 Task: Look for space in Oak Harbor, United States from 10th July, 2023 to 25th July, 2023 for 3 adults, 1 child in price range Rs.15000 to Rs.25000. Place can be shared room with 2 bedrooms having 3 beds and 2 bathrooms. Property type can be house, flat, guest house. Amenities needed are: wifi, TV, free parkinig on premises, gym, breakfast. Booking option can be shelf check-in. Required host language is English.
Action: Mouse moved to (504, 126)
Screenshot: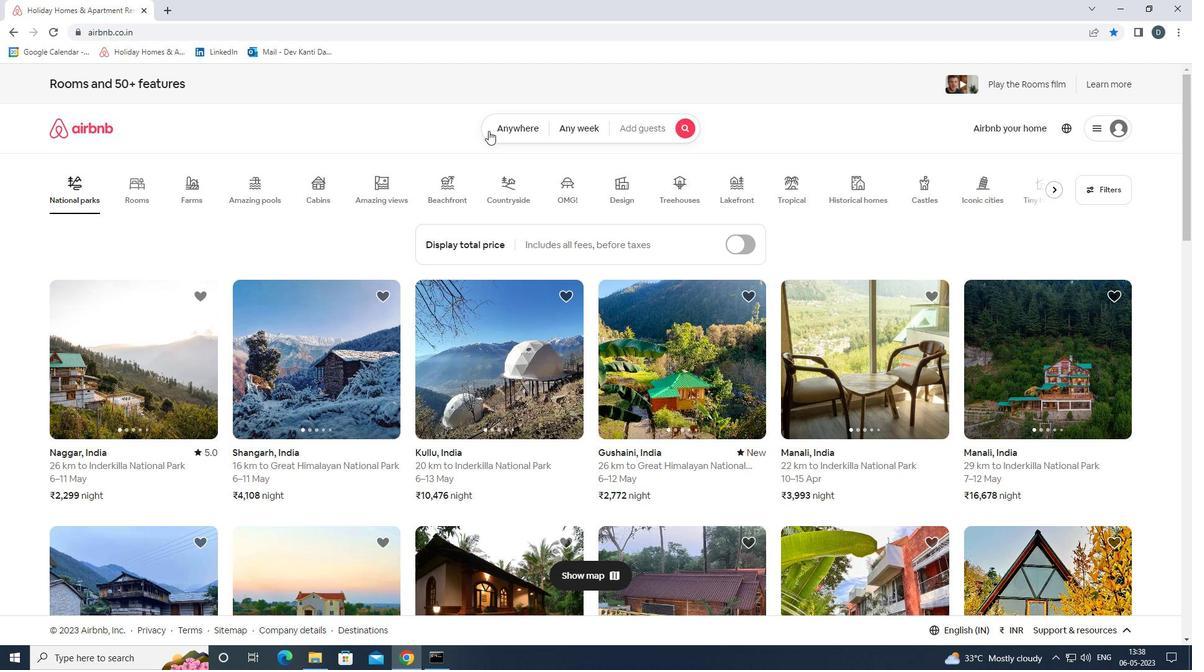
Action: Mouse pressed left at (504, 126)
Screenshot: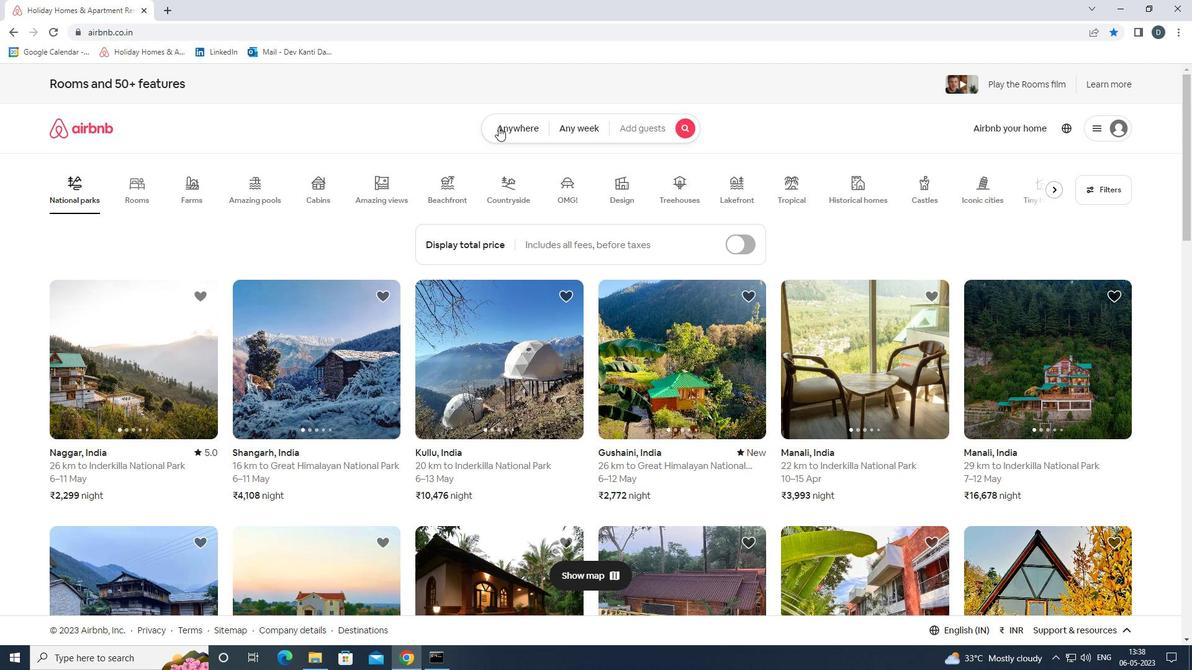 
Action: Mouse moved to (407, 183)
Screenshot: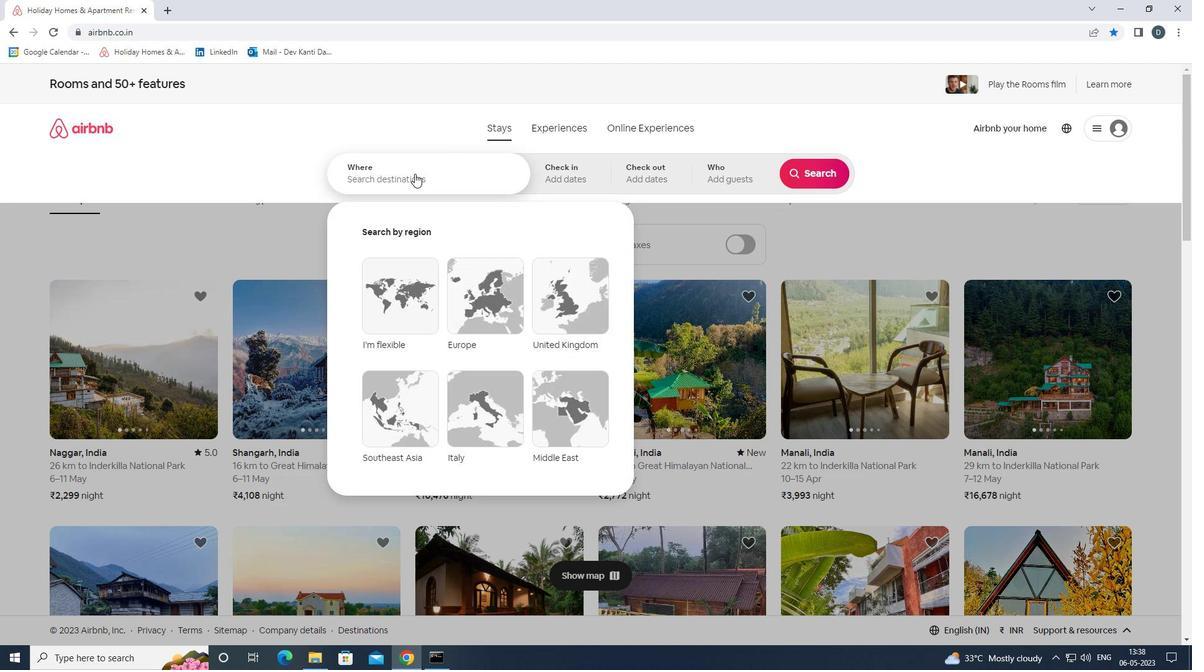 
Action: Mouse pressed left at (407, 183)
Screenshot: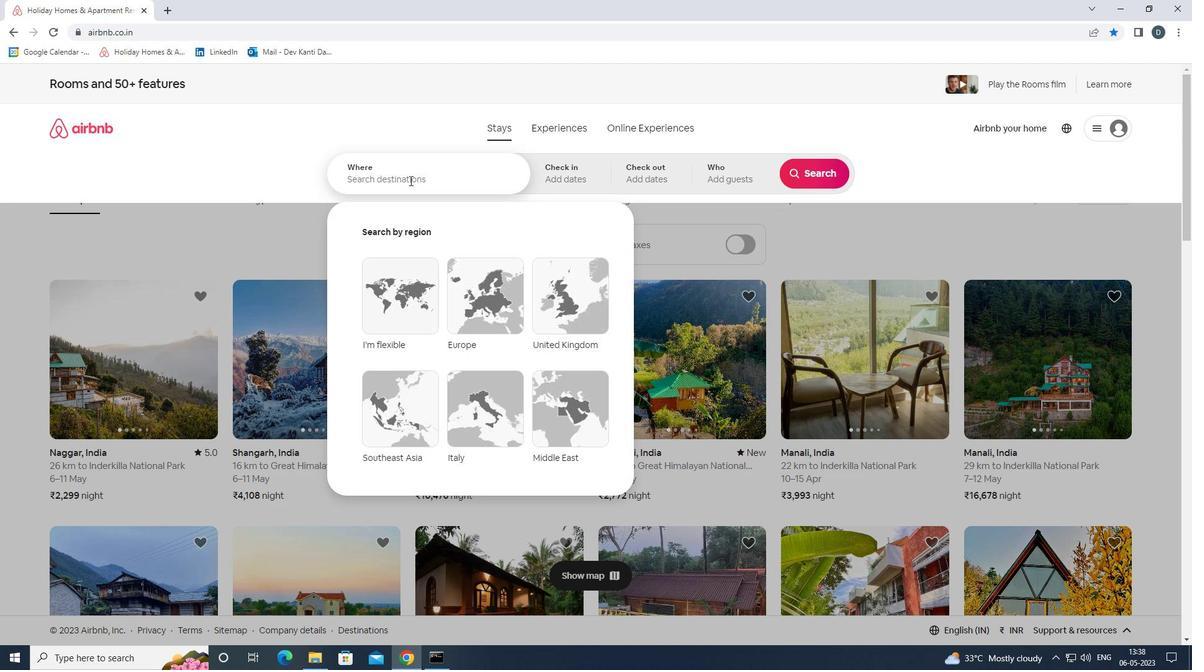 
Action: Mouse moved to (406, 184)
Screenshot: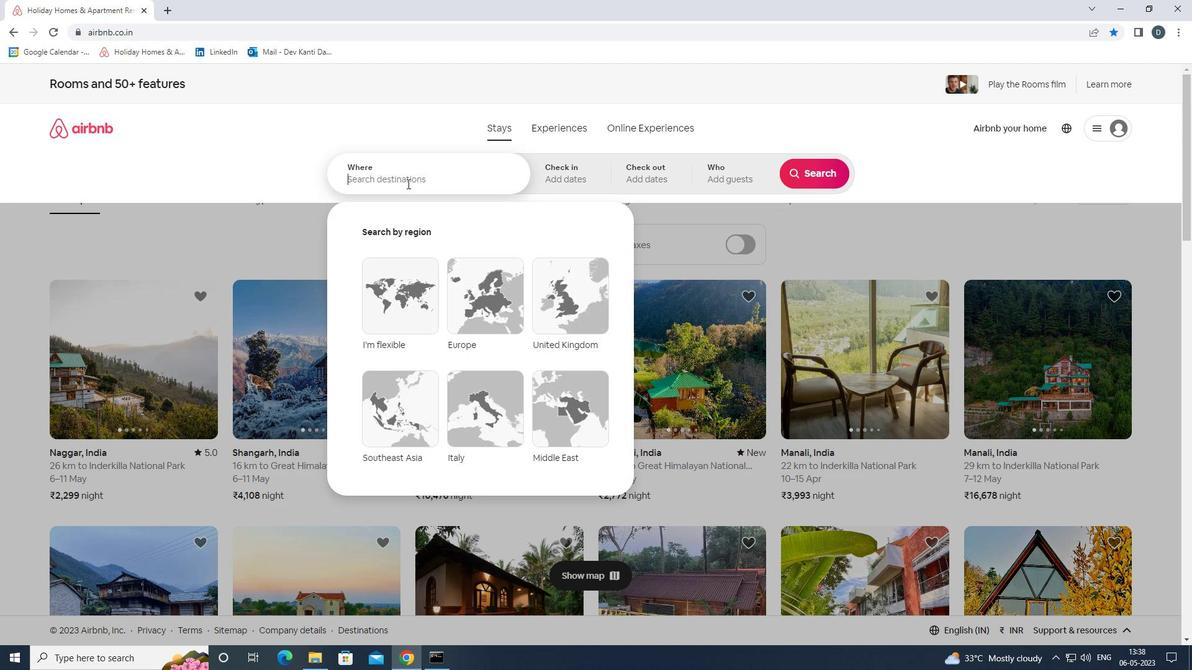 
Action: Key pressed <Key.shift>OAK<Key.space><Key.shift>HARBOR,<Key.shift>UNITED<Key.space><Key.shift>STATES<Key.enter>
Screenshot: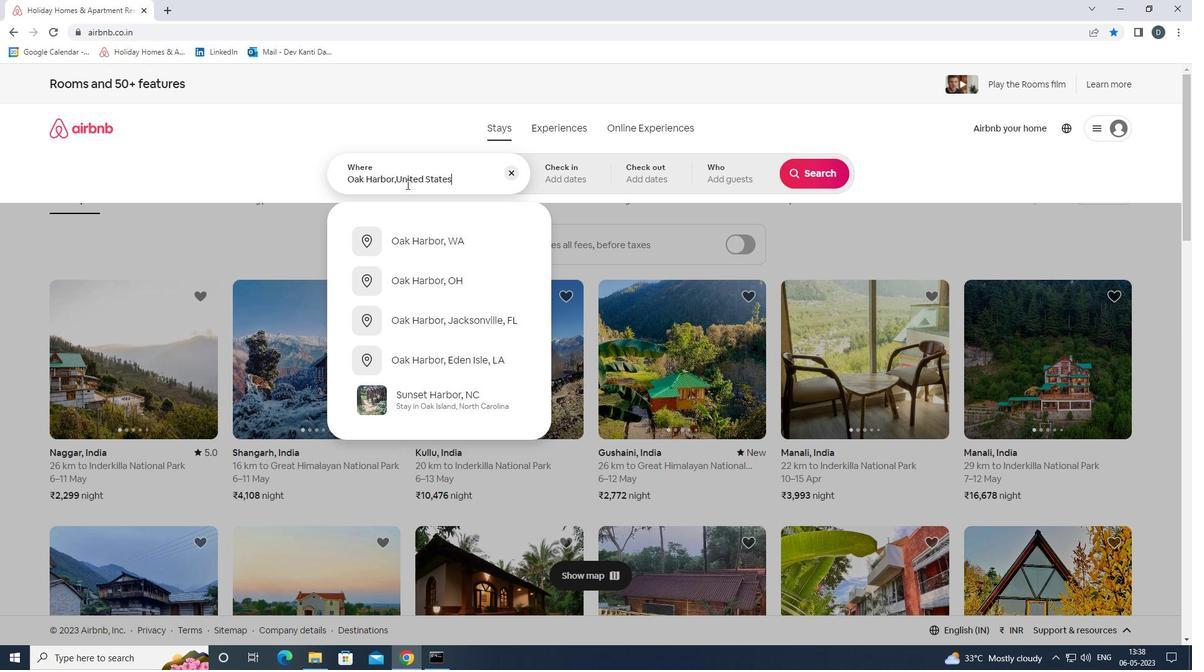 
Action: Mouse moved to (806, 275)
Screenshot: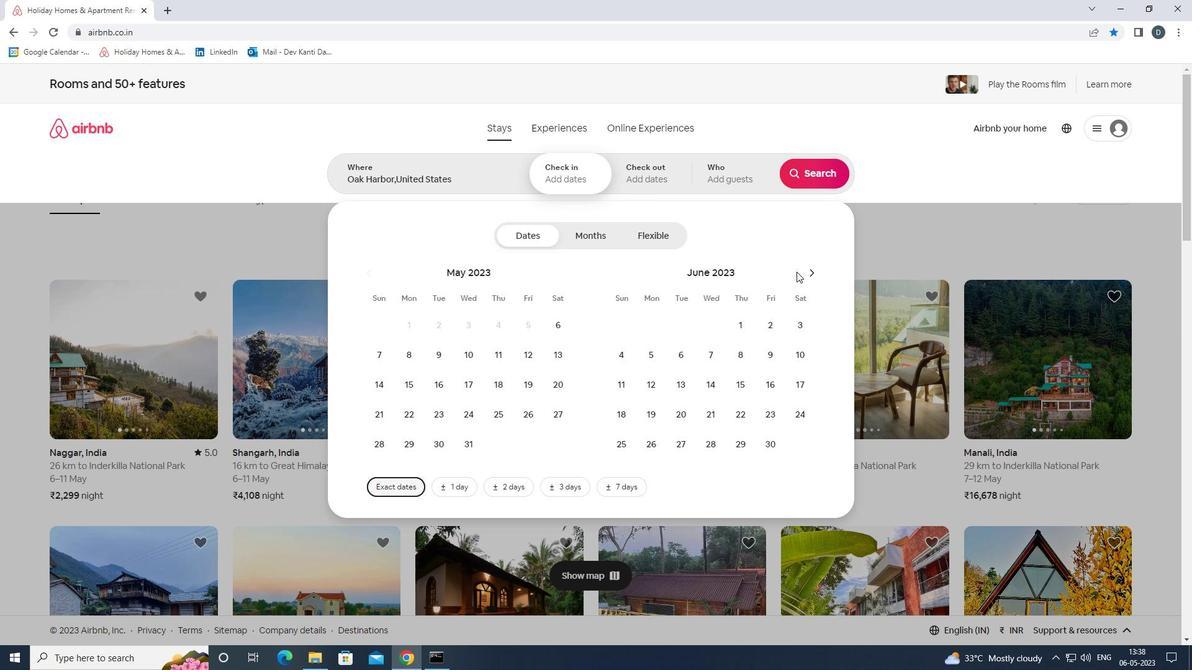 
Action: Mouse pressed left at (806, 275)
Screenshot: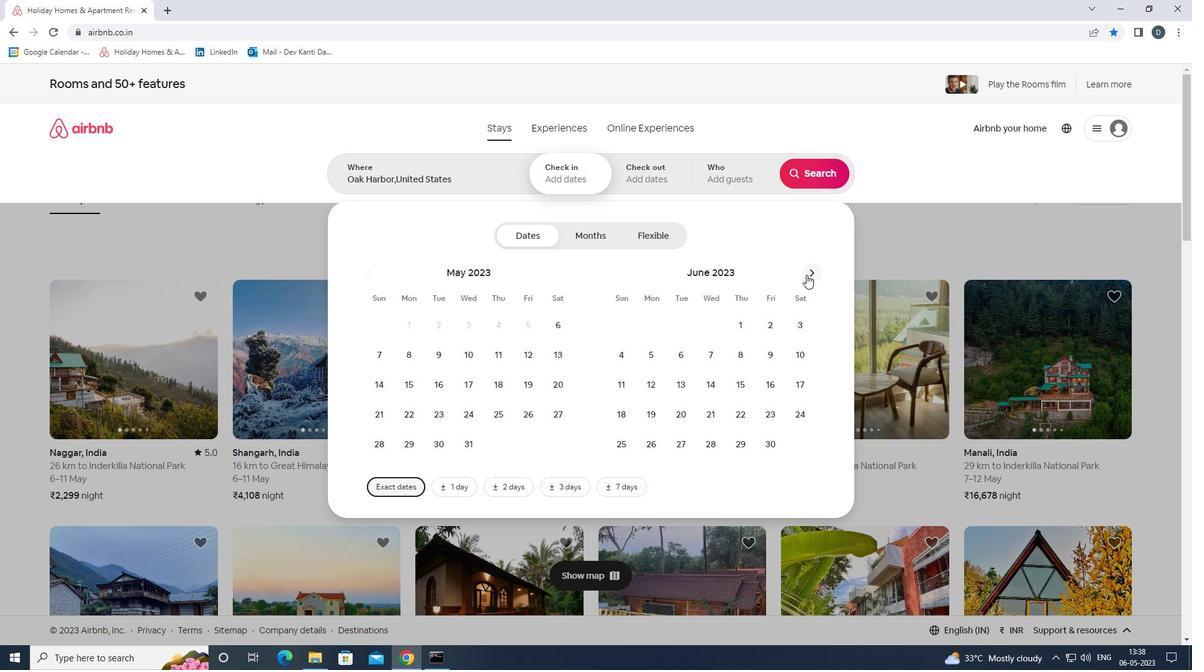 
Action: Mouse moved to (654, 388)
Screenshot: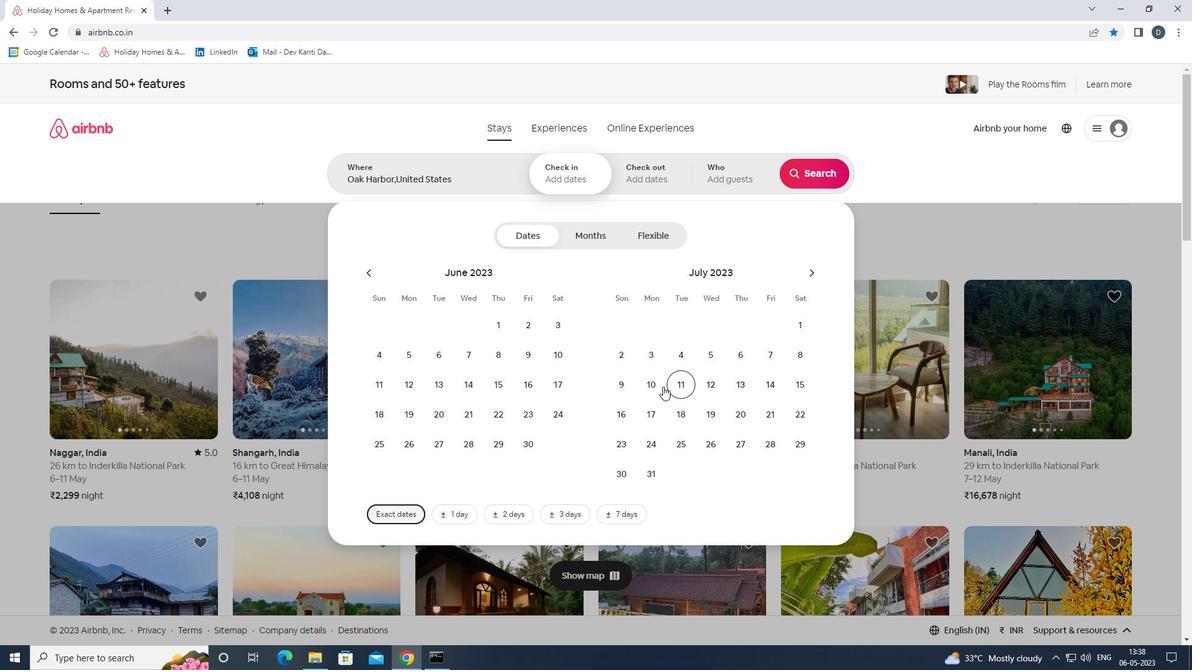 
Action: Mouse pressed left at (654, 388)
Screenshot: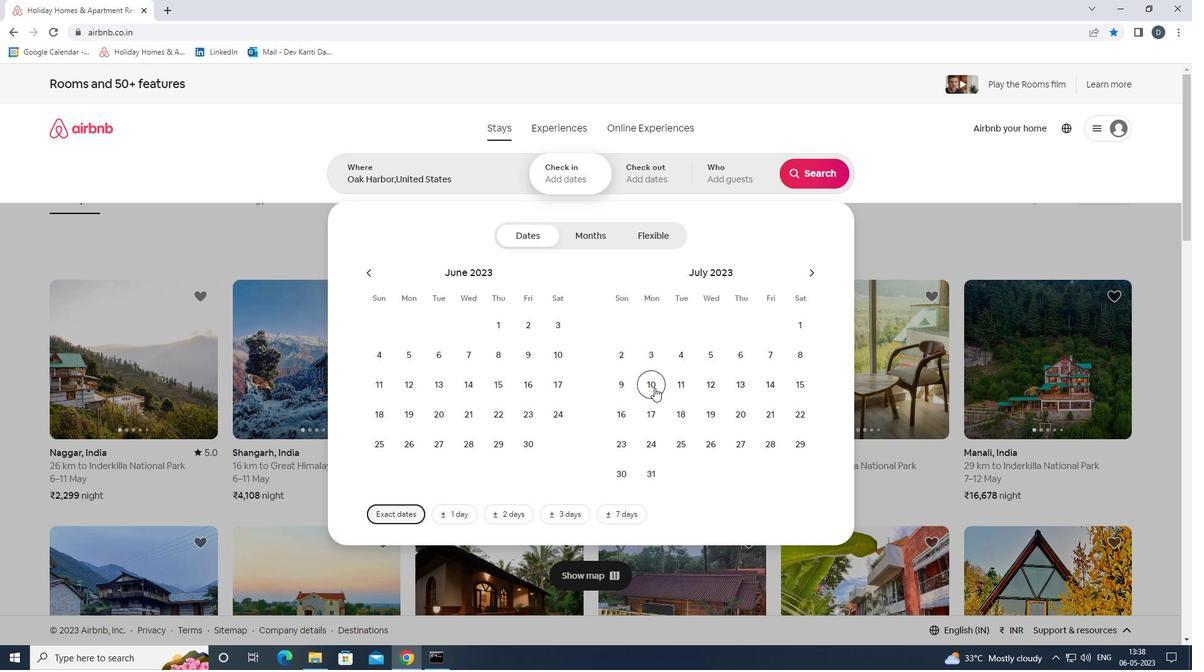 
Action: Mouse moved to (691, 439)
Screenshot: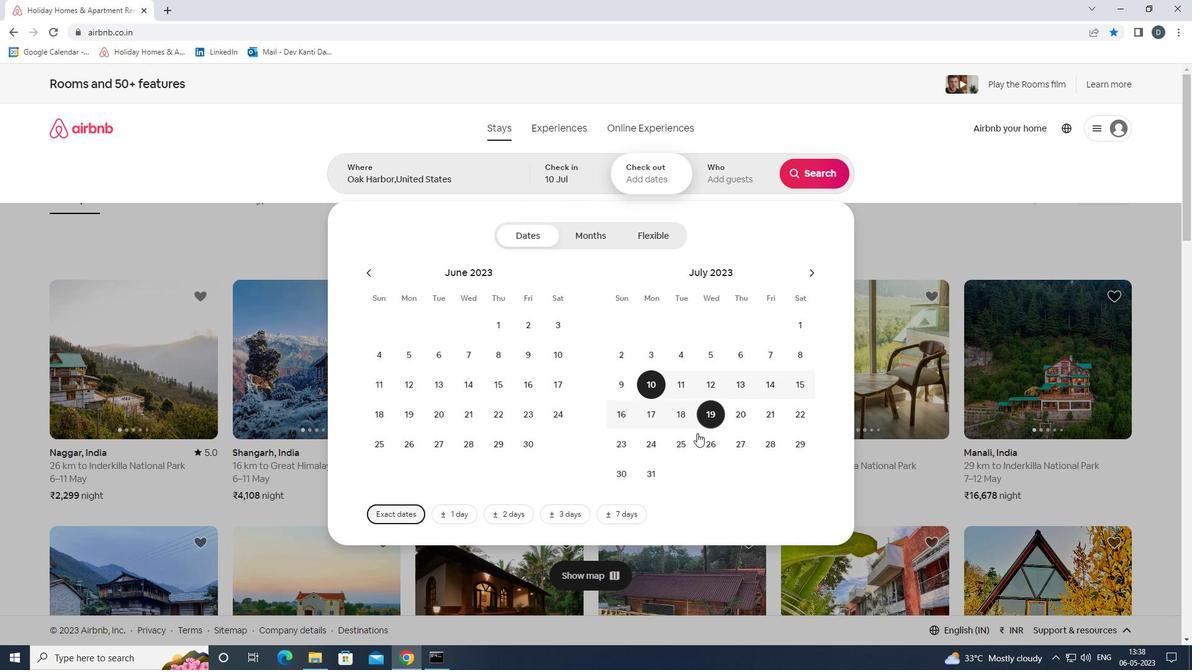 
Action: Mouse pressed left at (691, 439)
Screenshot: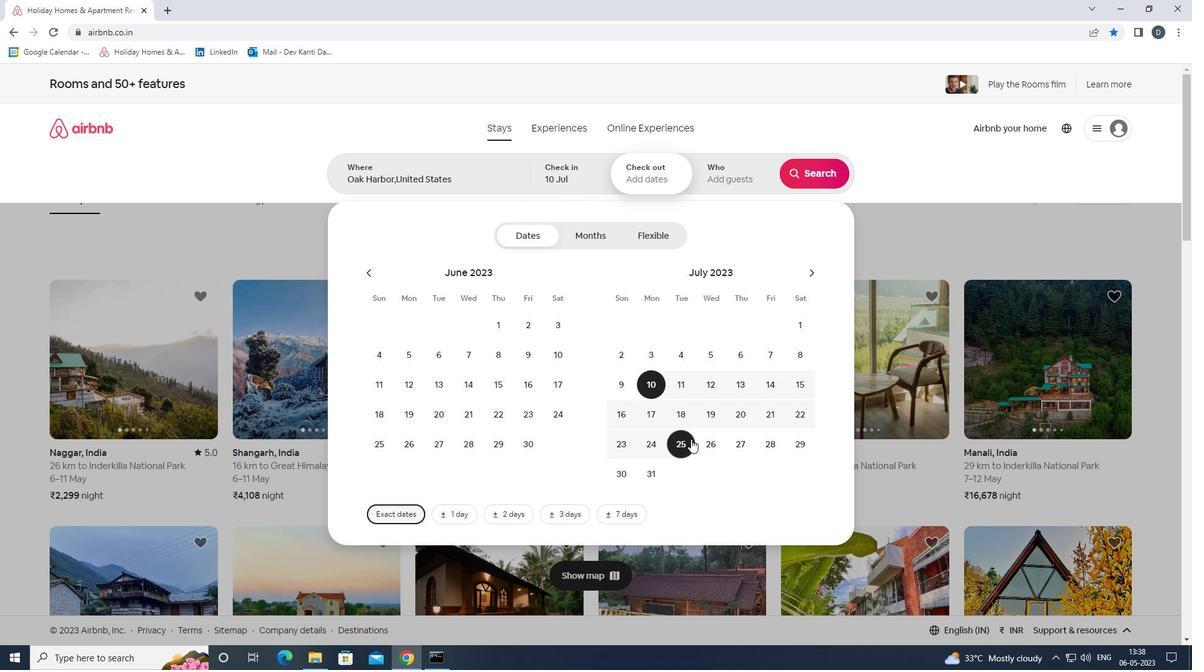 
Action: Mouse moved to (731, 182)
Screenshot: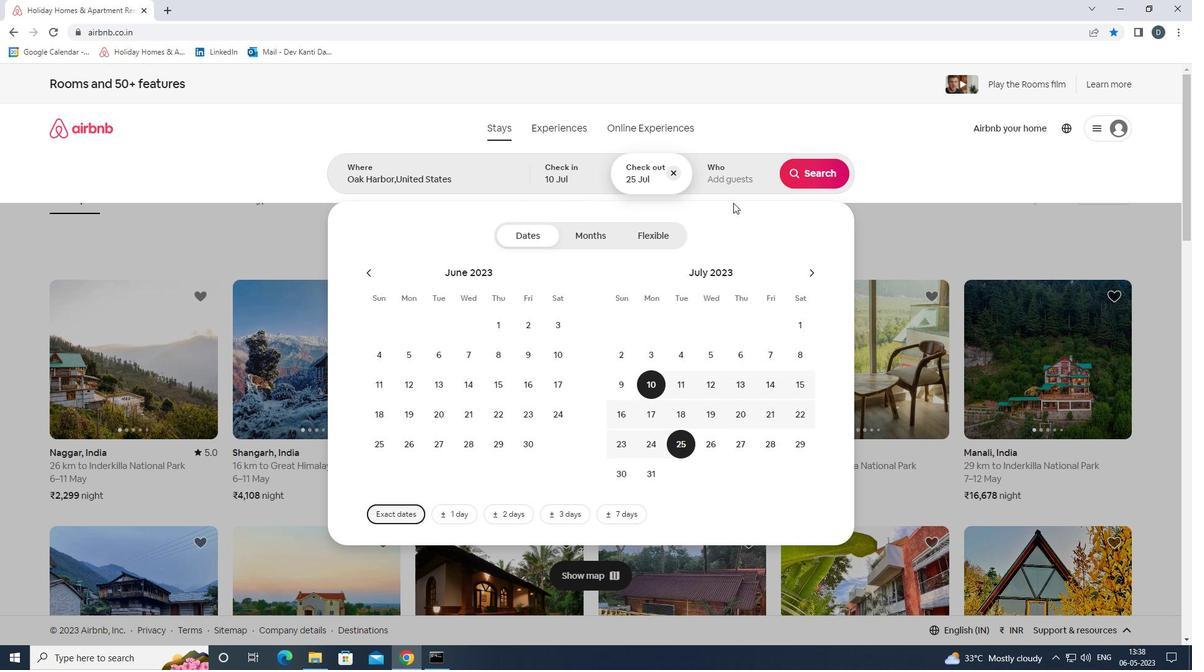 
Action: Mouse pressed left at (731, 182)
Screenshot: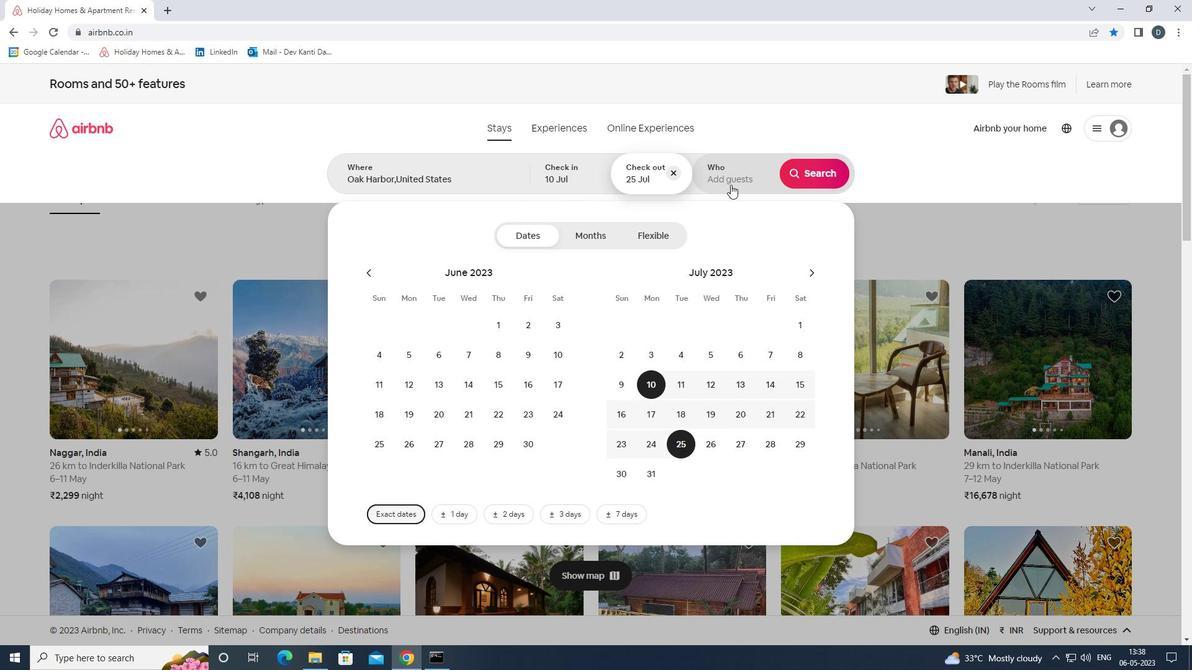 
Action: Mouse moved to (815, 235)
Screenshot: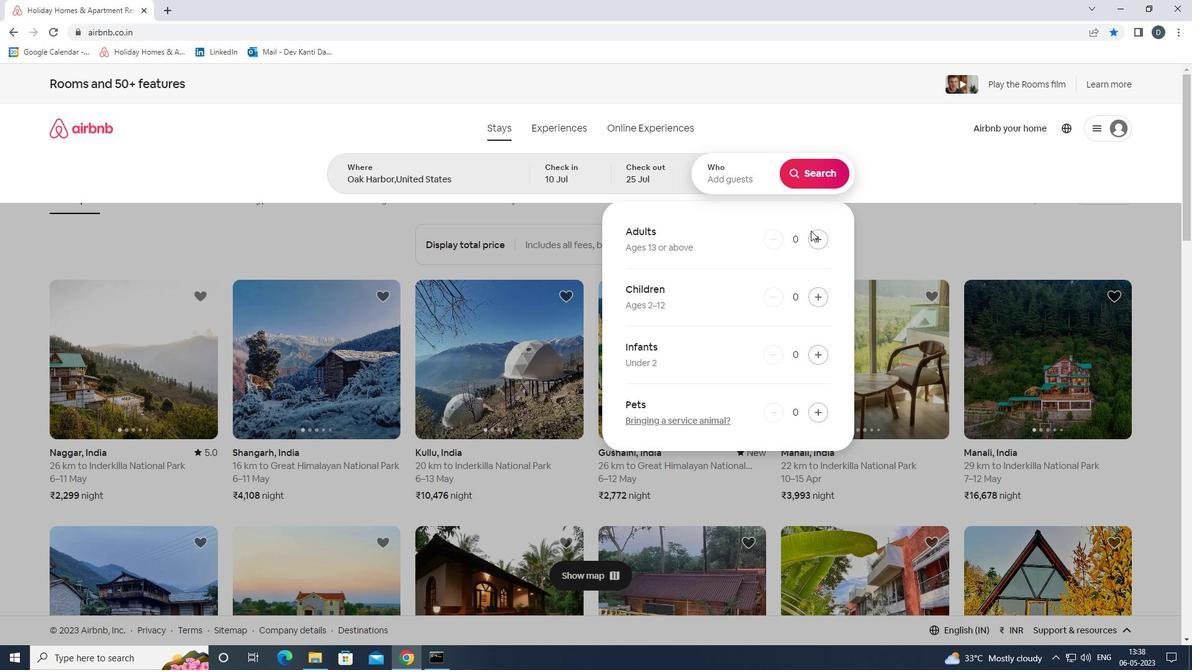 
Action: Mouse pressed left at (815, 235)
Screenshot: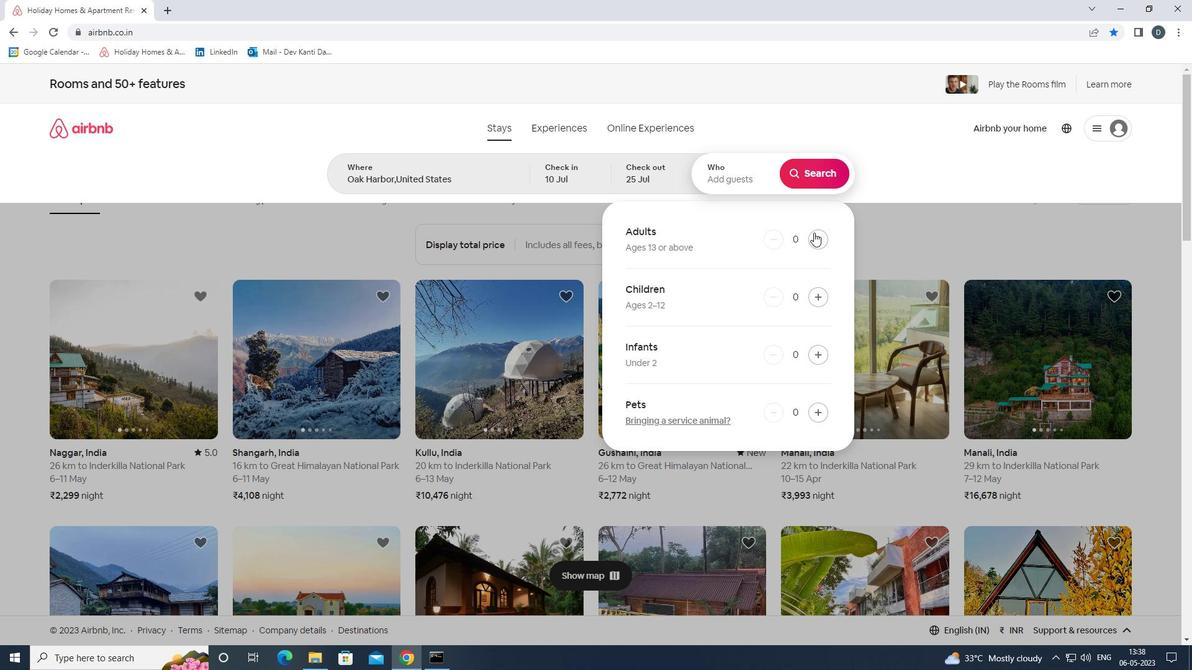 
Action: Mouse pressed left at (815, 235)
Screenshot: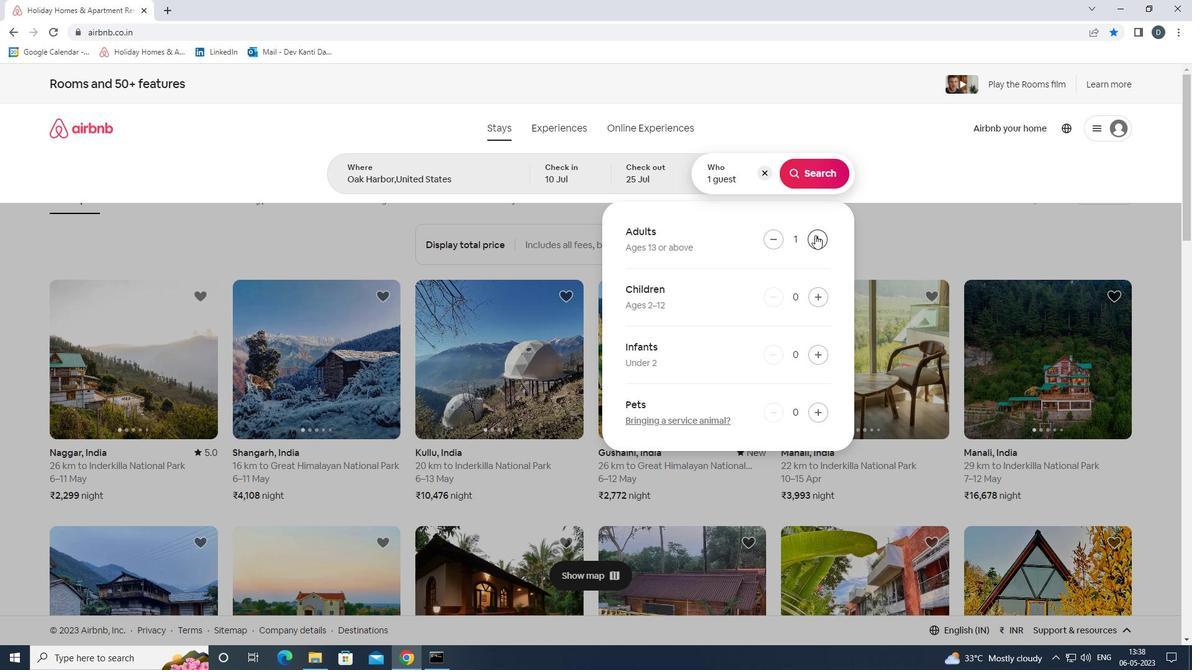 
Action: Mouse pressed left at (815, 235)
Screenshot: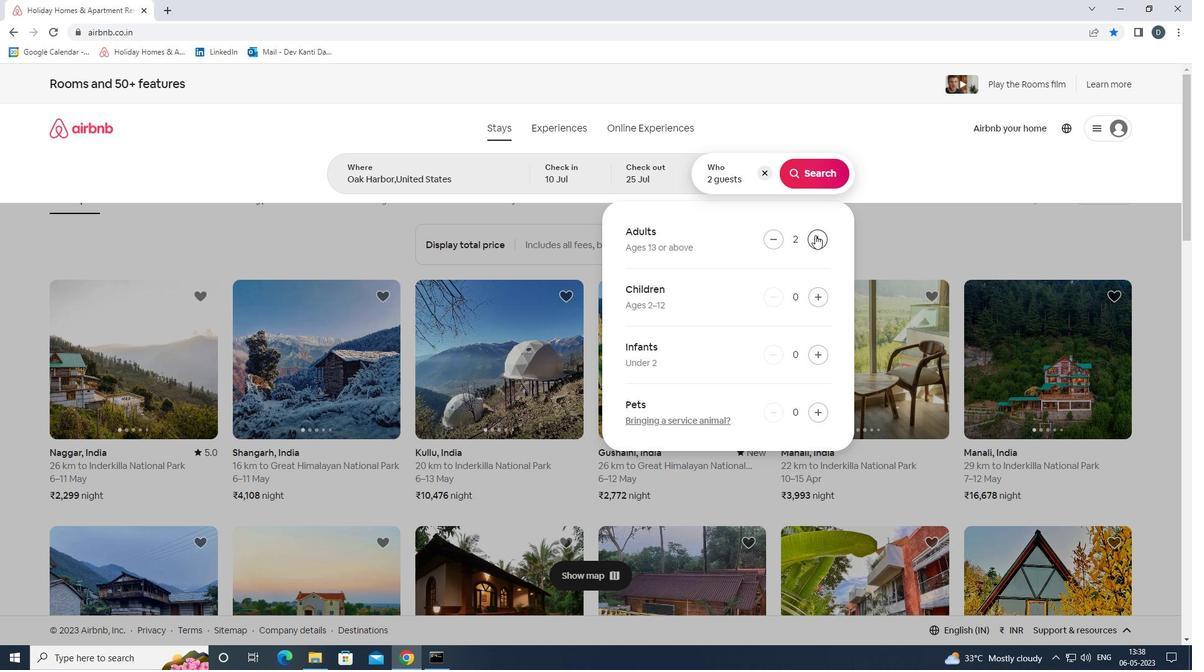 
Action: Mouse moved to (815, 295)
Screenshot: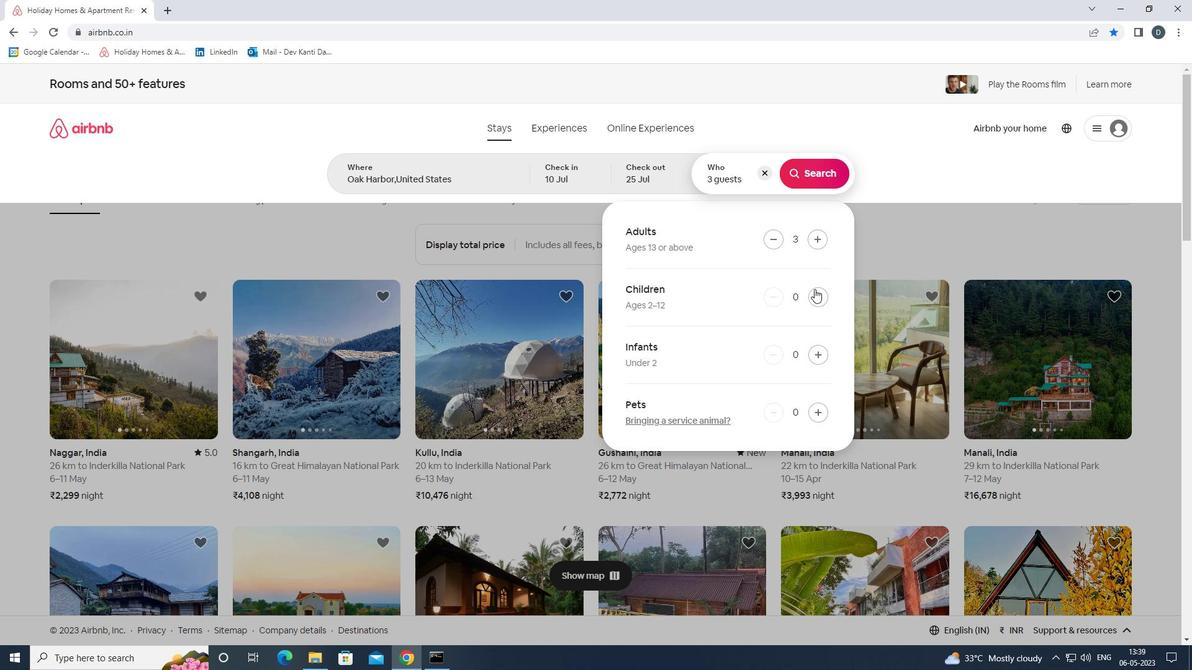 
Action: Mouse pressed left at (815, 295)
Screenshot: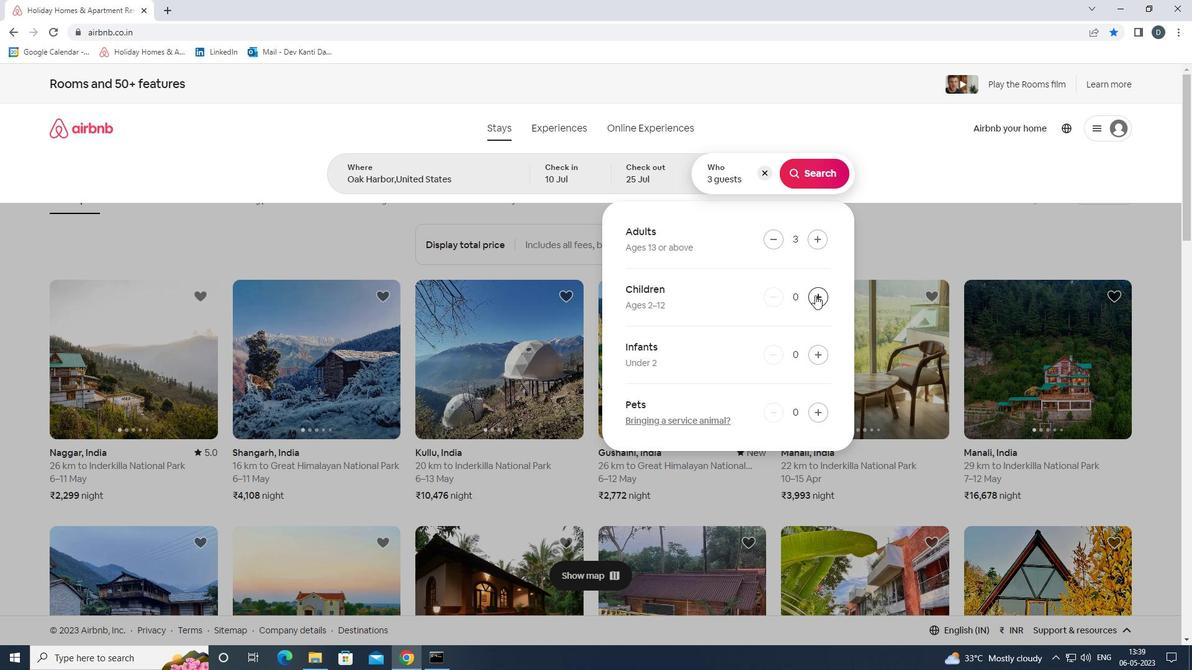 
Action: Mouse moved to (800, 180)
Screenshot: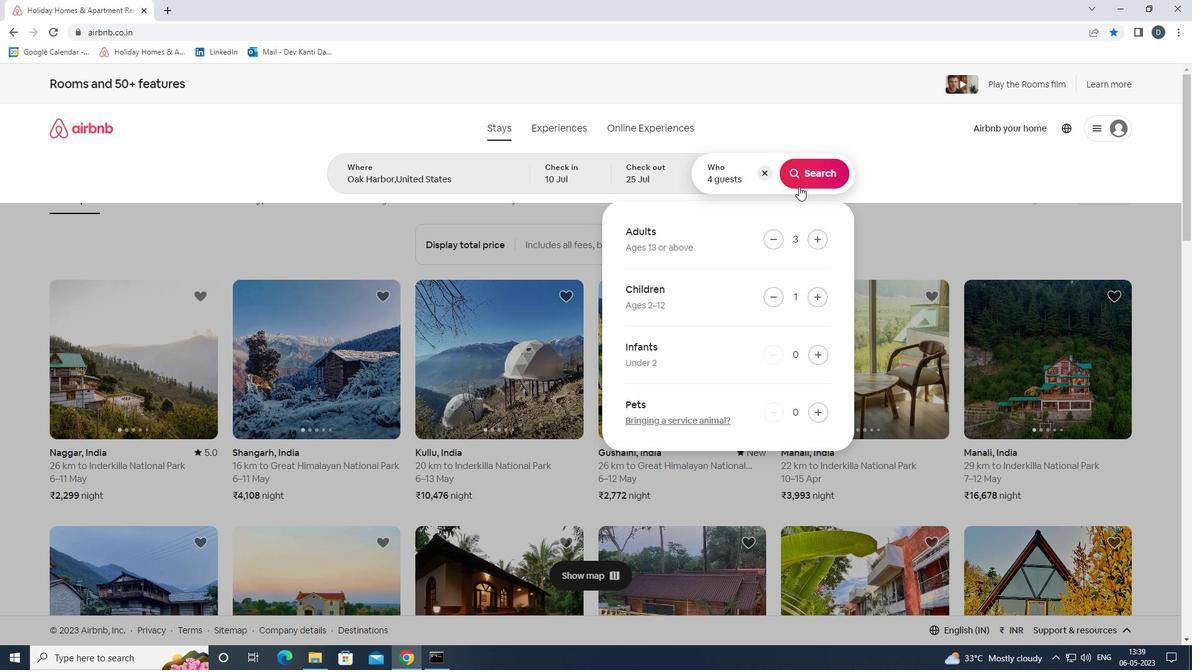 
Action: Mouse pressed left at (800, 180)
Screenshot: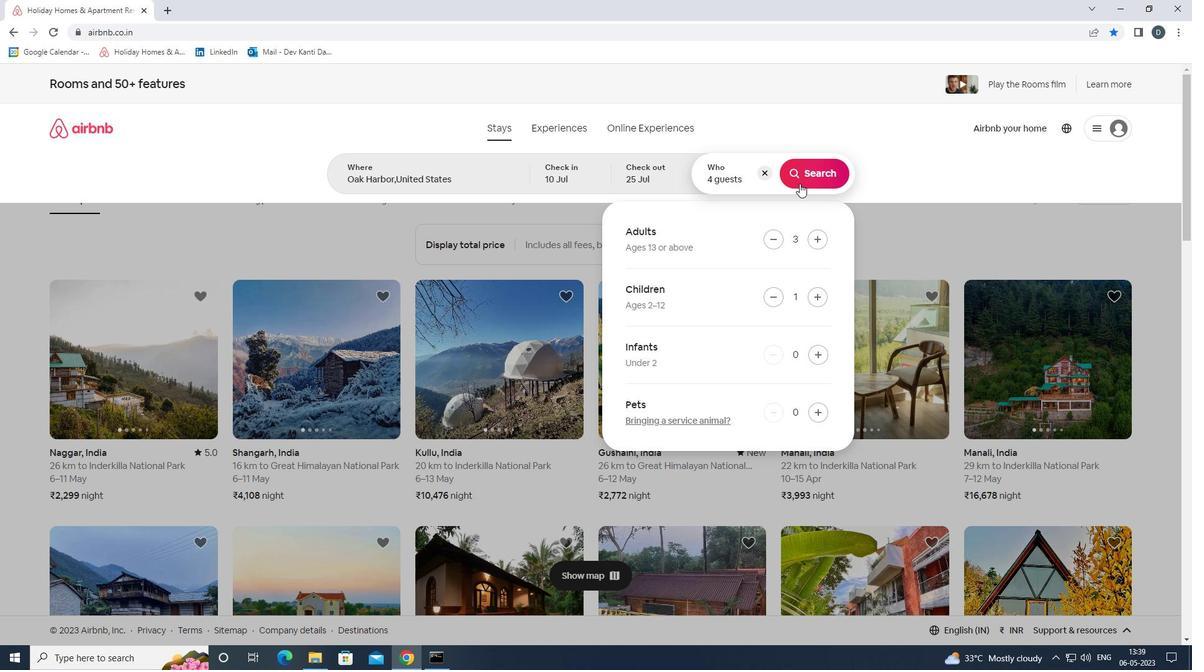 
Action: Mouse moved to (1157, 135)
Screenshot: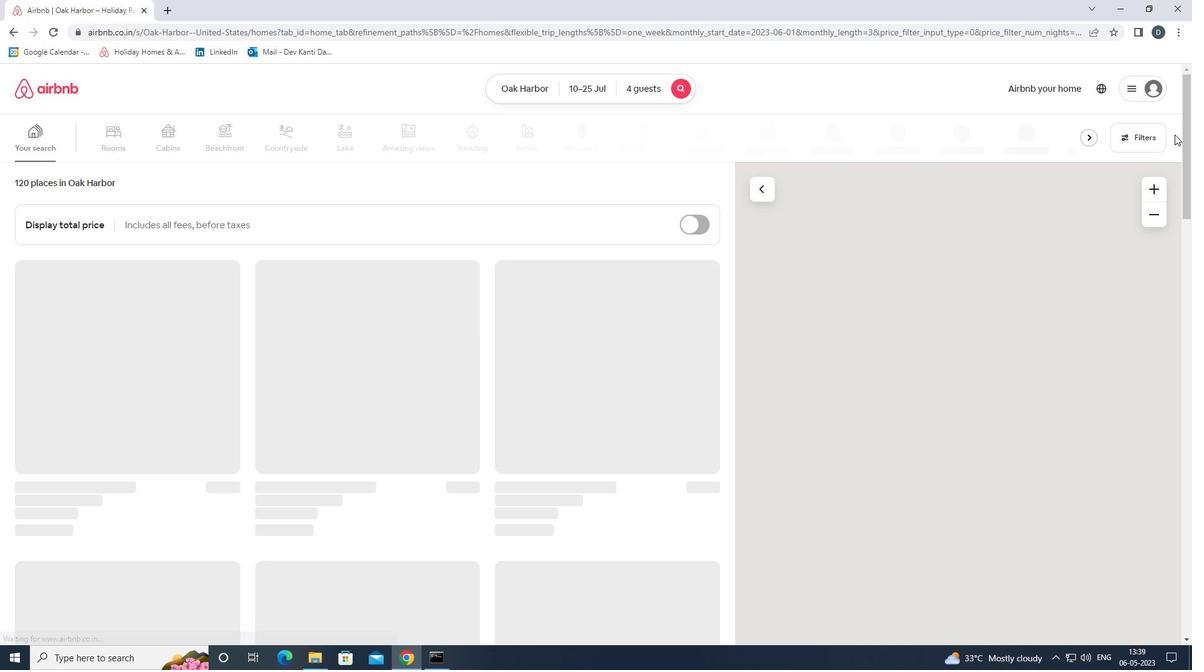 
Action: Mouse pressed left at (1157, 135)
Screenshot: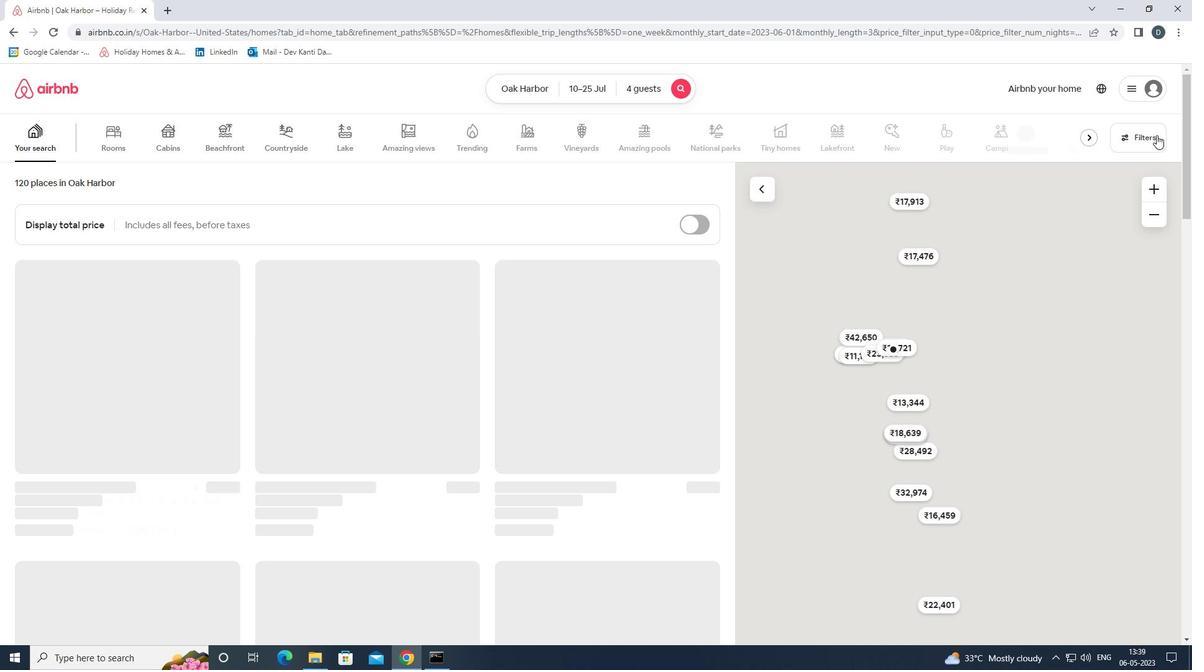 
Action: Mouse moved to (507, 446)
Screenshot: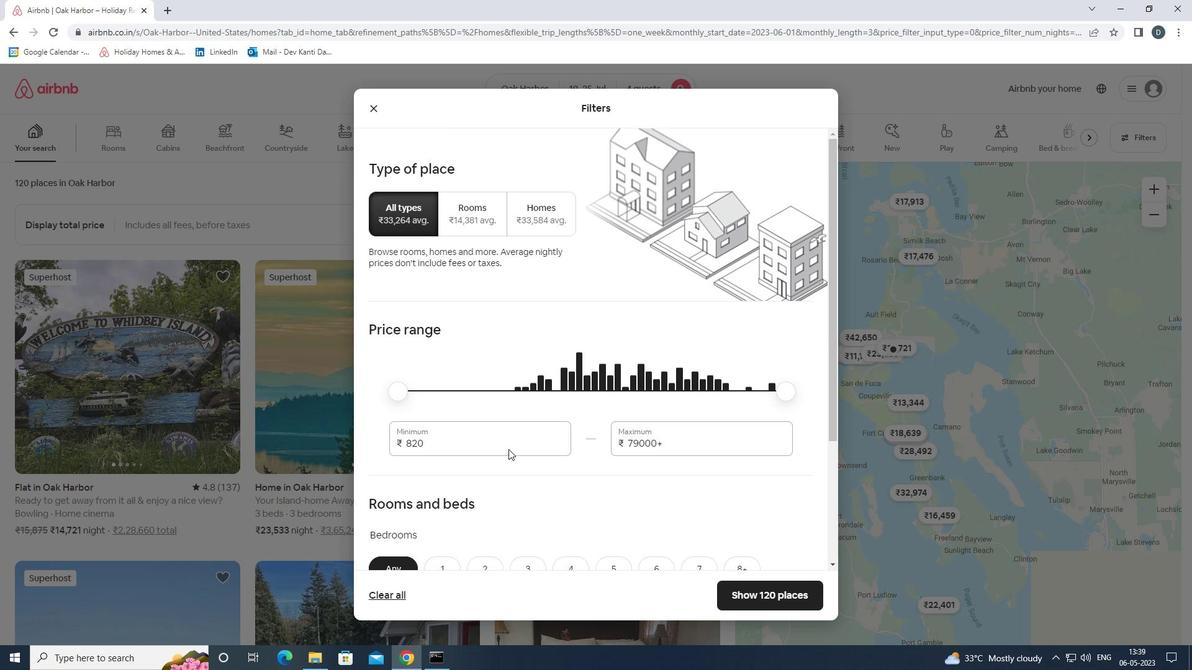 
Action: Mouse pressed left at (507, 446)
Screenshot: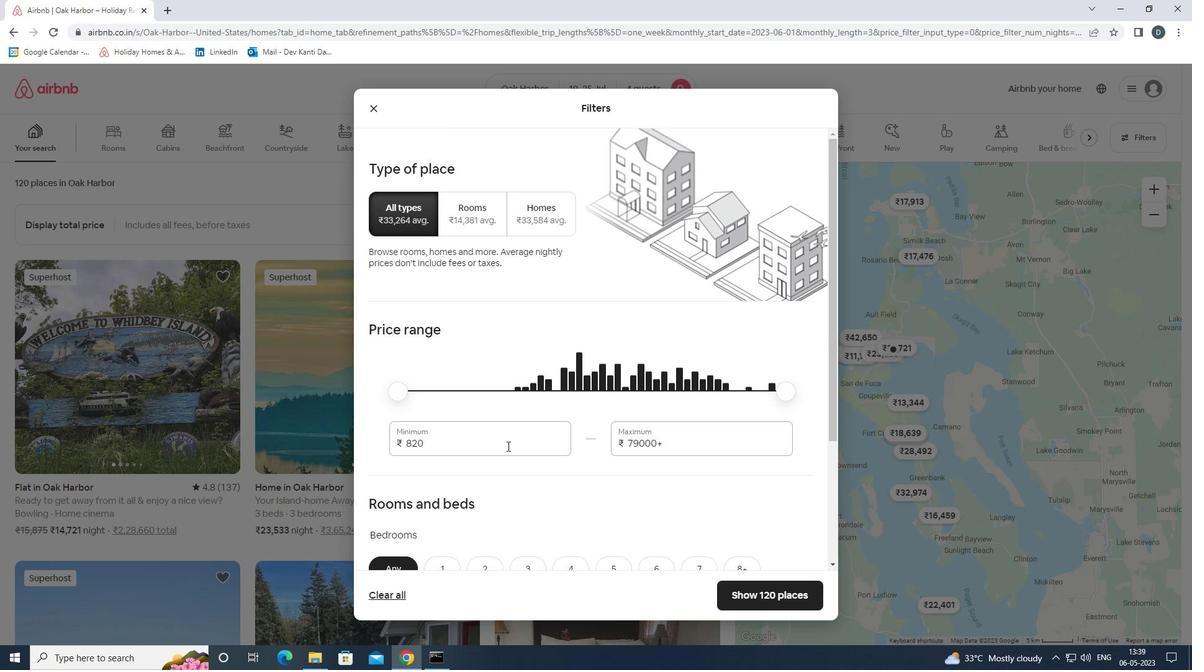 
Action: Mouse pressed left at (507, 446)
Screenshot: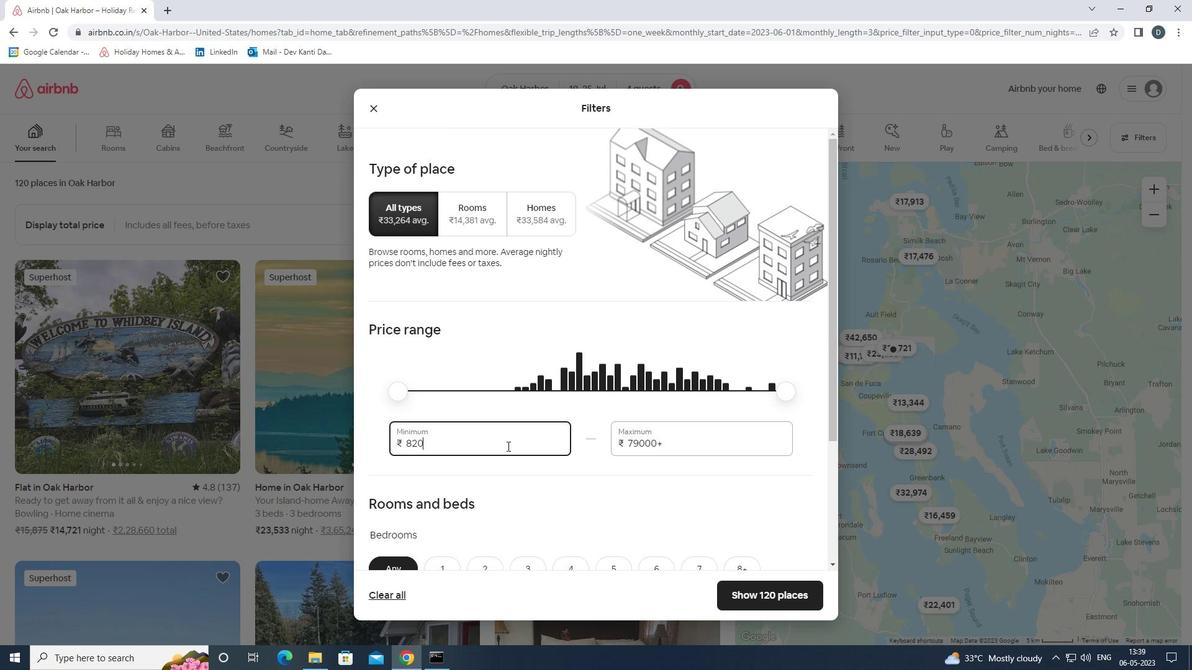 
Action: Key pressed 15000<Key.tab>25000
Screenshot: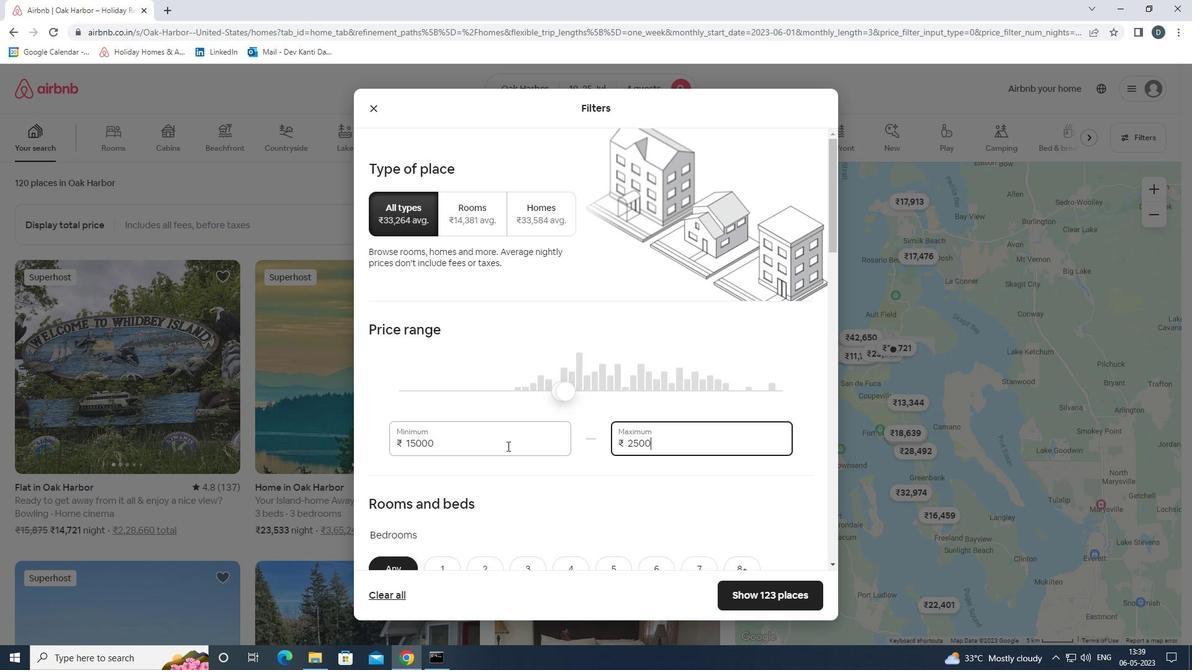 
Action: Mouse moved to (508, 446)
Screenshot: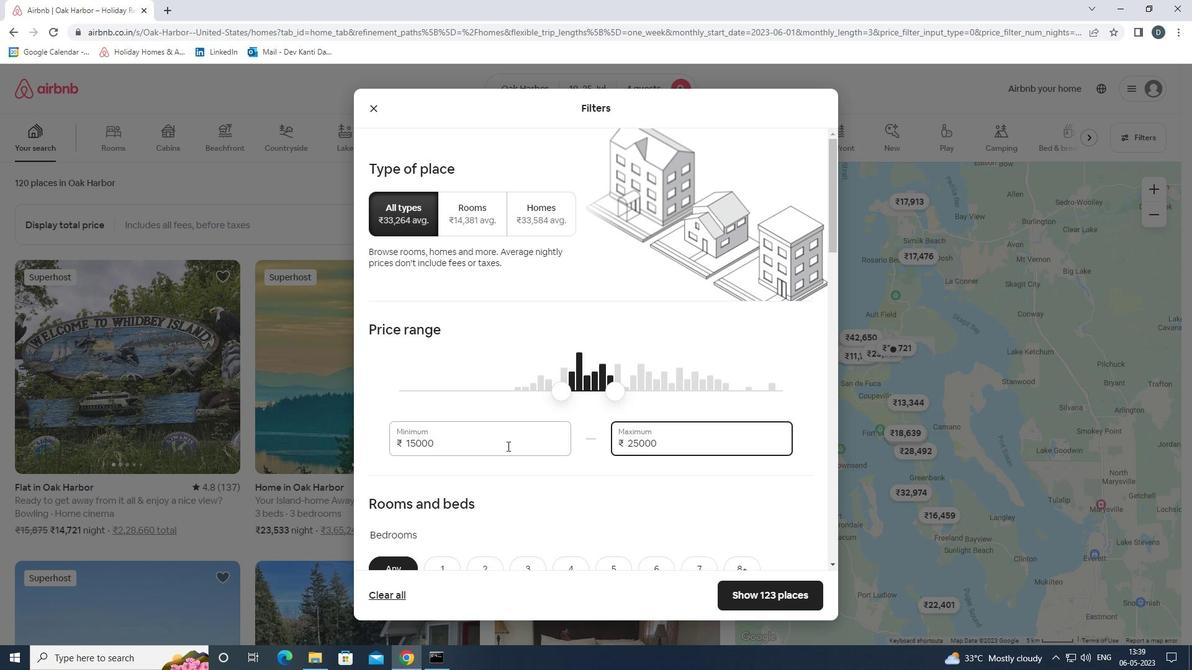 
Action: Mouse scrolled (508, 446) with delta (0, 0)
Screenshot: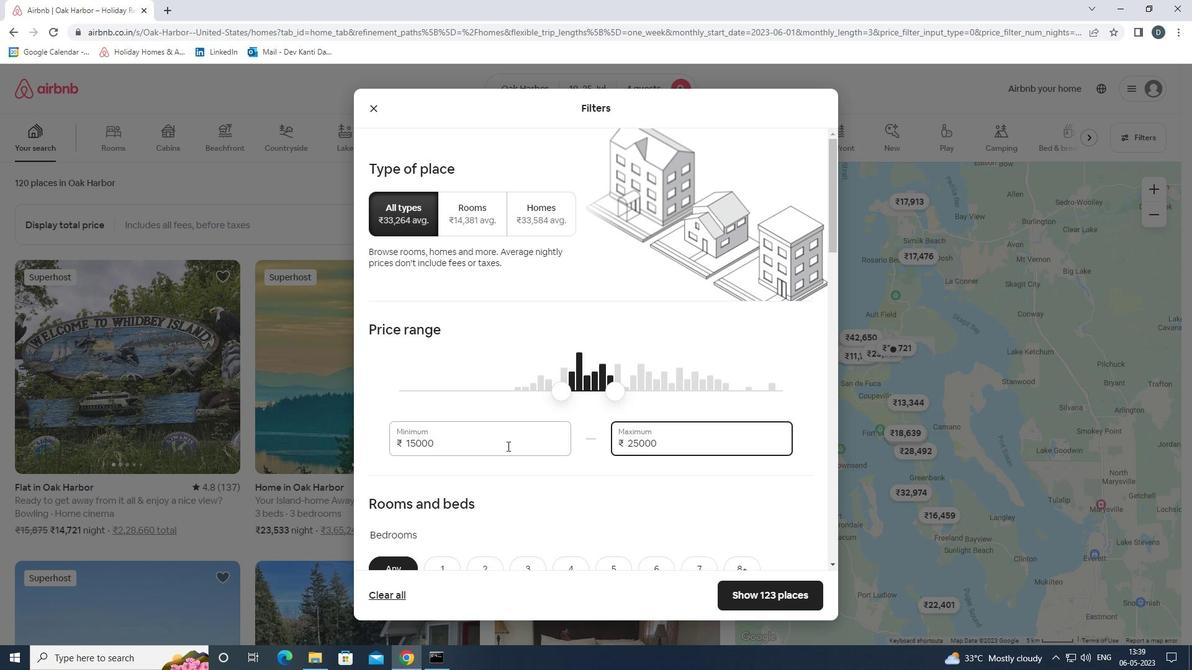 
Action: Mouse moved to (510, 446)
Screenshot: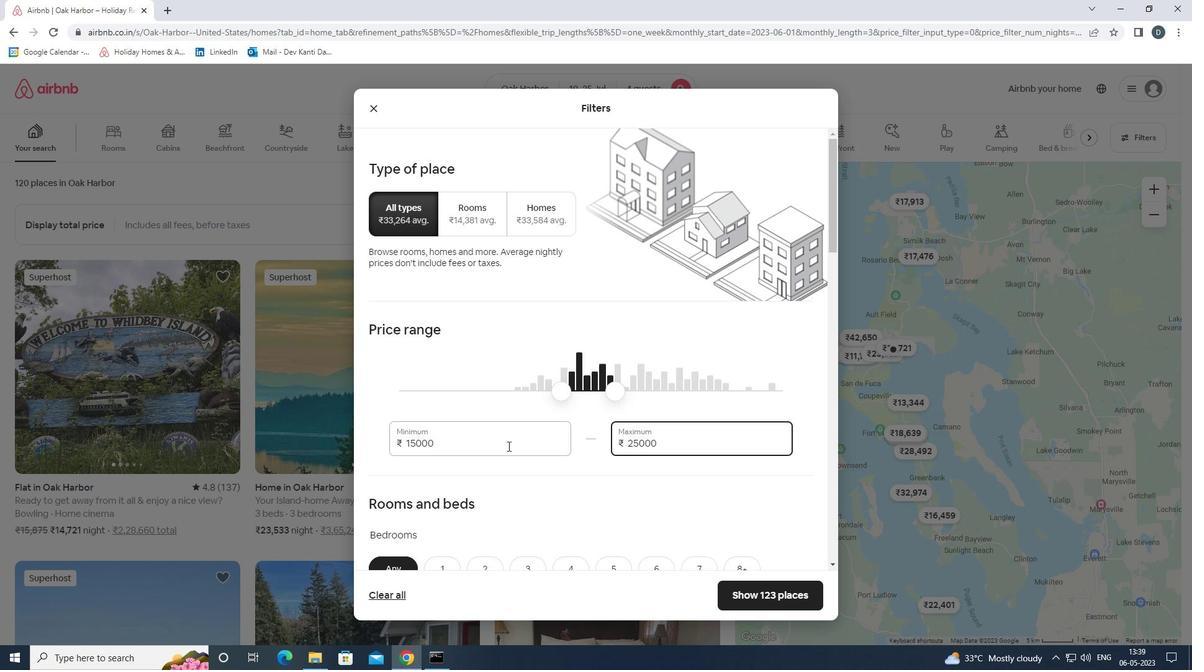 
Action: Mouse scrolled (510, 446) with delta (0, 0)
Screenshot: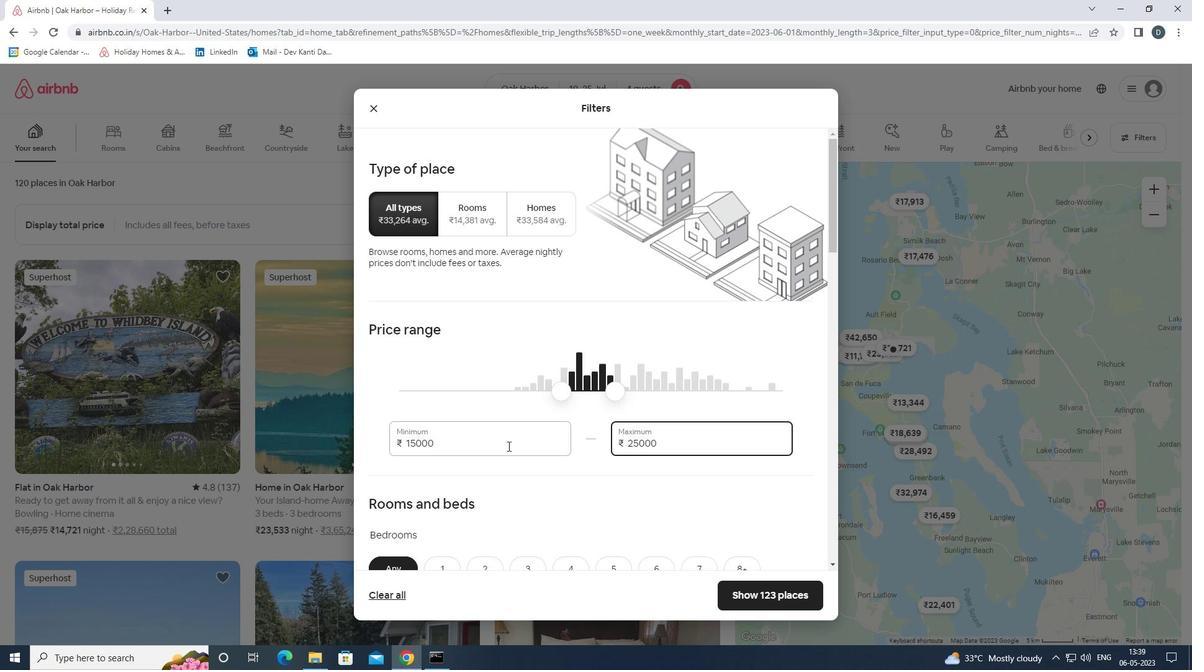 
Action: Mouse moved to (484, 331)
Screenshot: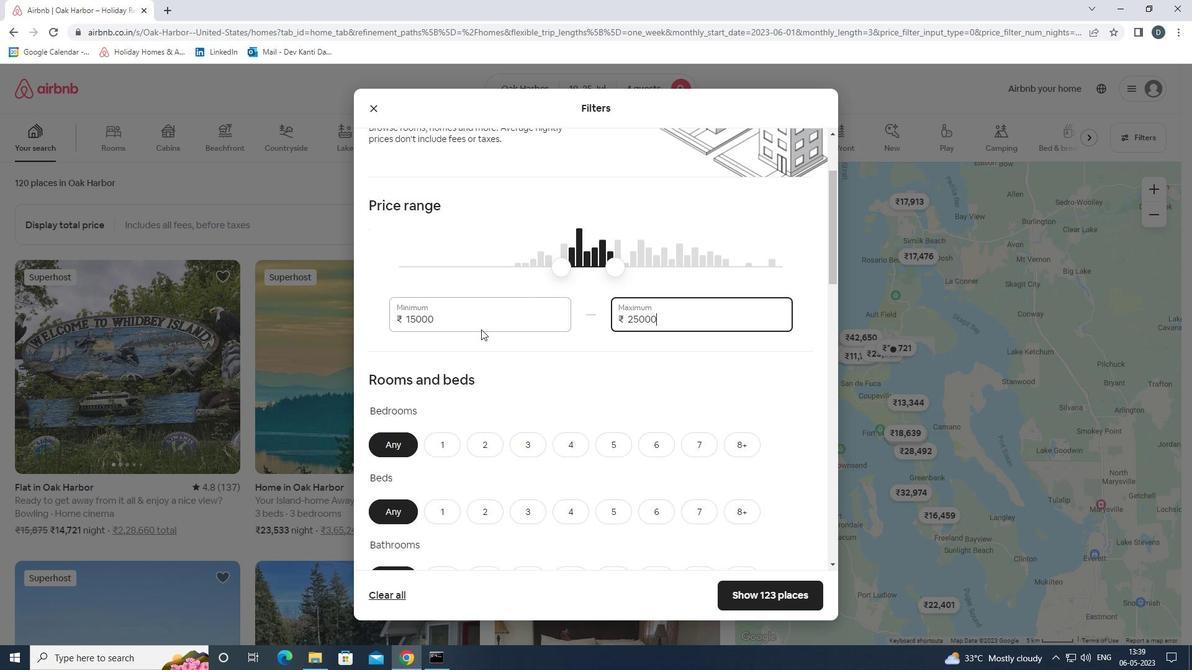 
Action: Mouse scrolled (484, 330) with delta (0, 0)
Screenshot: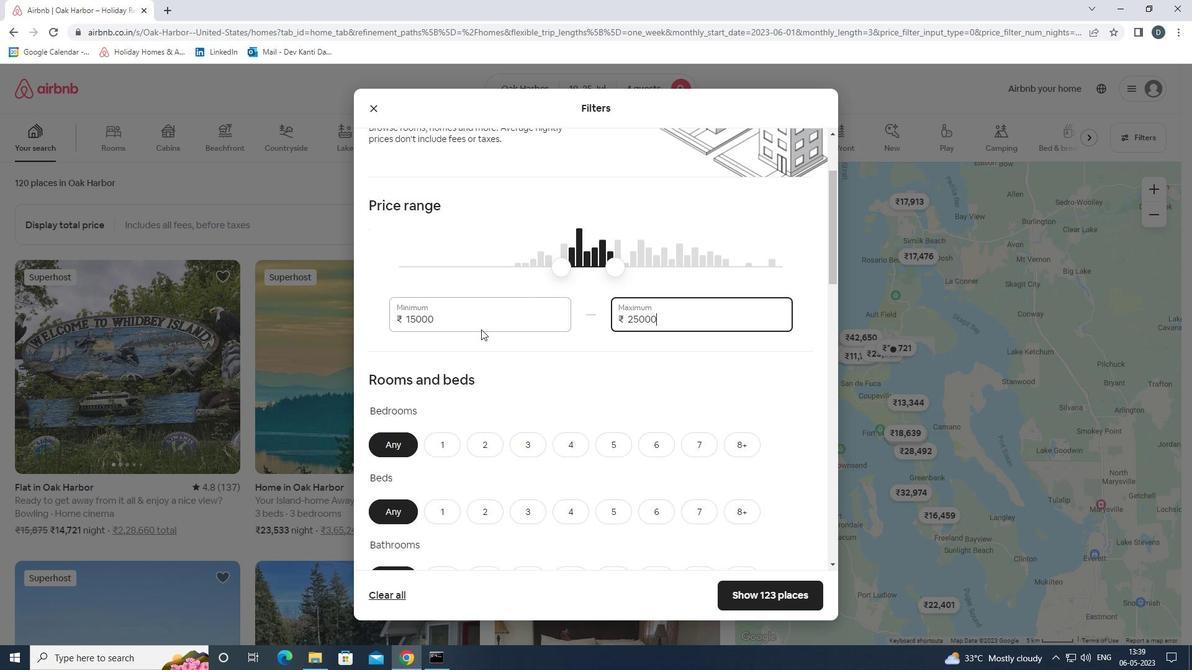 
Action: Mouse moved to (480, 375)
Screenshot: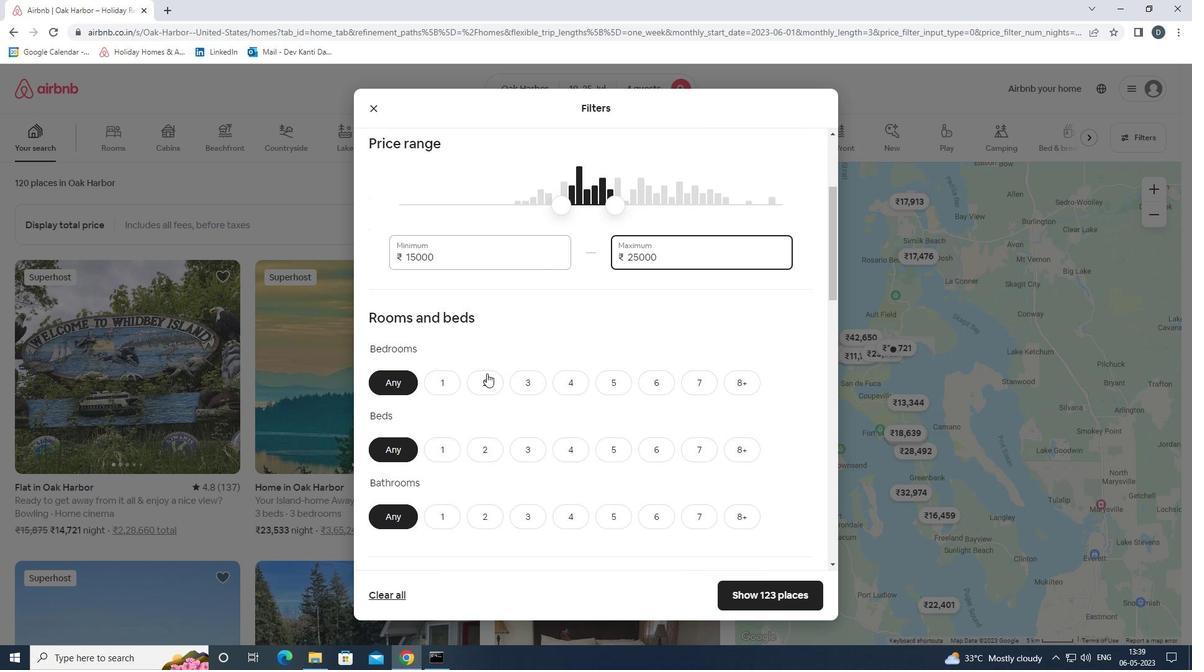 
Action: Mouse pressed left at (480, 375)
Screenshot: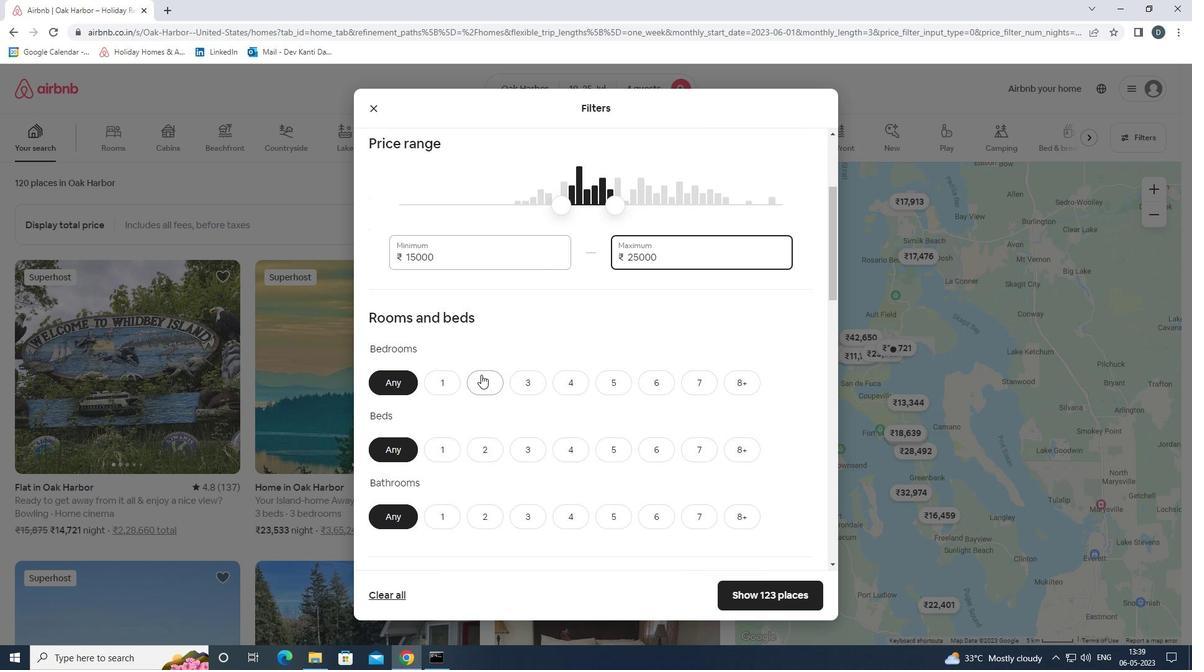 
Action: Mouse moved to (524, 447)
Screenshot: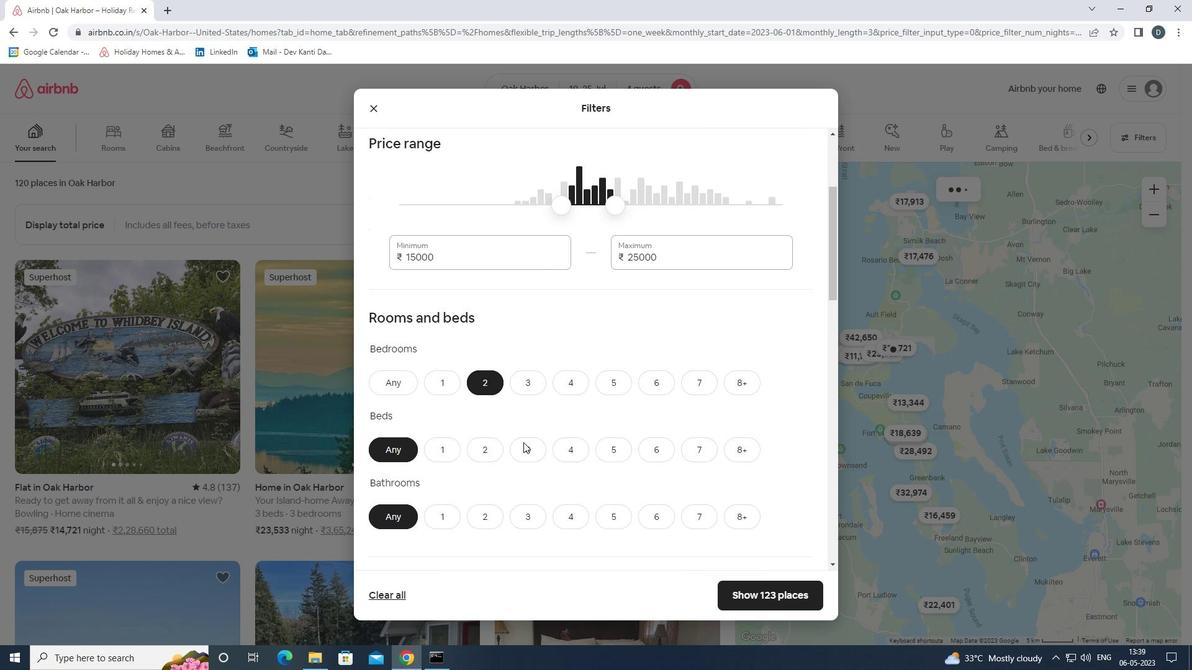 
Action: Mouse pressed left at (524, 447)
Screenshot: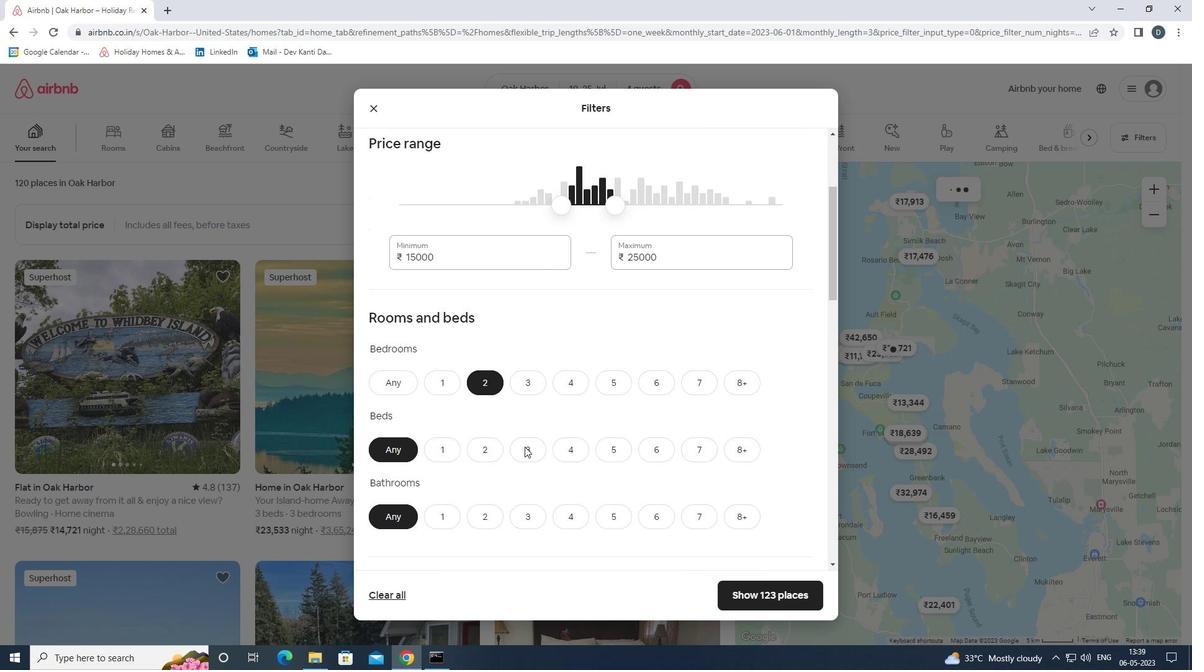 
Action: Mouse moved to (491, 519)
Screenshot: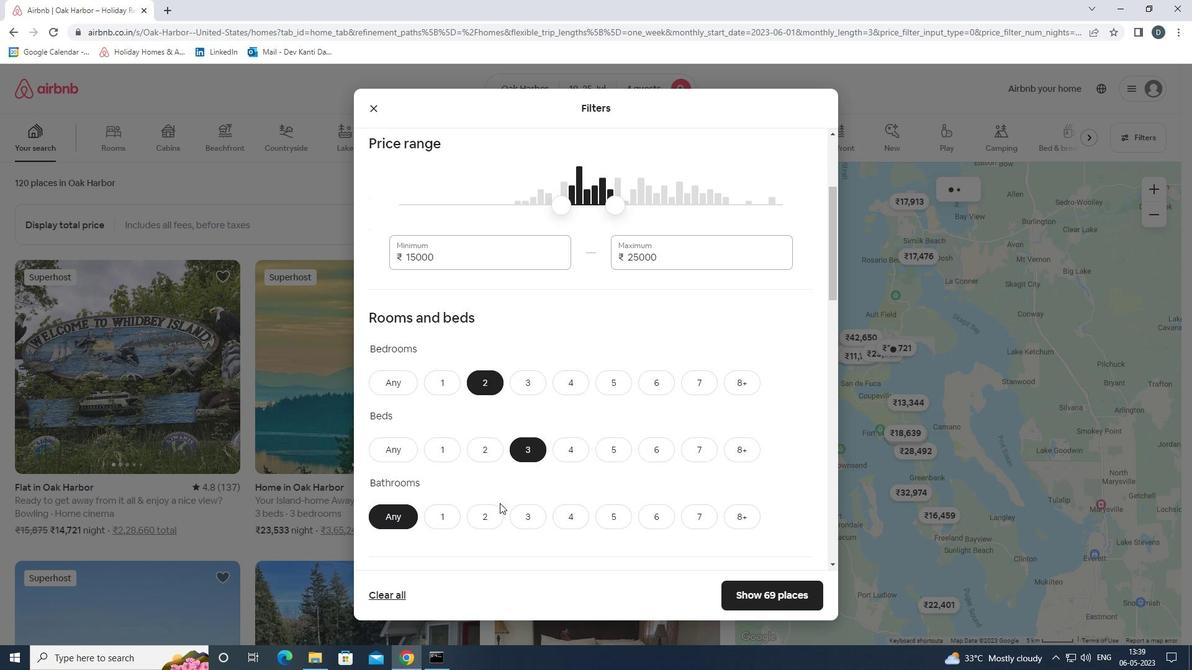 
Action: Mouse pressed left at (491, 519)
Screenshot: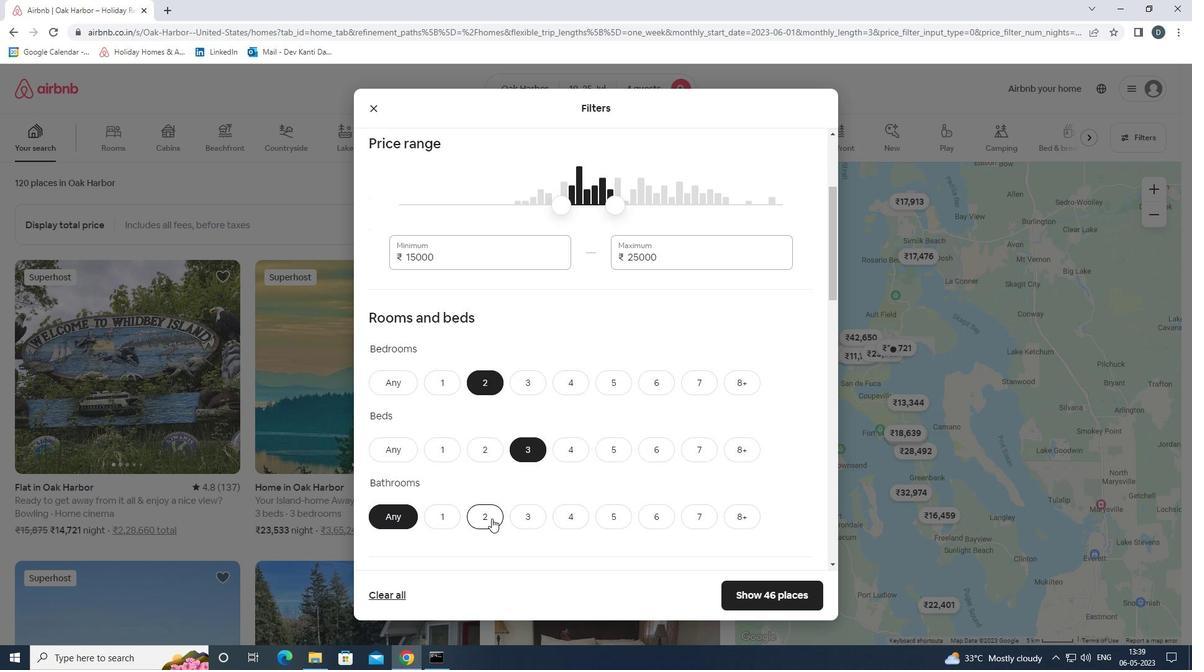 
Action: Mouse moved to (532, 482)
Screenshot: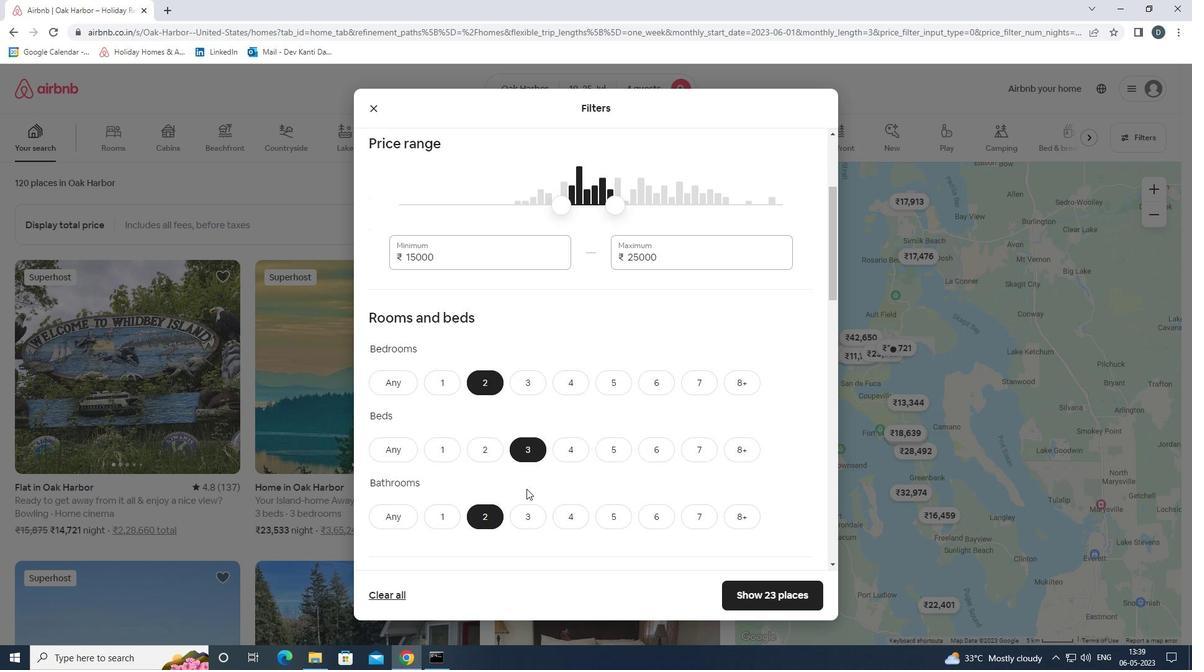
Action: Mouse scrolled (532, 482) with delta (0, 0)
Screenshot: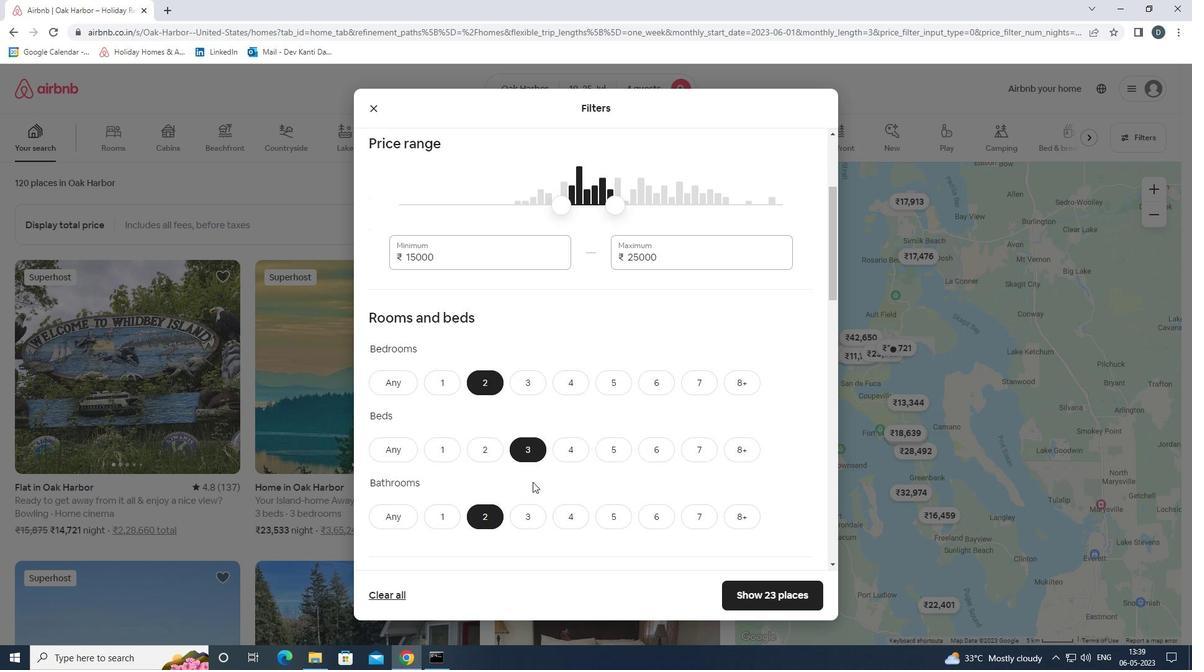 
Action: Mouse scrolled (532, 482) with delta (0, 0)
Screenshot: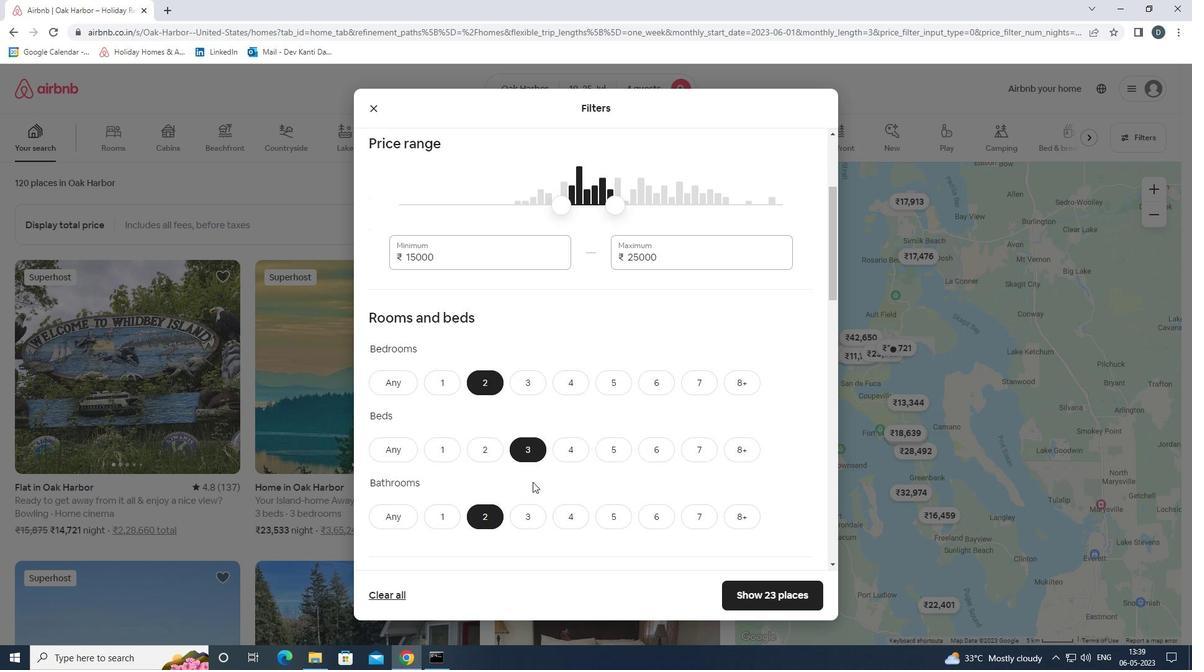 
Action: Mouse scrolled (532, 482) with delta (0, 0)
Screenshot: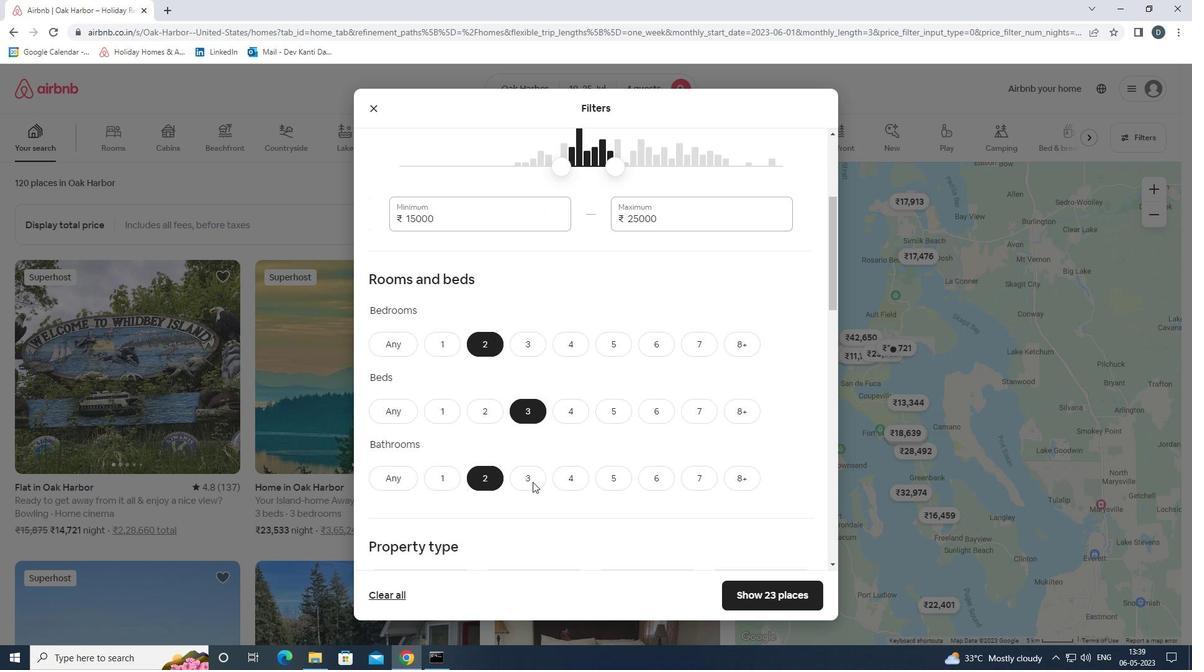 
Action: Mouse scrolled (532, 482) with delta (0, 0)
Screenshot: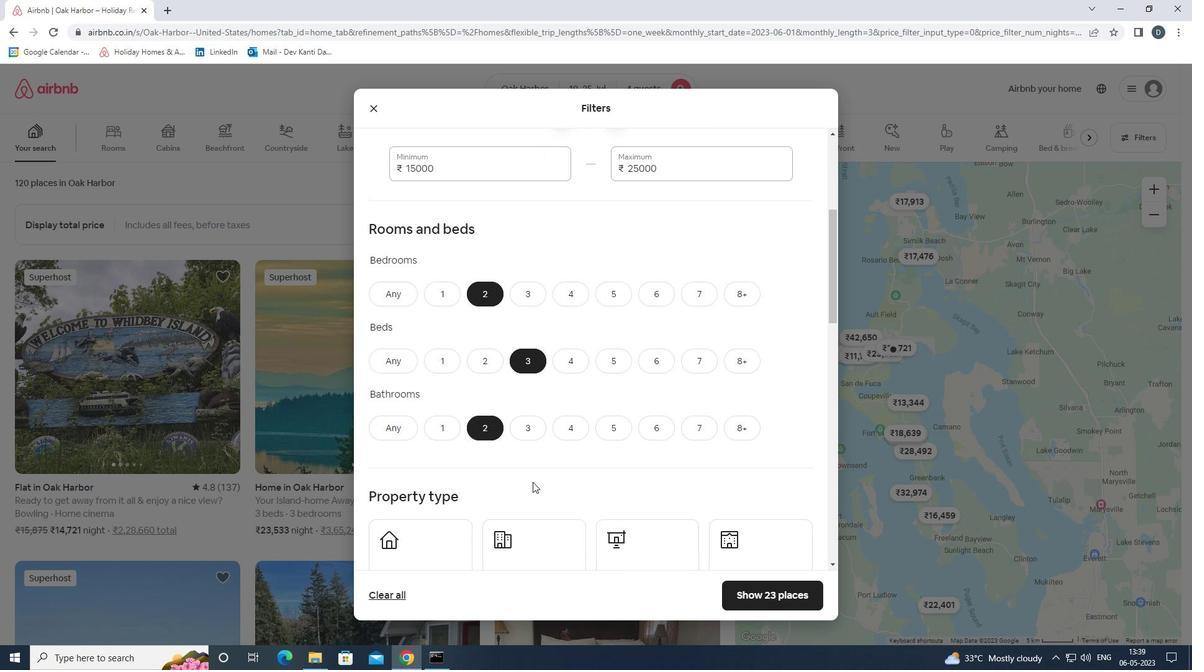 
Action: Mouse moved to (444, 421)
Screenshot: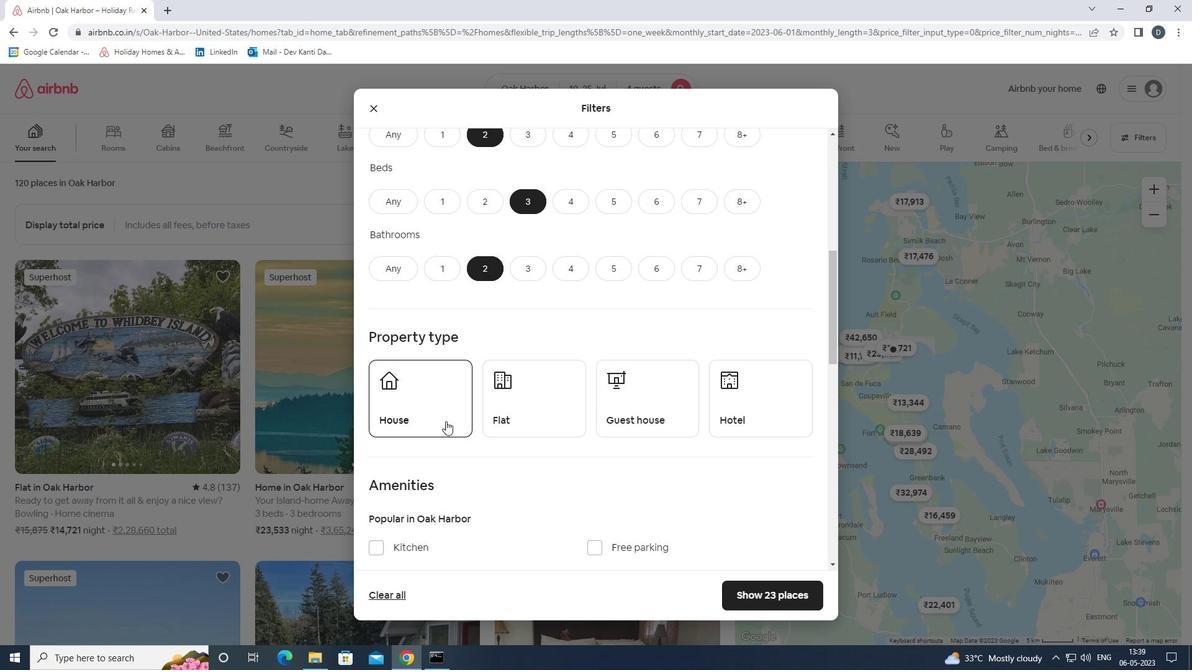 
Action: Mouse pressed left at (444, 421)
Screenshot: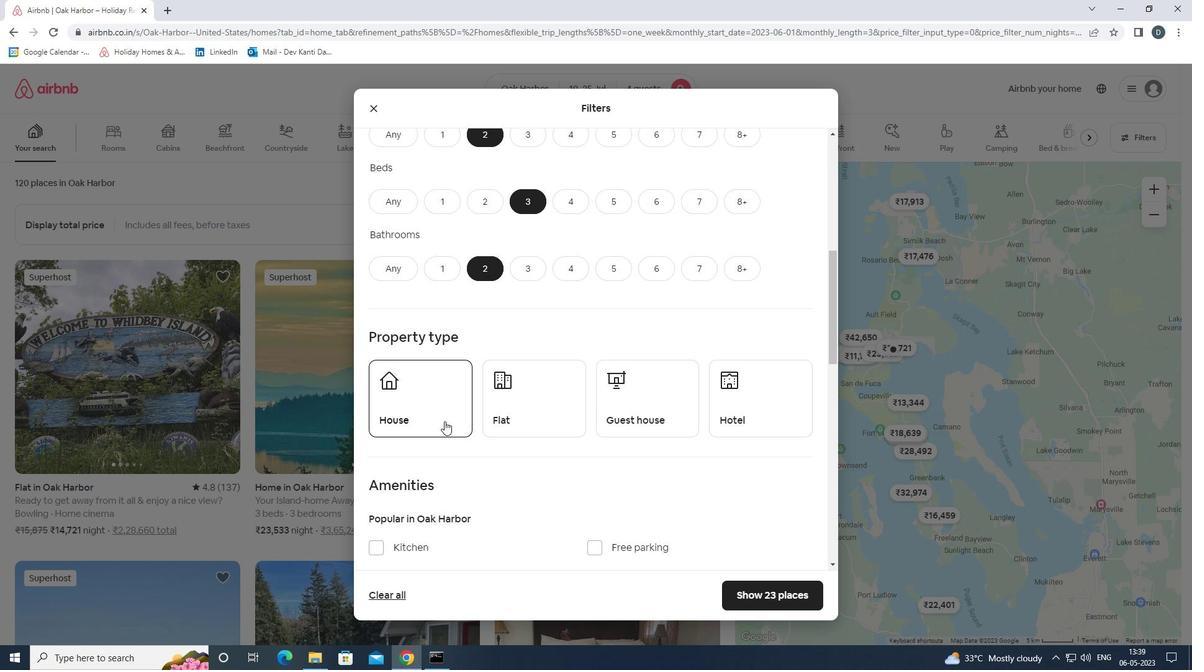 
Action: Mouse moved to (535, 407)
Screenshot: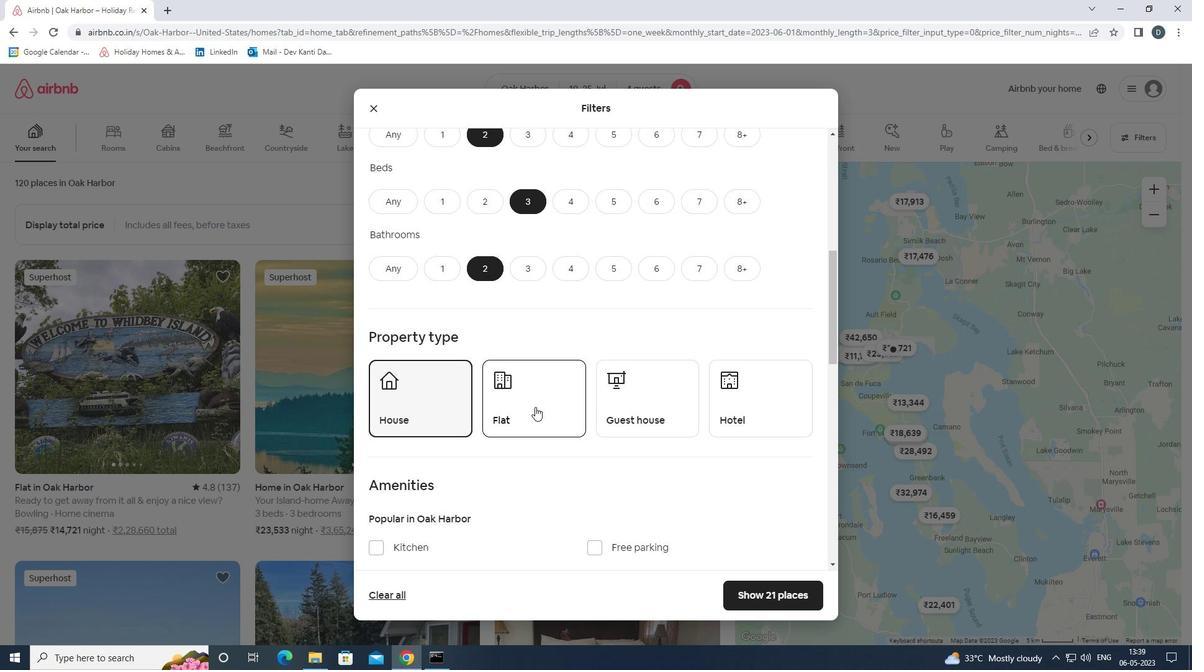 
Action: Mouse pressed left at (535, 407)
Screenshot: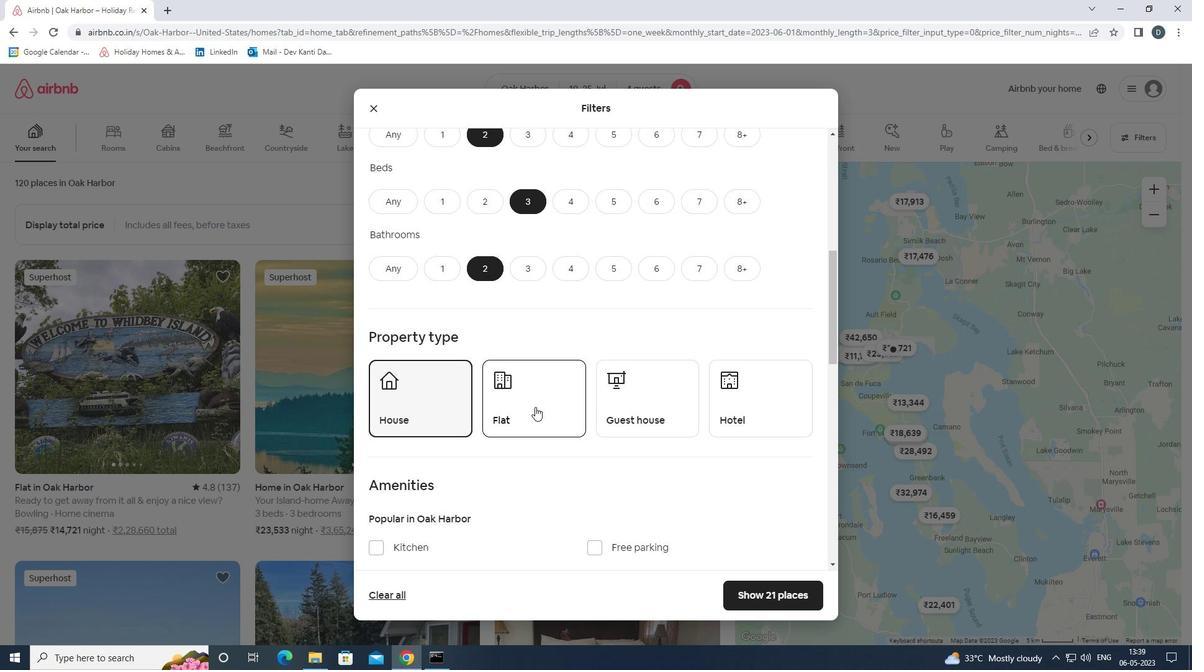 
Action: Mouse moved to (630, 418)
Screenshot: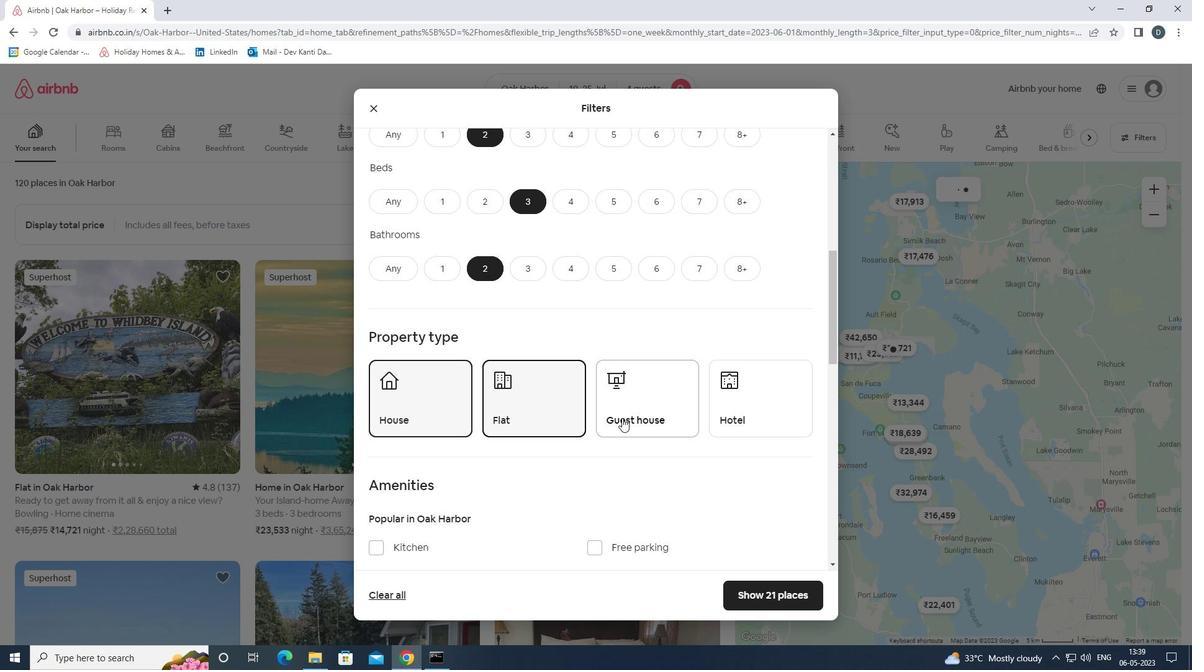 
Action: Mouse pressed left at (630, 418)
Screenshot: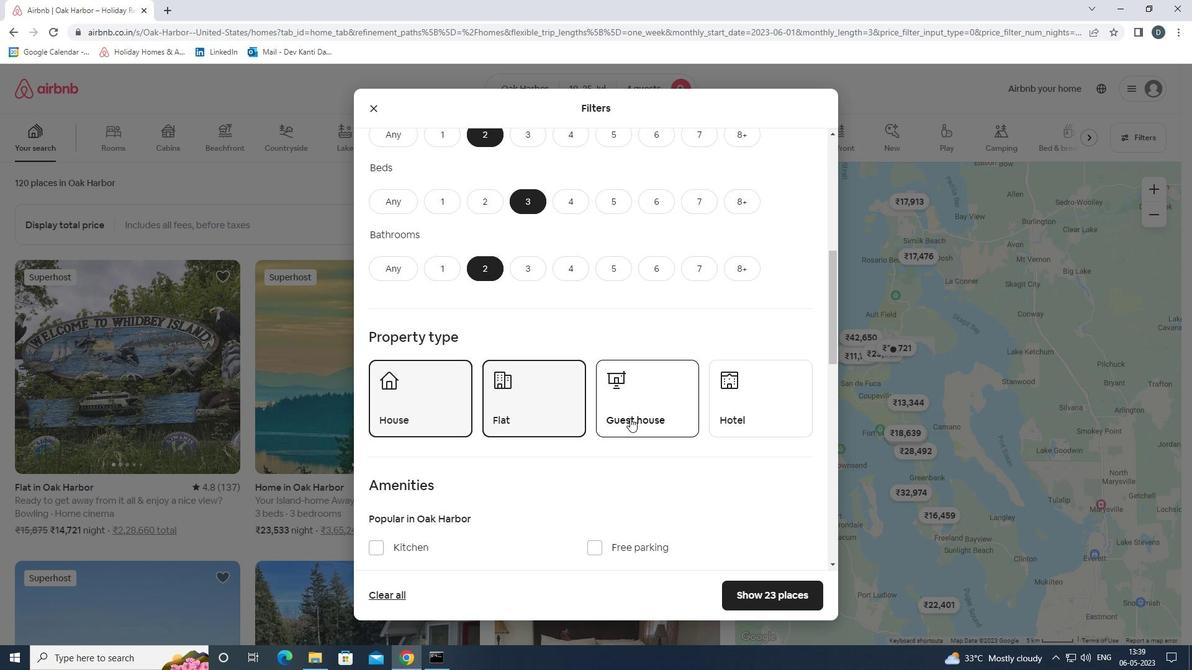 
Action: Mouse moved to (631, 416)
Screenshot: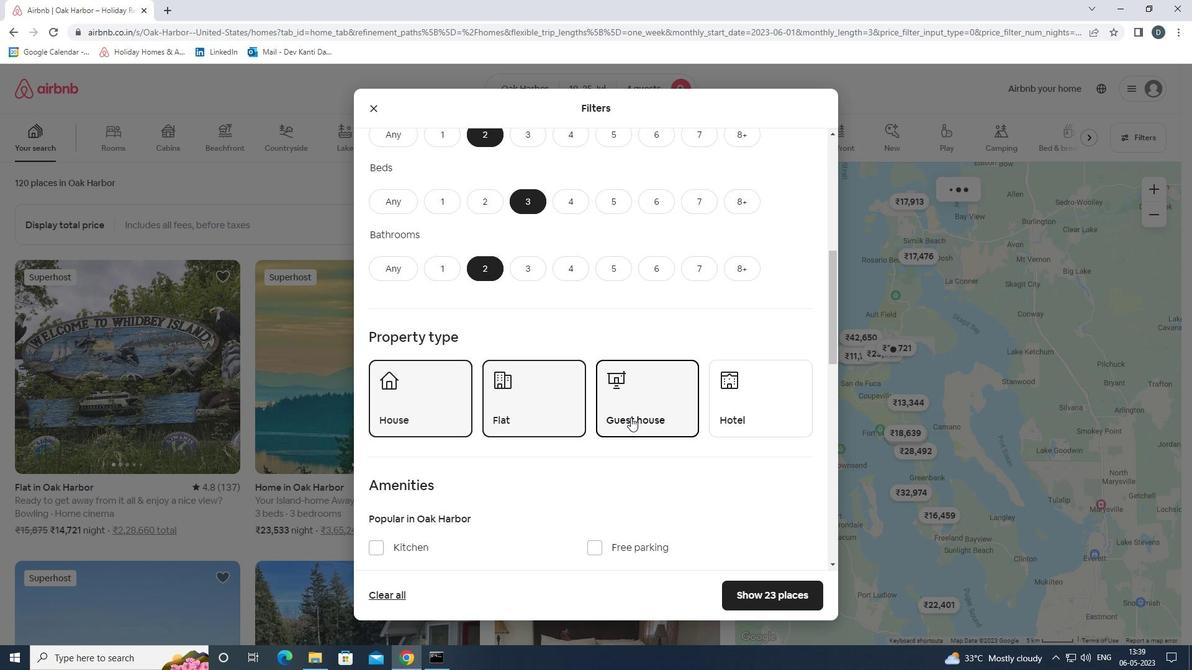 
Action: Mouse scrolled (631, 415) with delta (0, 0)
Screenshot: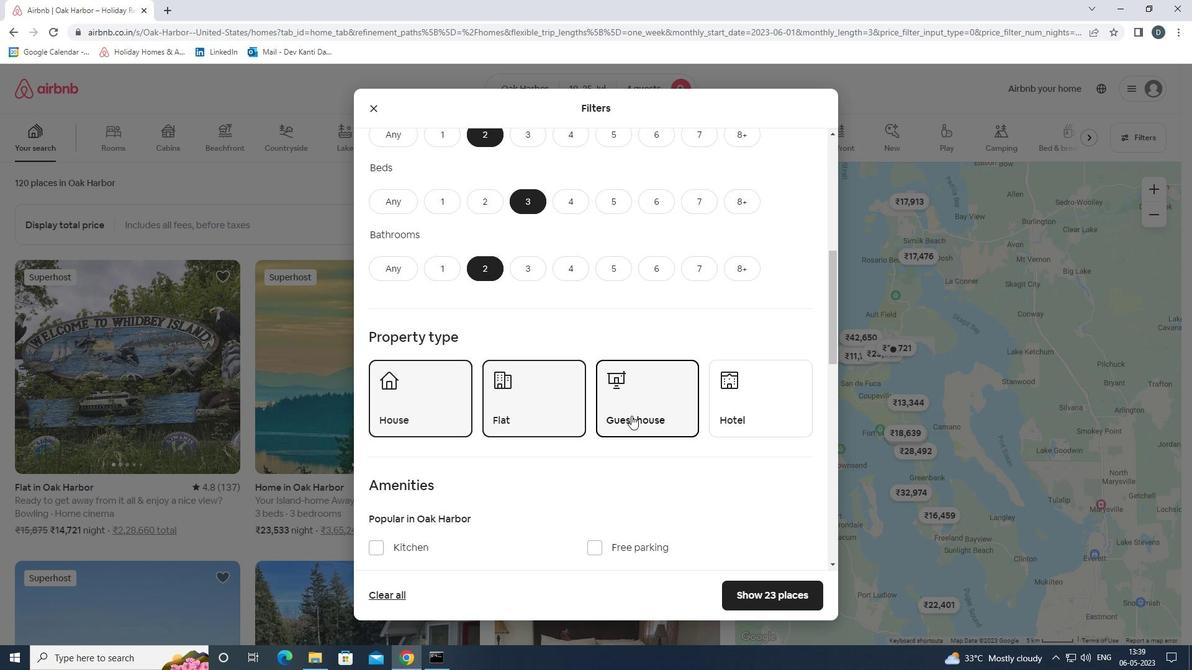 
Action: Mouse scrolled (631, 415) with delta (0, 0)
Screenshot: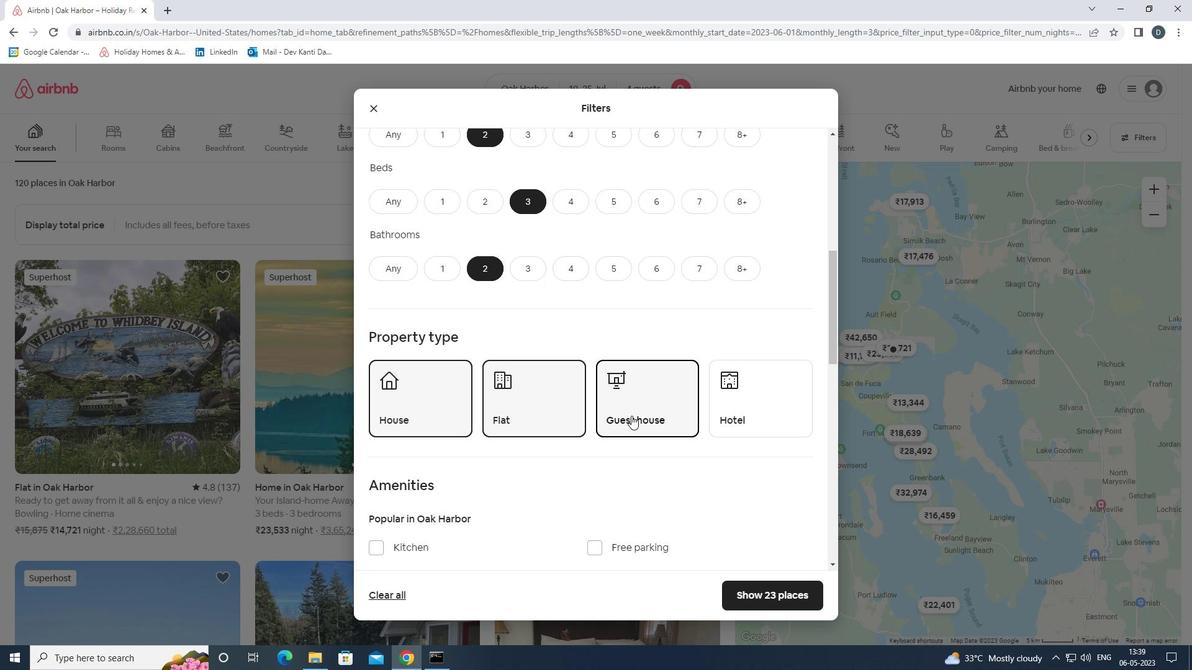 
Action: Mouse moved to (406, 454)
Screenshot: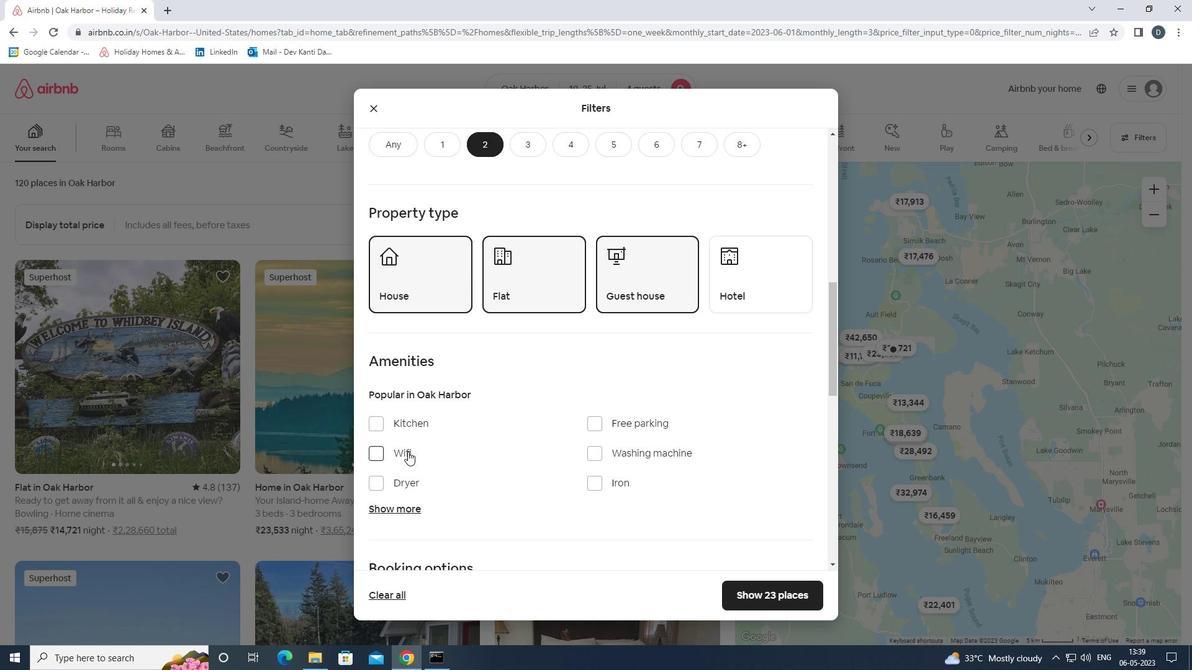 
Action: Mouse pressed left at (406, 454)
Screenshot: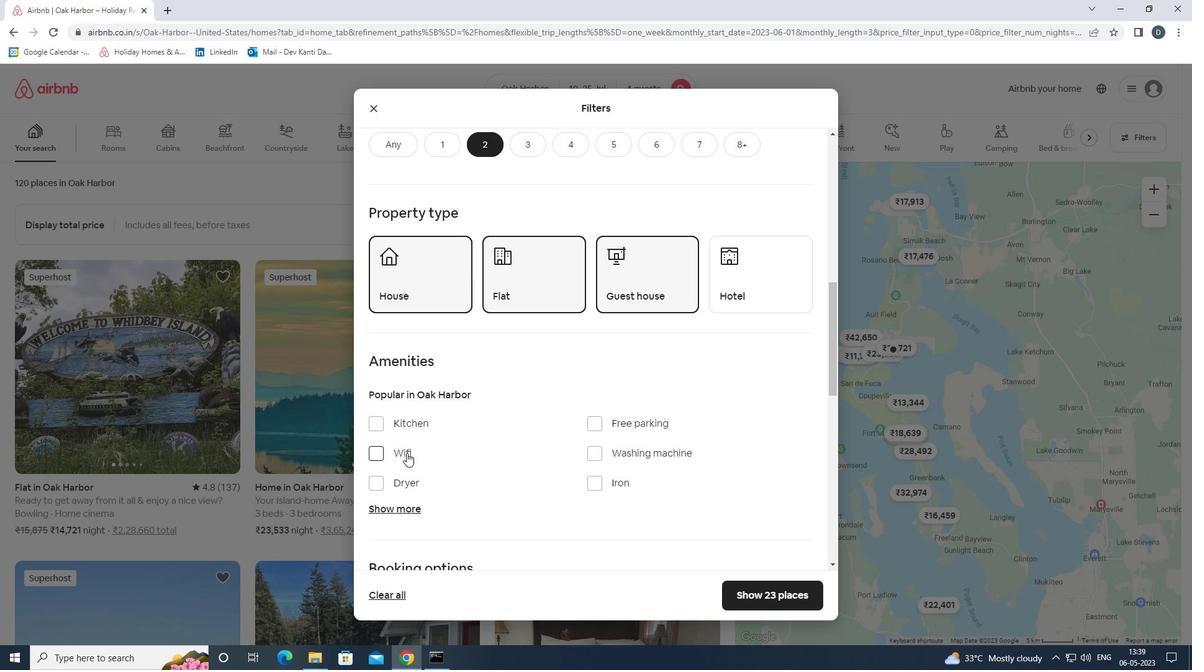 
Action: Mouse moved to (401, 508)
Screenshot: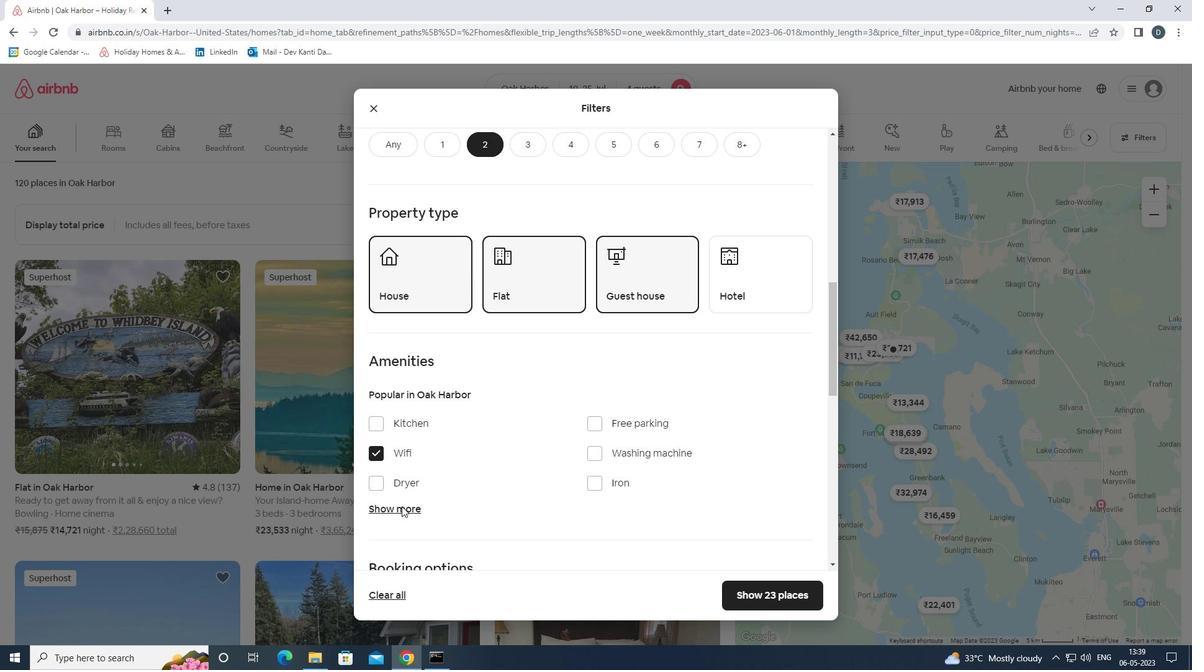 
Action: Mouse pressed left at (401, 508)
Screenshot: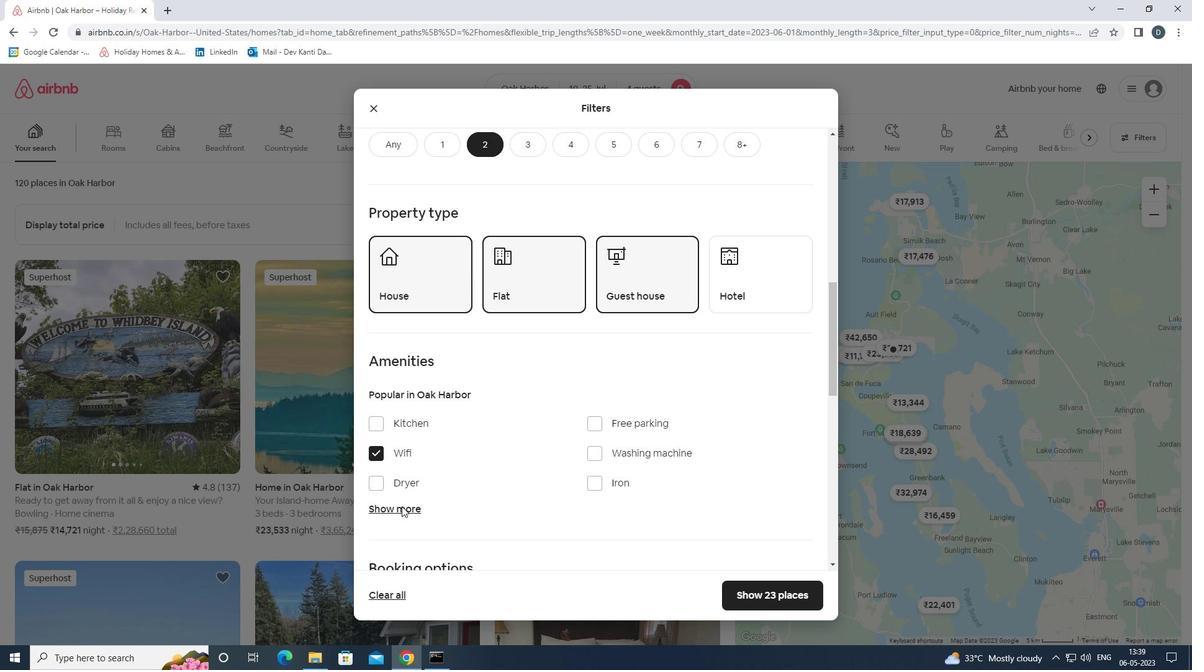 
Action: Mouse moved to (605, 426)
Screenshot: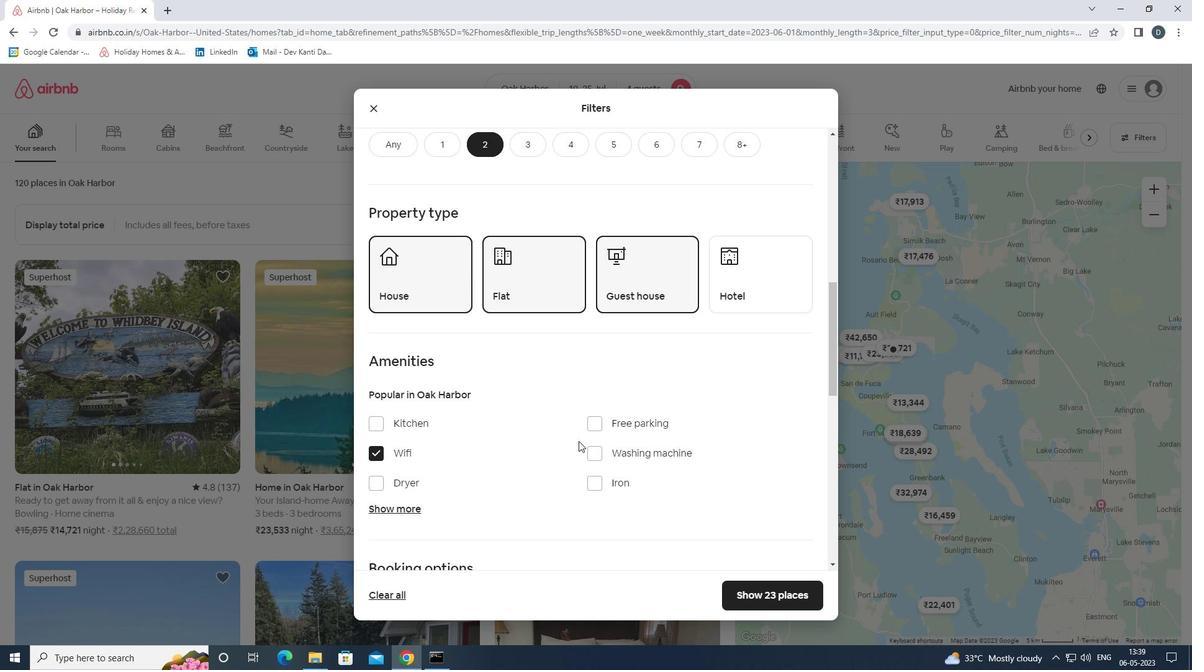 
Action: Mouse pressed left at (605, 426)
Screenshot: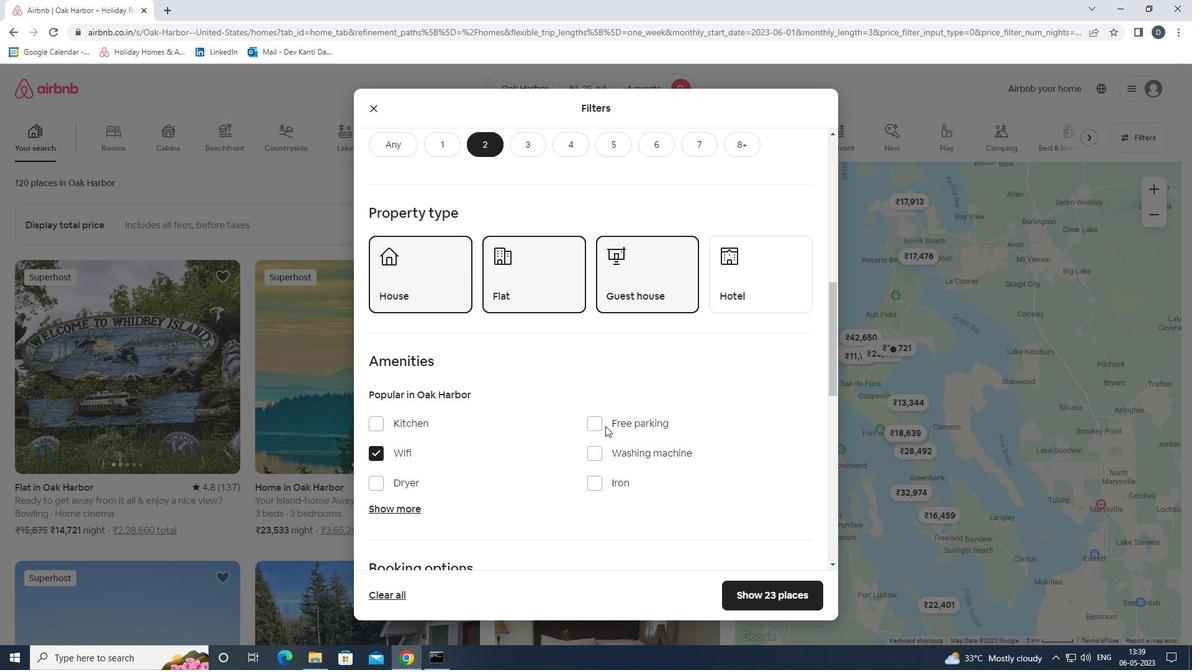 
Action: Mouse moved to (604, 426)
Screenshot: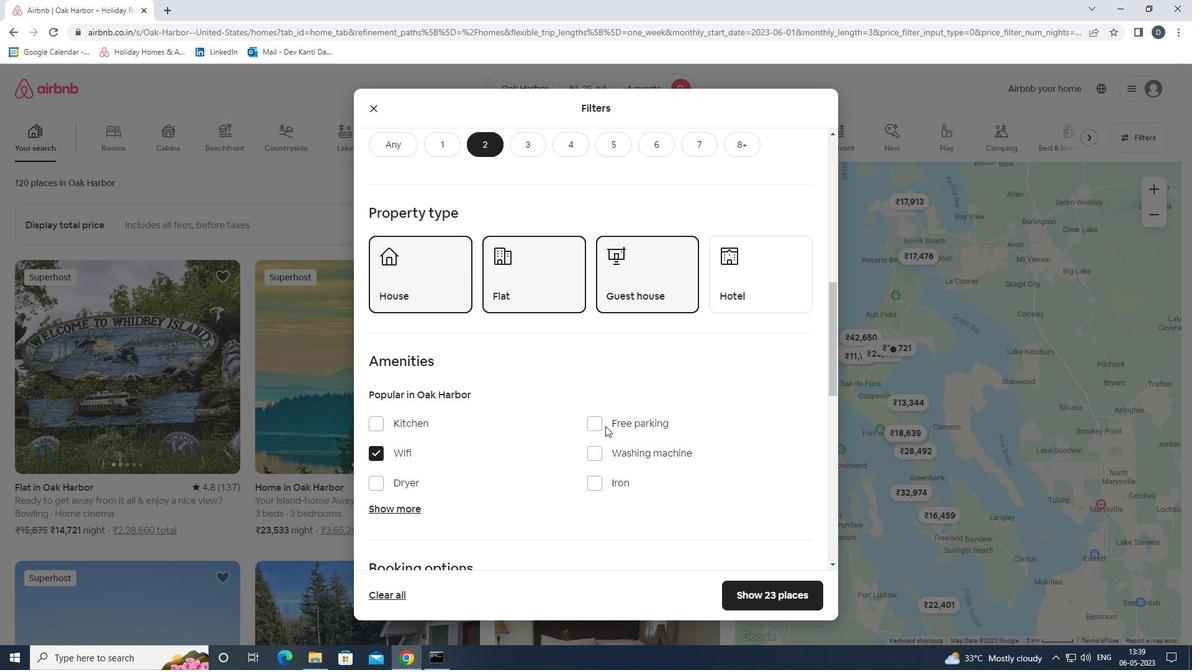 
Action: Mouse scrolled (604, 425) with delta (0, 0)
Screenshot: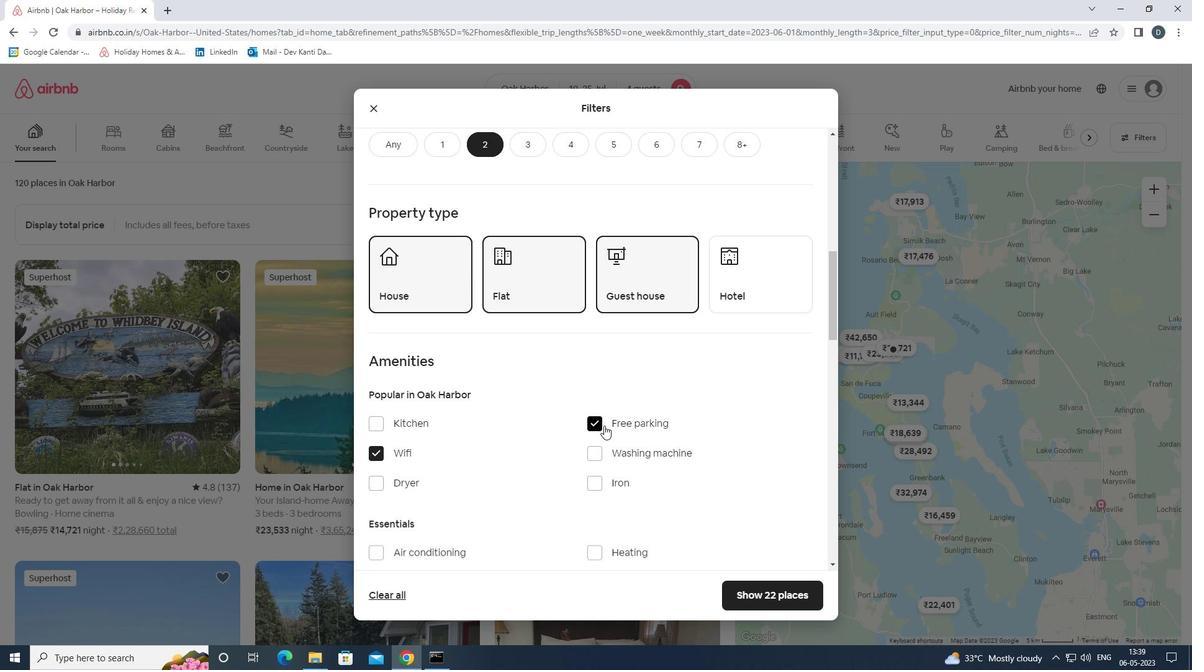 
Action: Mouse scrolled (604, 425) with delta (0, 0)
Screenshot: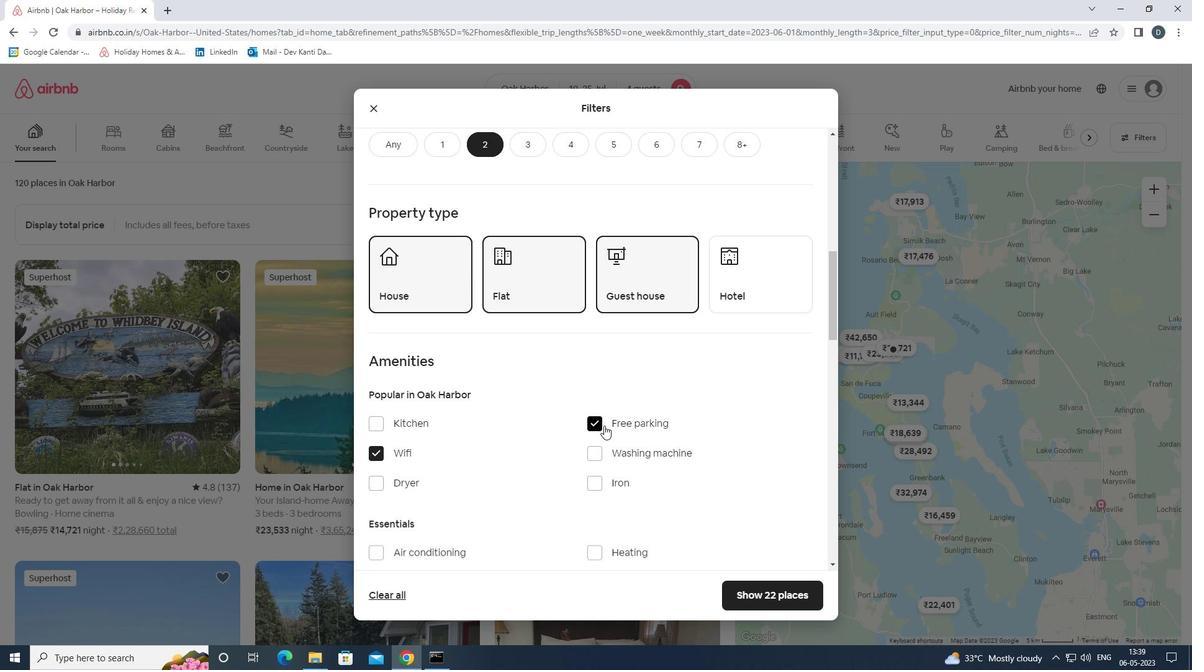 
Action: Mouse scrolled (604, 425) with delta (0, 0)
Screenshot: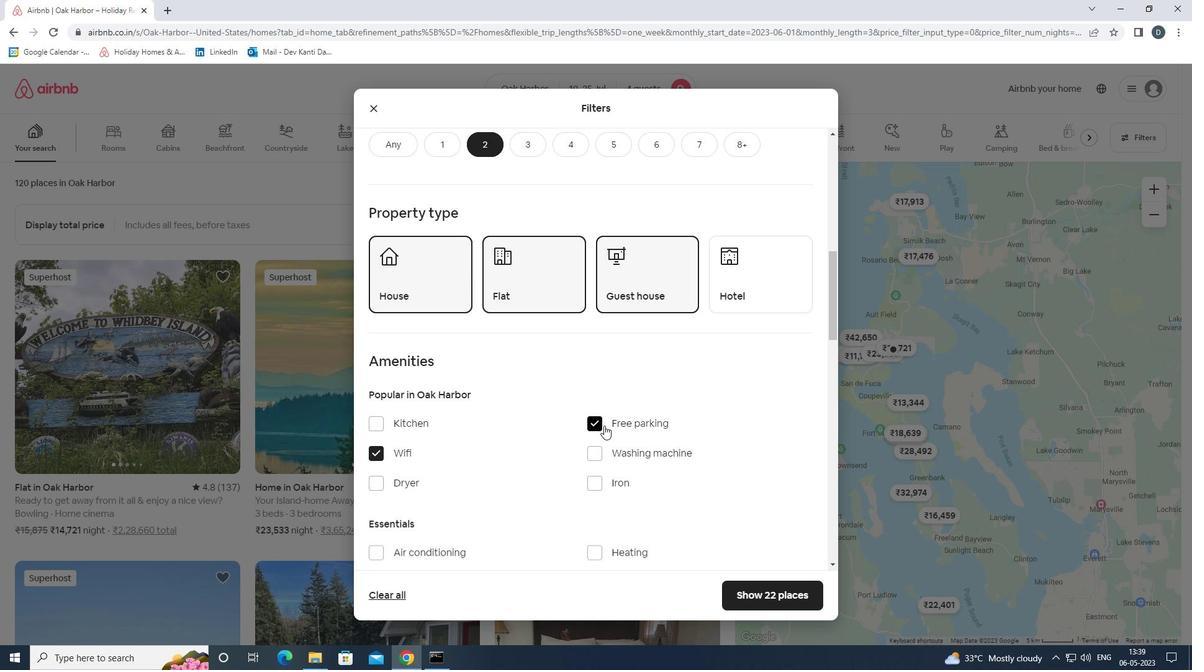 
Action: Mouse moved to (585, 395)
Screenshot: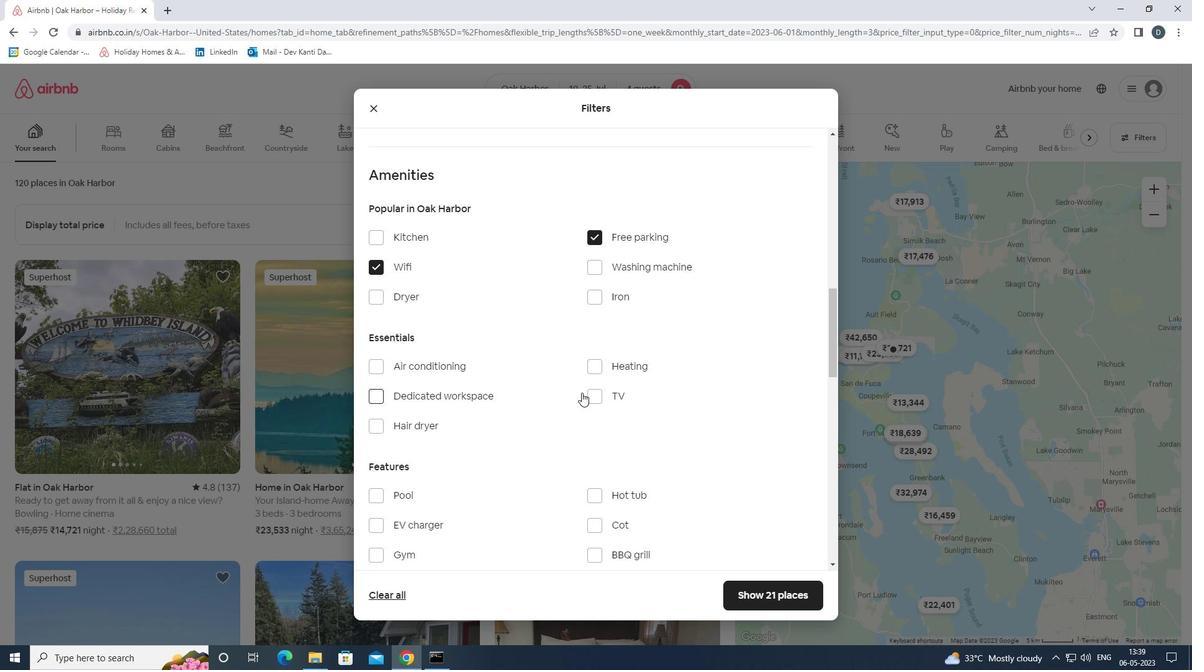 
Action: Mouse pressed left at (585, 395)
Screenshot: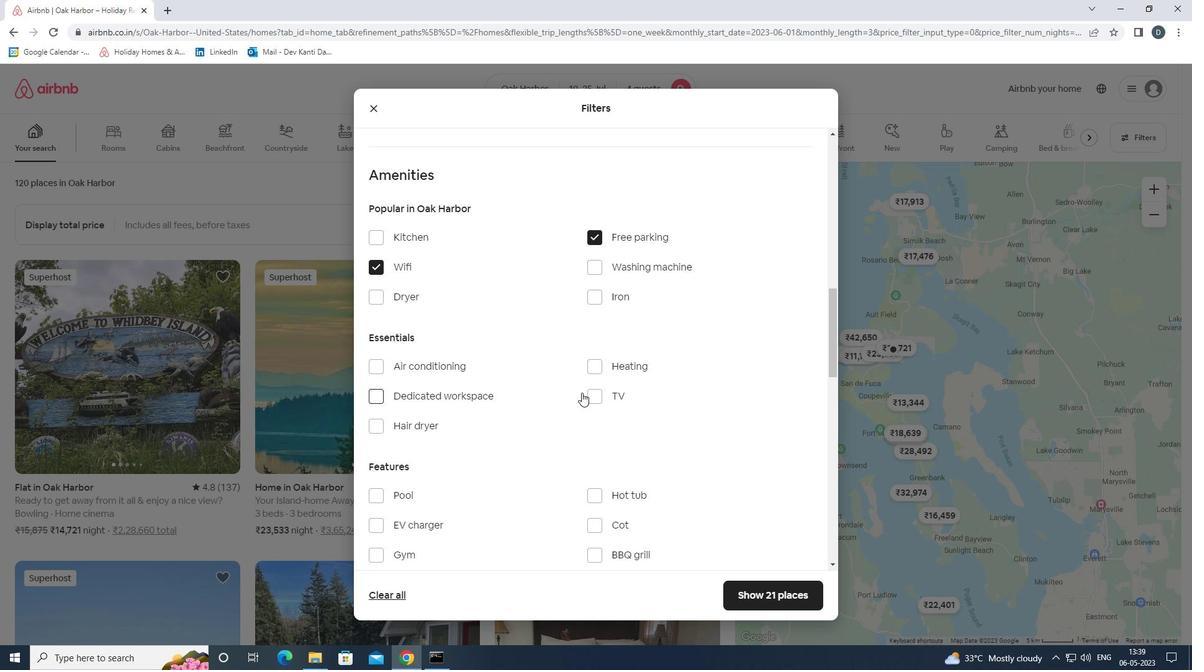 
Action: Mouse moved to (503, 391)
Screenshot: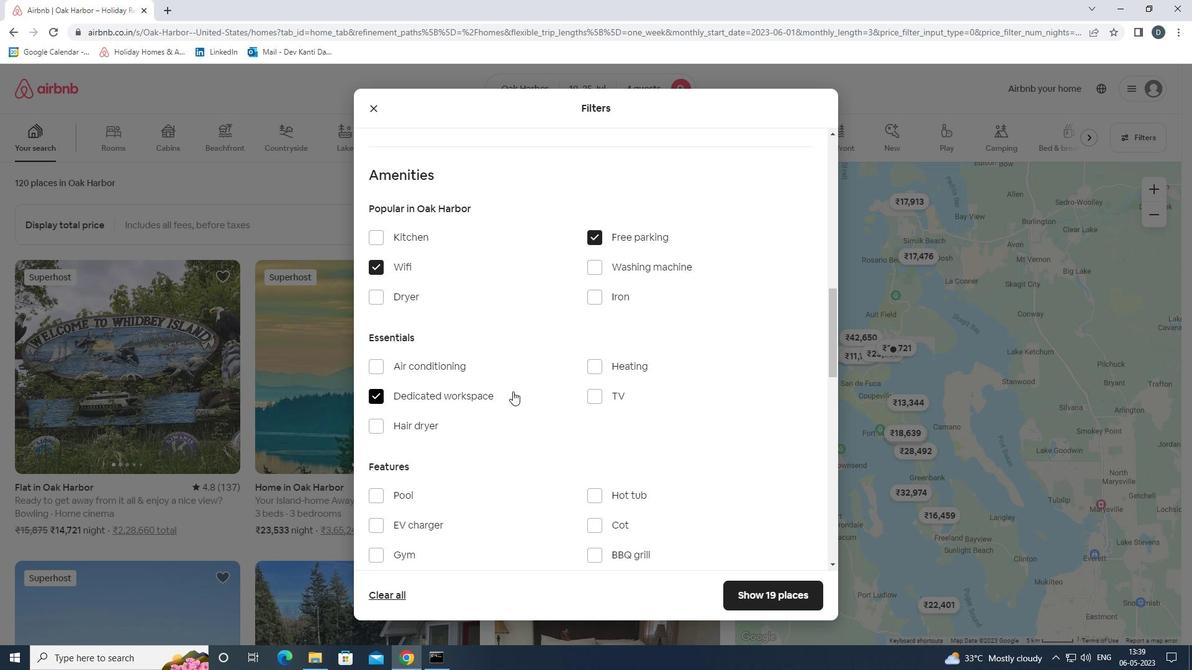 
Action: Mouse pressed left at (503, 391)
Screenshot: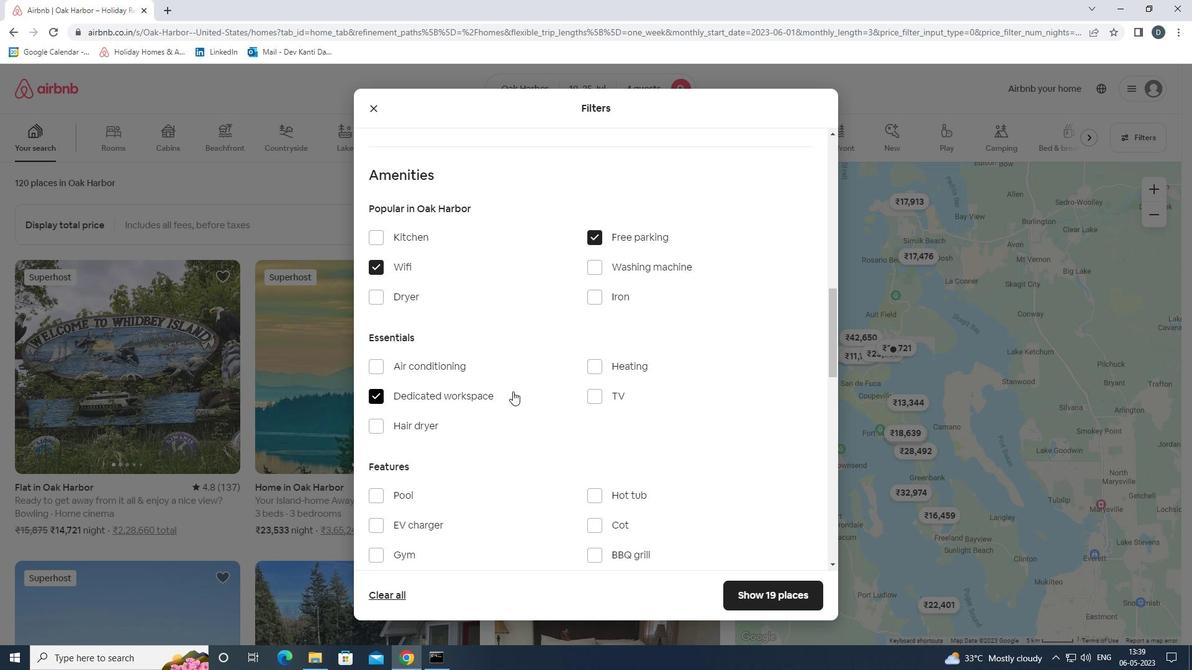 
Action: Mouse moved to (624, 393)
Screenshot: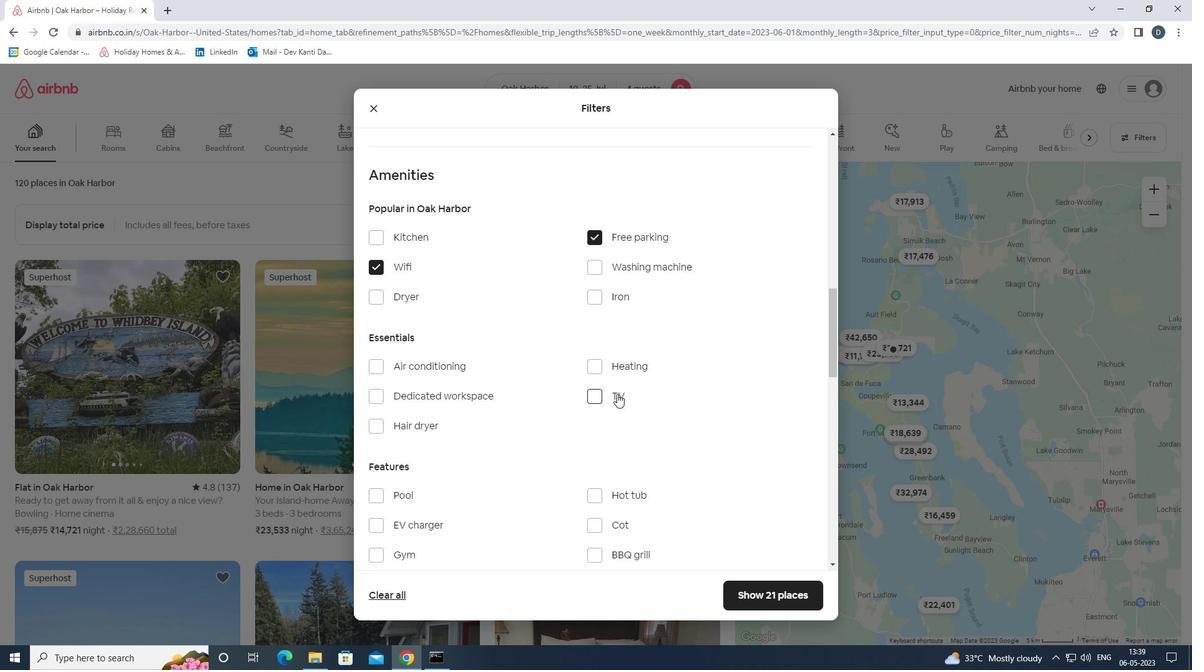 
Action: Mouse pressed left at (624, 393)
Screenshot: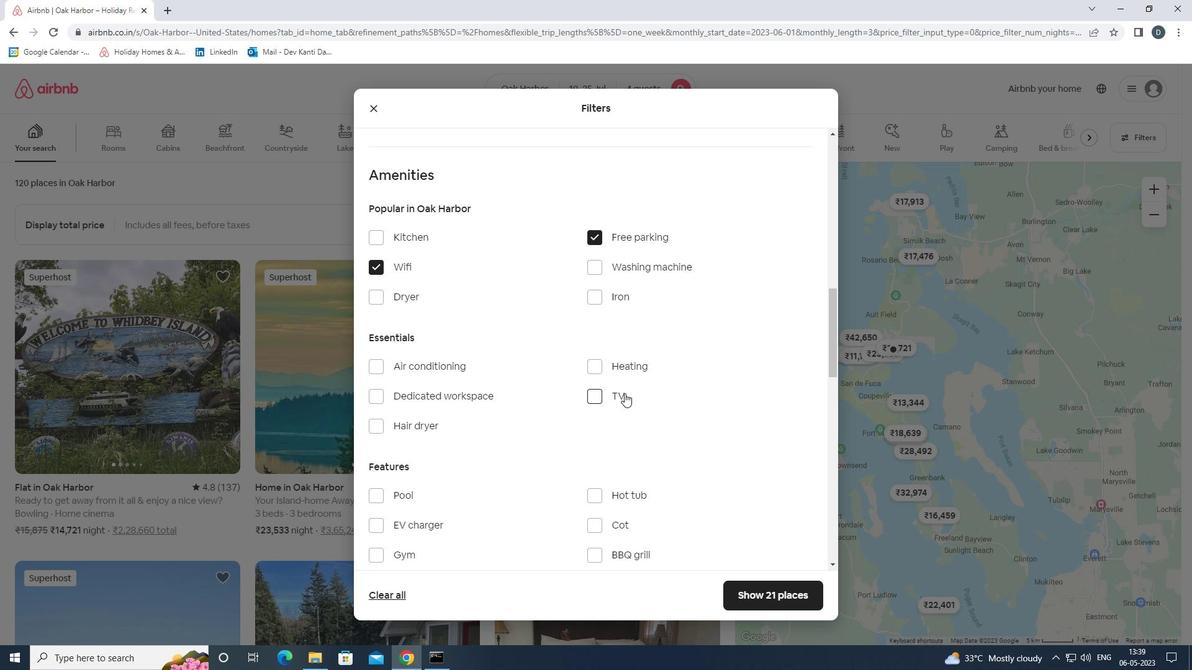 
Action: Mouse moved to (624, 393)
Screenshot: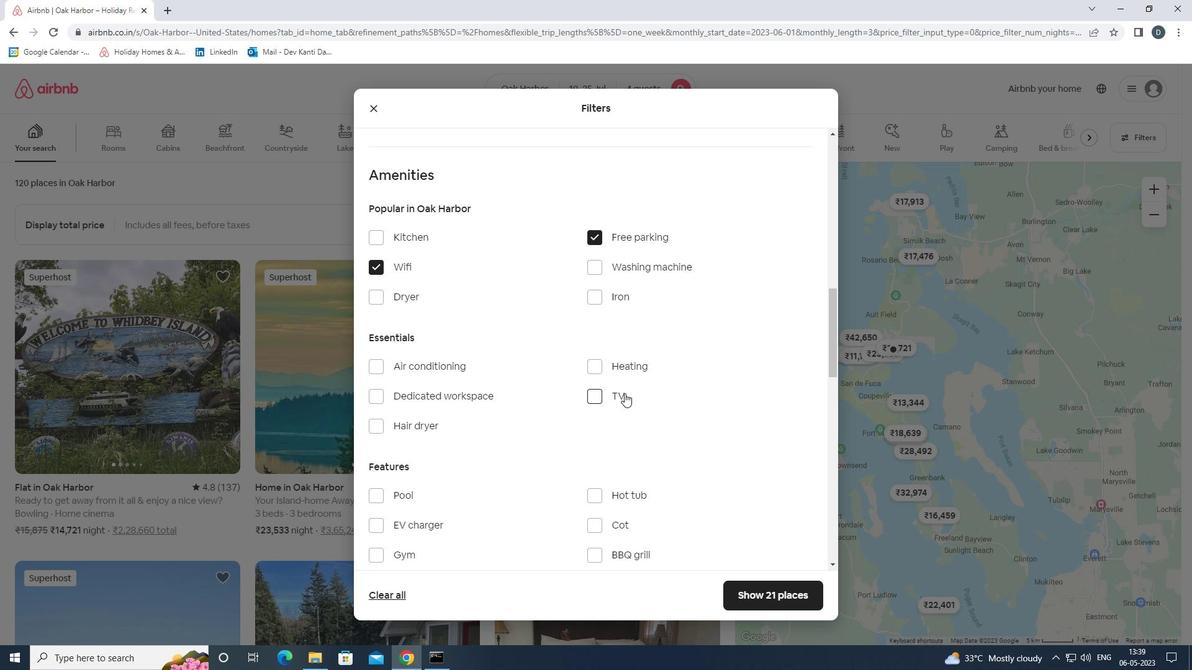 
Action: Mouse scrolled (624, 393) with delta (0, 0)
Screenshot: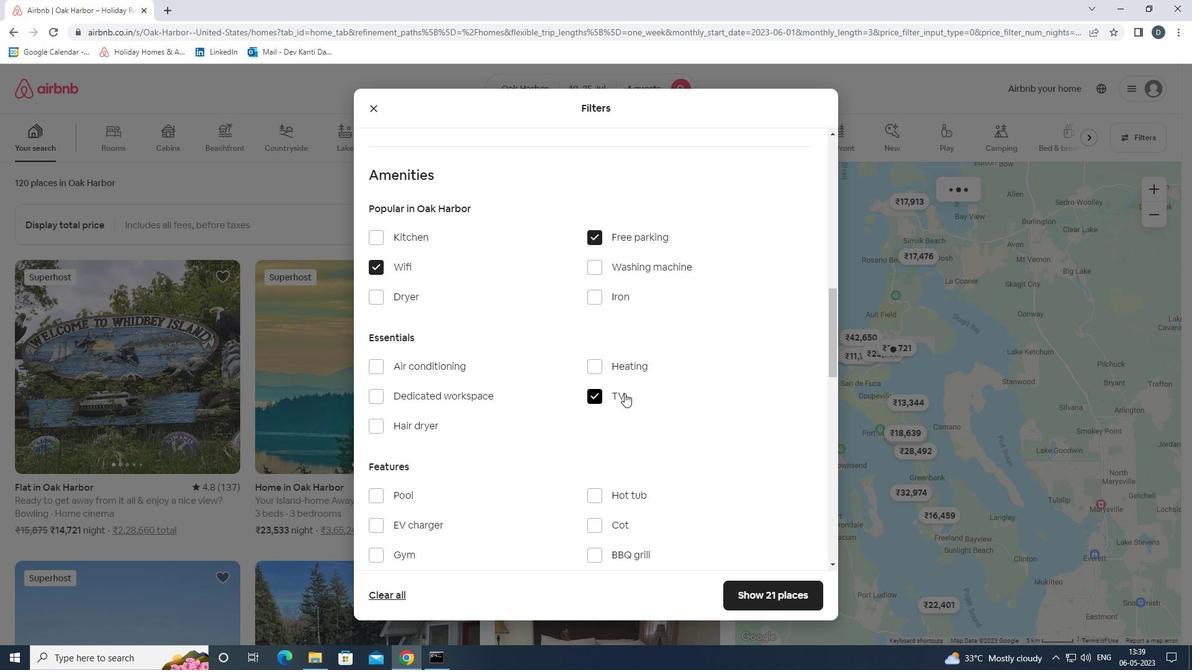 
Action: Mouse scrolled (624, 393) with delta (0, 0)
Screenshot: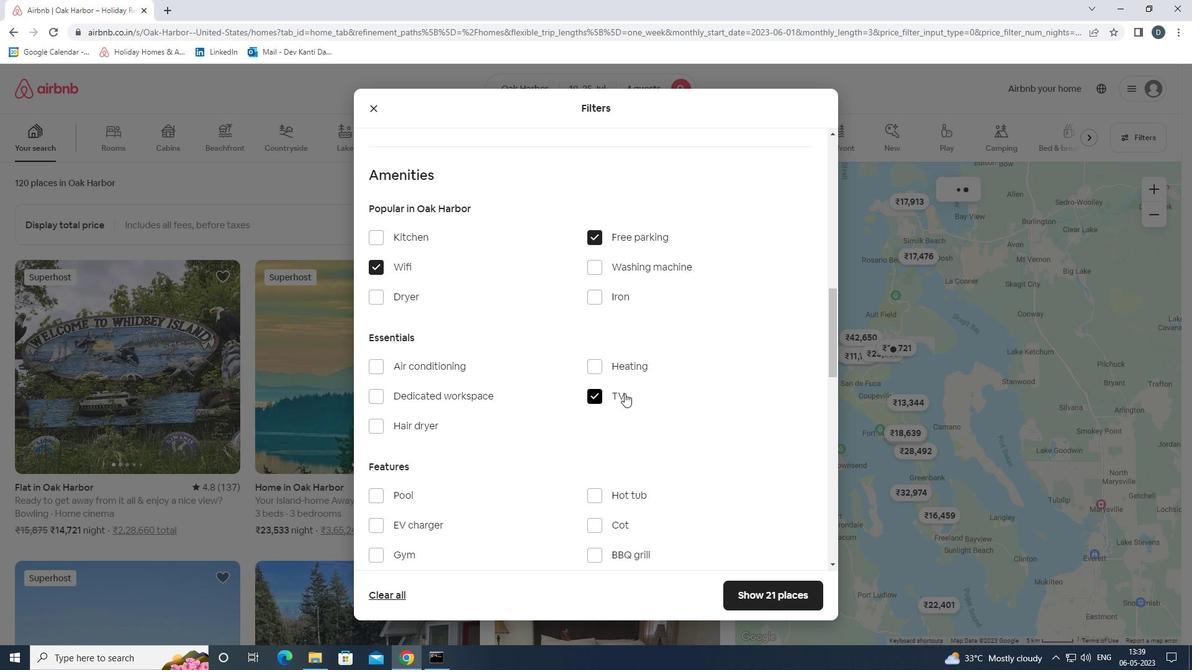 
Action: Mouse scrolled (624, 393) with delta (0, 0)
Screenshot: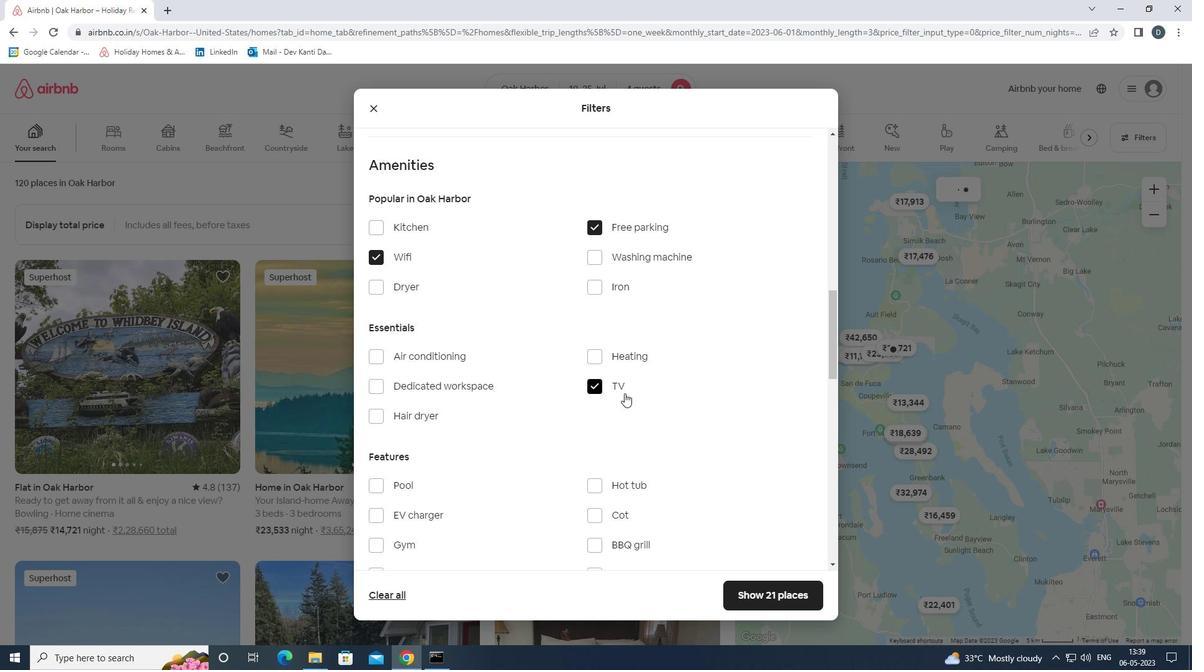 
Action: Mouse moved to (399, 374)
Screenshot: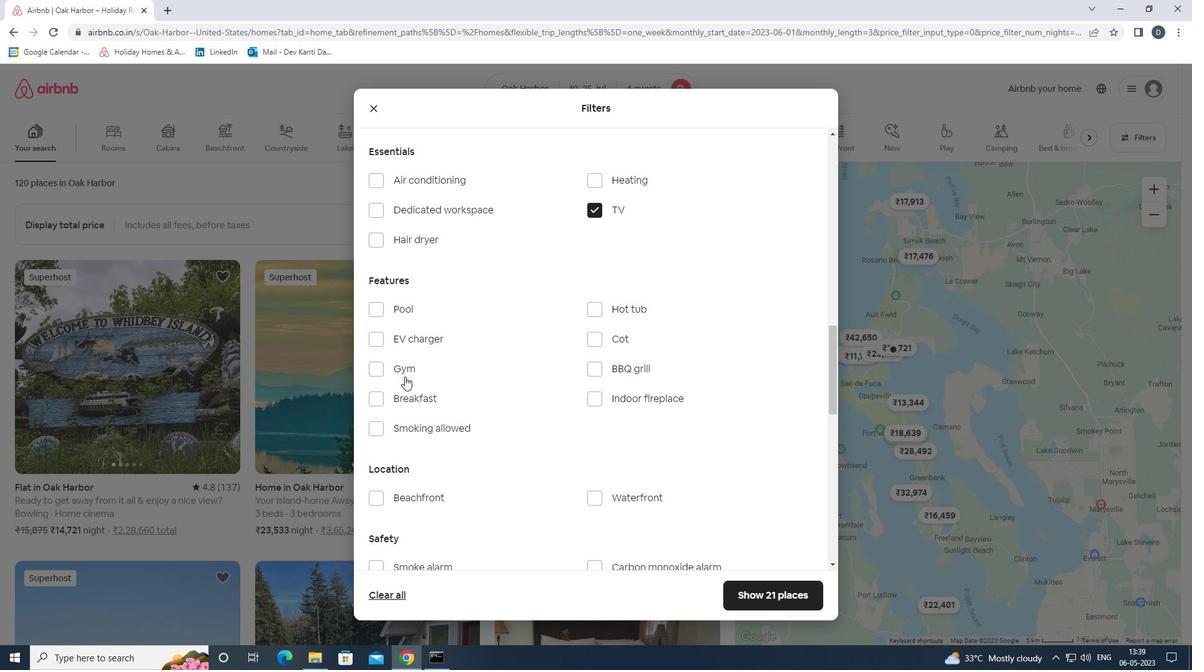 
Action: Mouse pressed left at (399, 374)
Screenshot: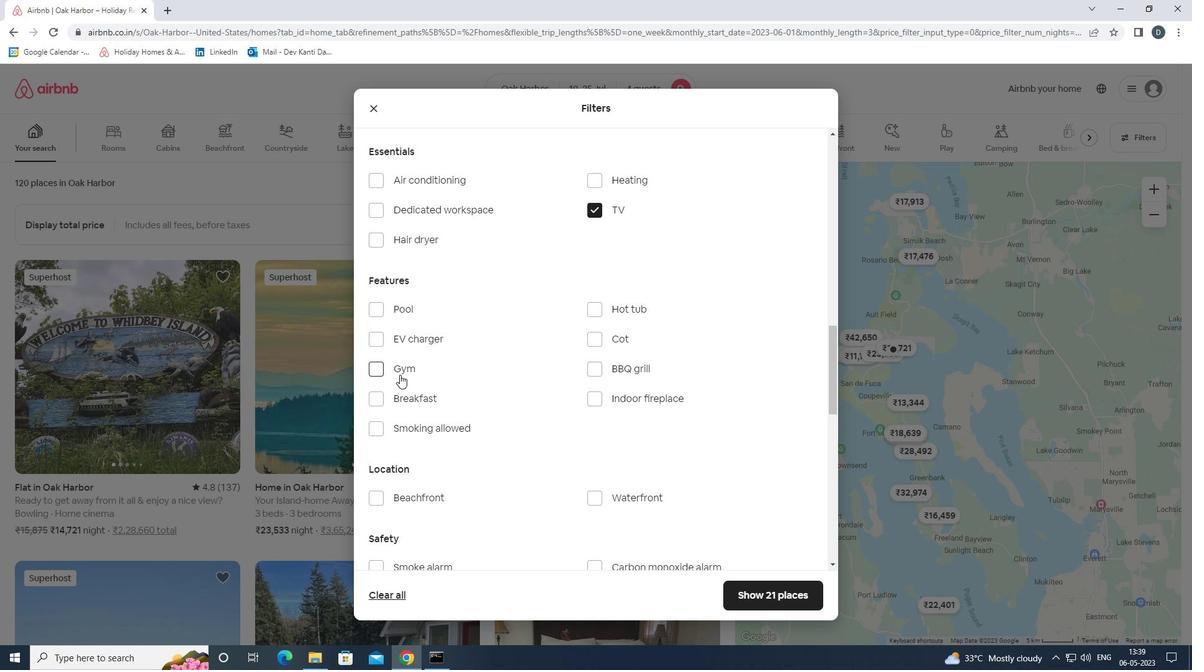 
Action: Mouse moved to (403, 396)
Screenshot: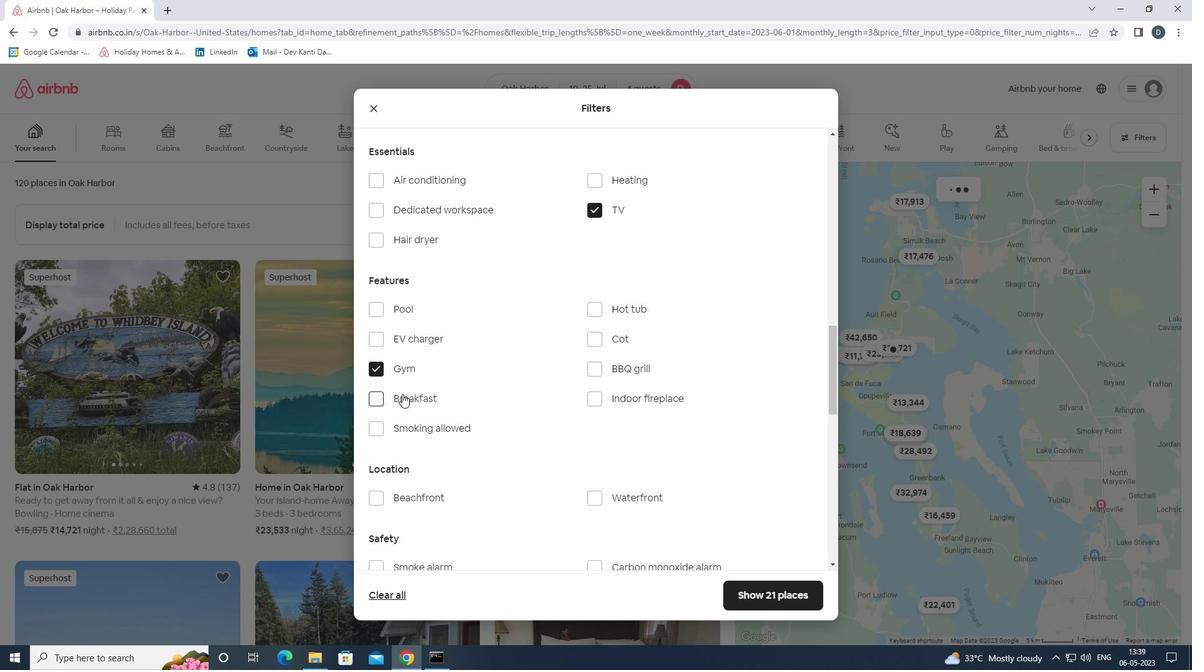 
Action: Mouse pressed left at (403, 396)
Screenshot: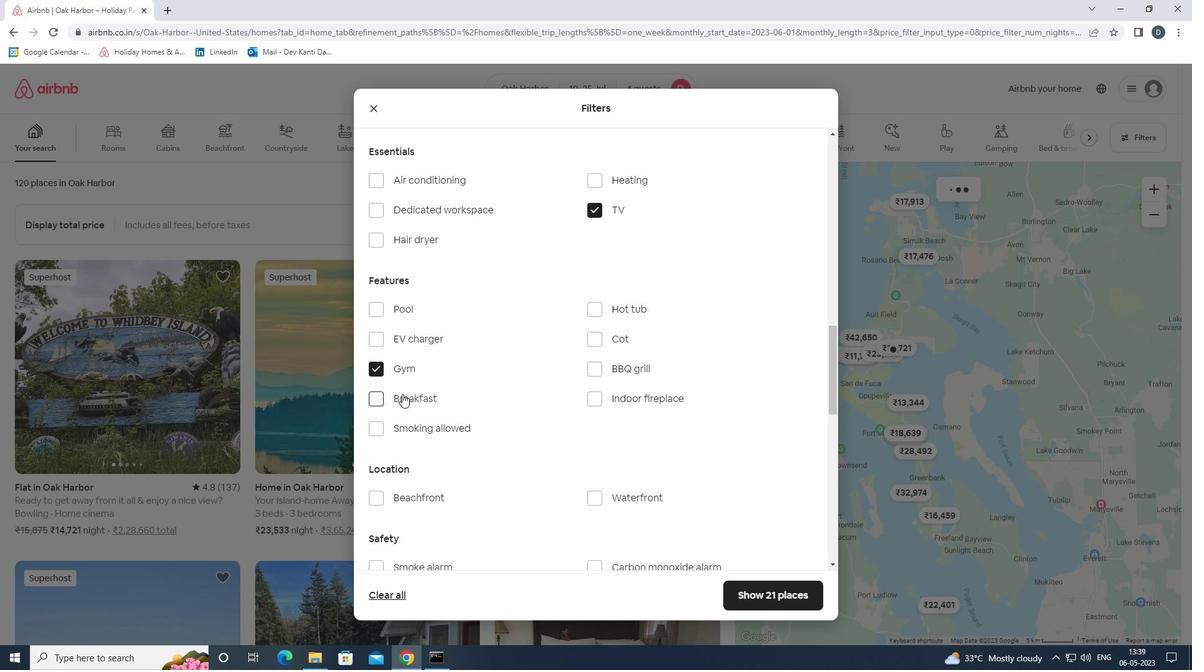 
Action: Mouse moved to (406, 400)
Screenshot: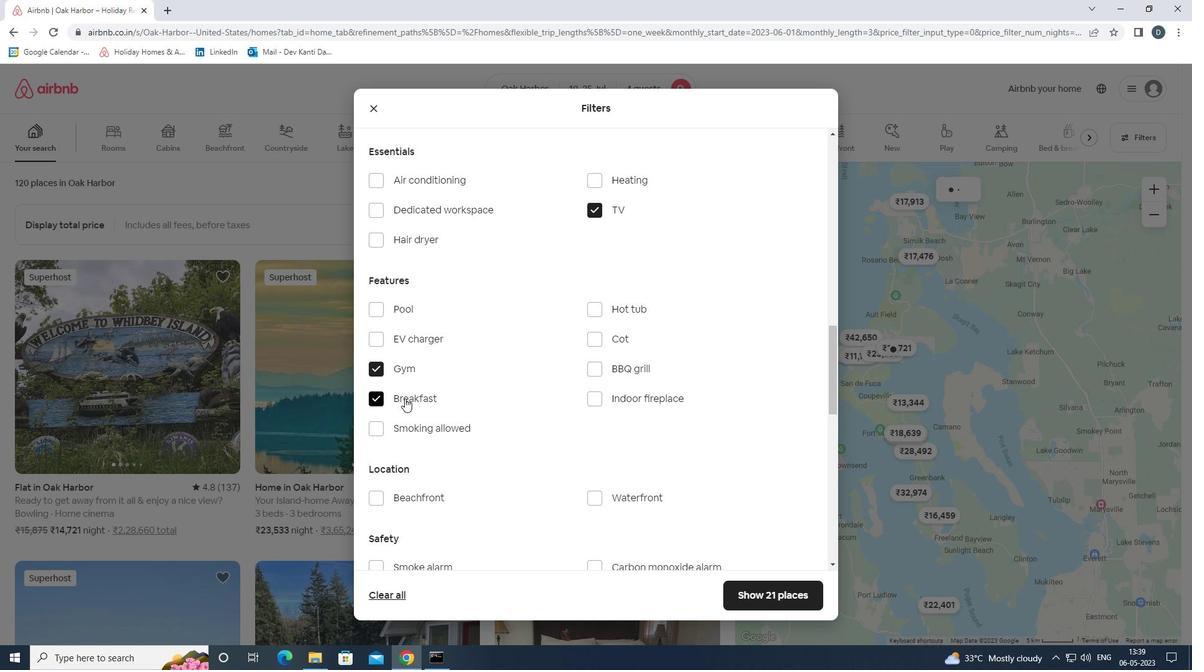 
Action: Mouse scrolled (406, 399) with delta (0, 0)
Screenshot: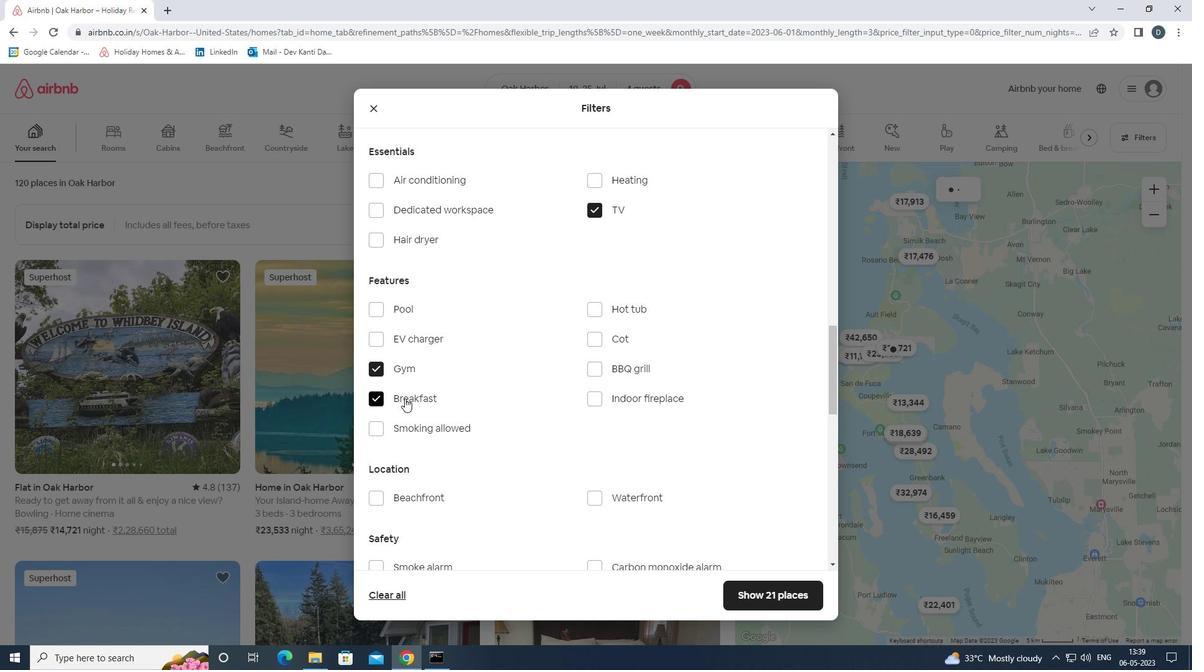 
Action: Mouse moved to (406, 400)
Screenshot: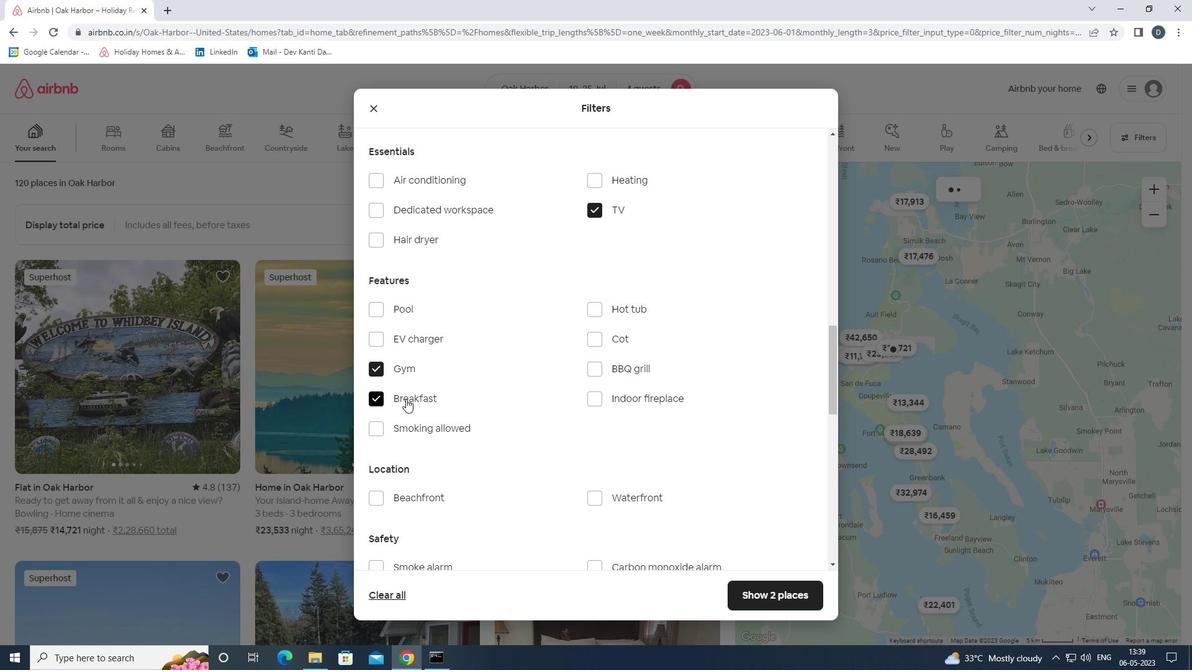 
Action: Mouse scrolled (406, 399) with delta (0, 0)
Screenshot: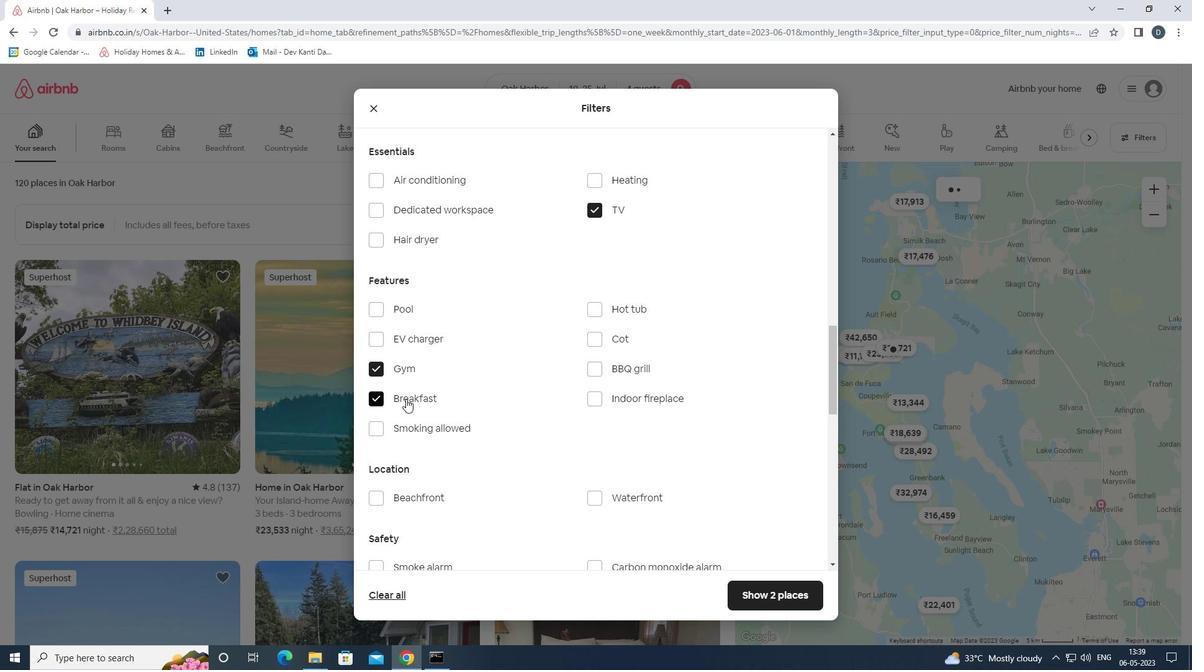 
Action: Mouse moved to (411, 405)
Screenshot: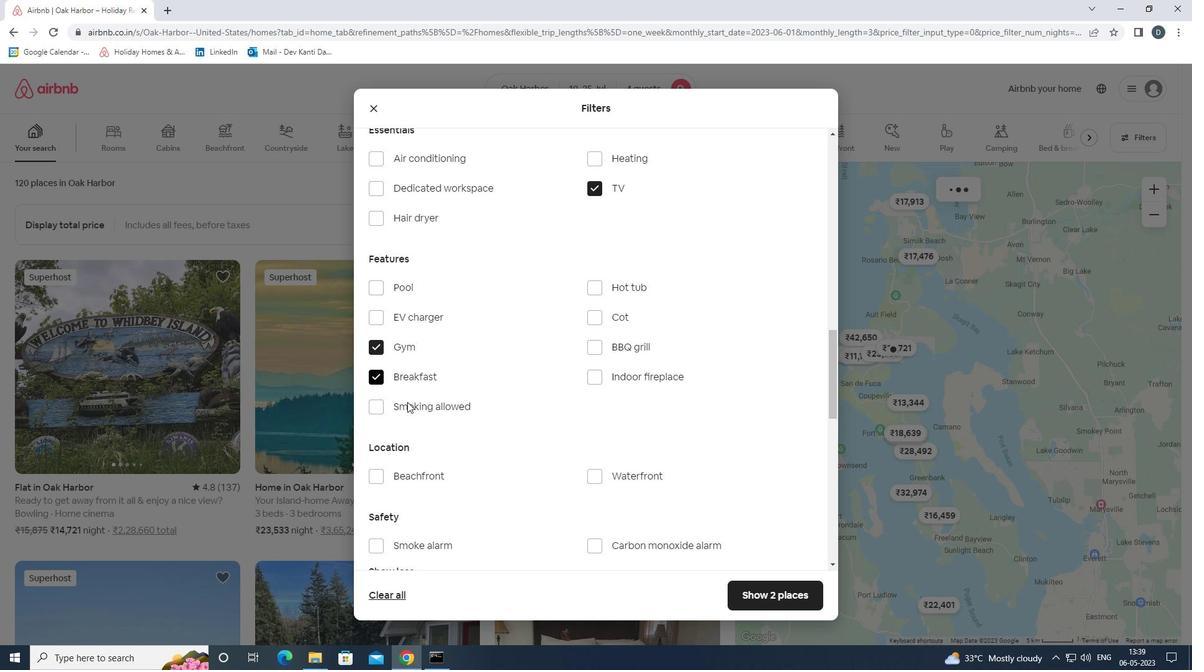 
Action: Mouse scrolled (411, 405) with delta (0, 0)
Screenshot: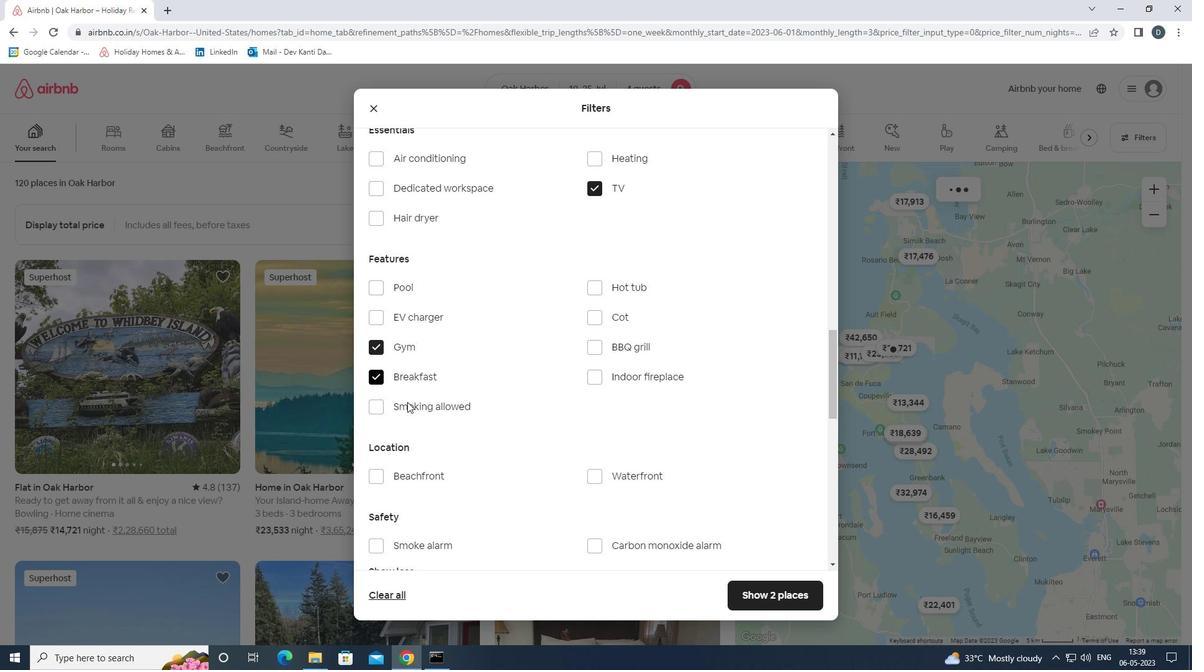 
Action: Mouse moved to (434, 408)
Screenshot: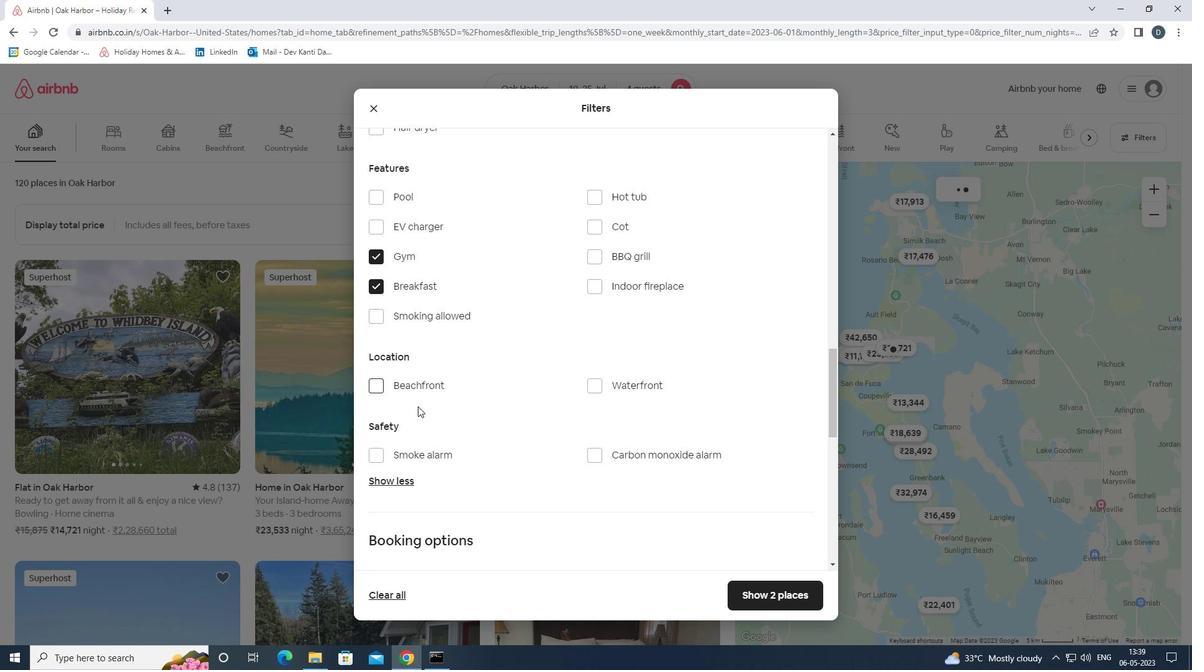 
Action: Mouse scrolled (434, 407) with delta (0, 0)
Screenshot: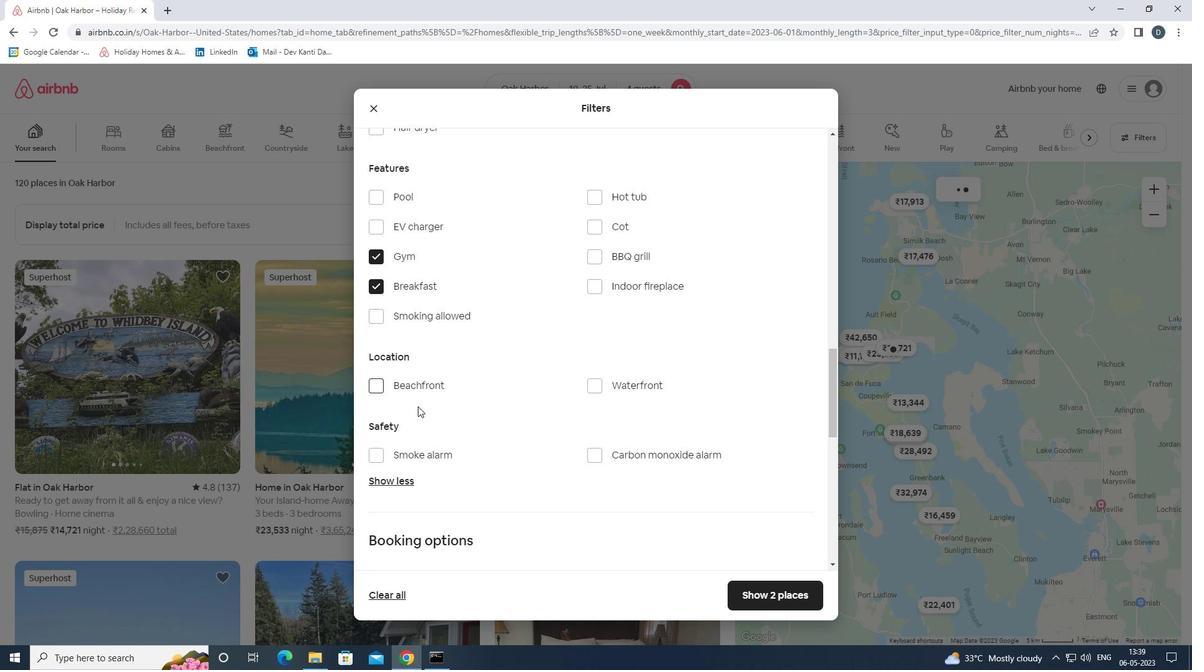 
Action: Mouse moved to (790, 487)
Screenshot: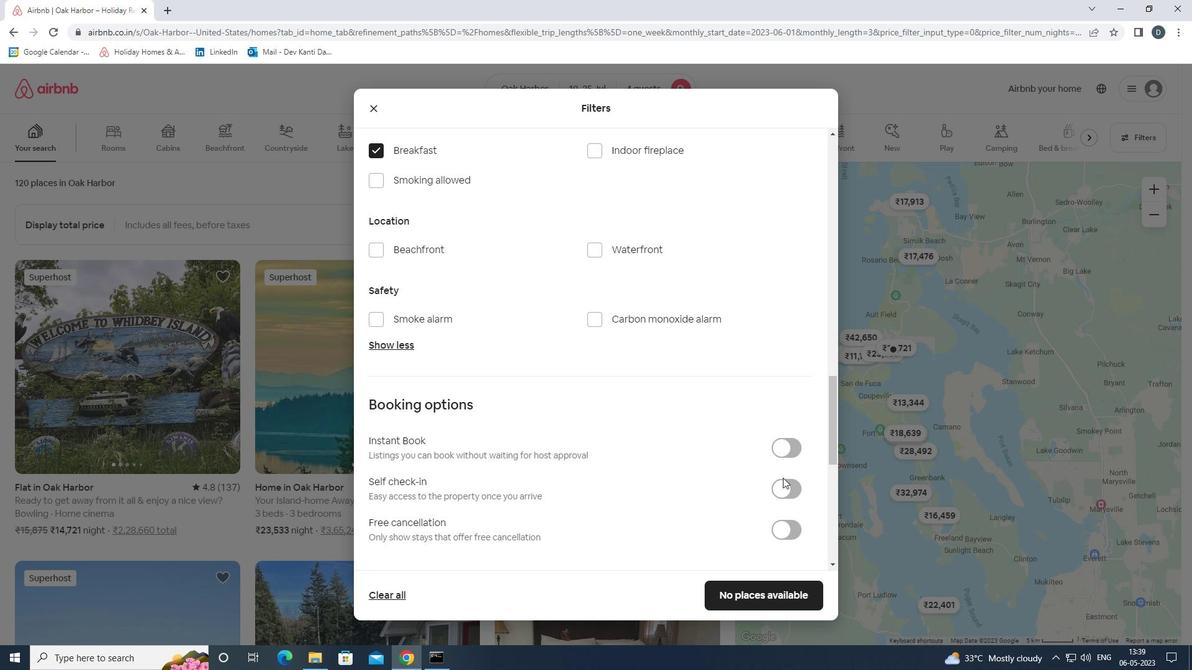 
Action: Mouse pressed left at (790, 487)
Screenshot: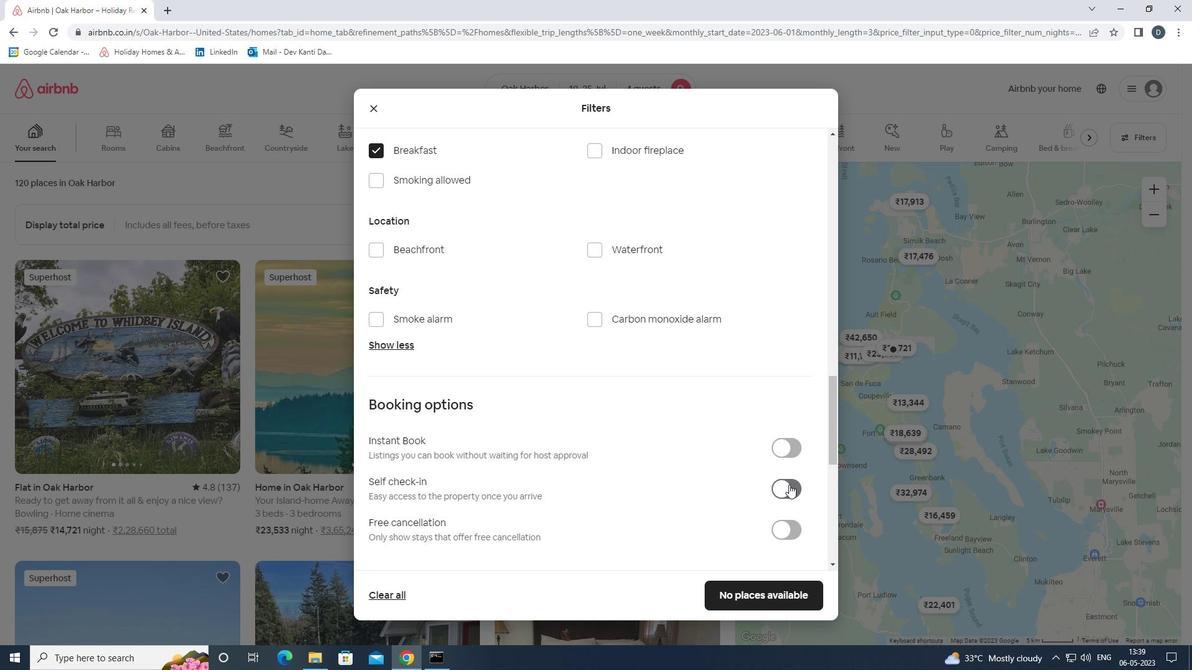 
Action: Mouse moved to (791, 488)
Screenshot: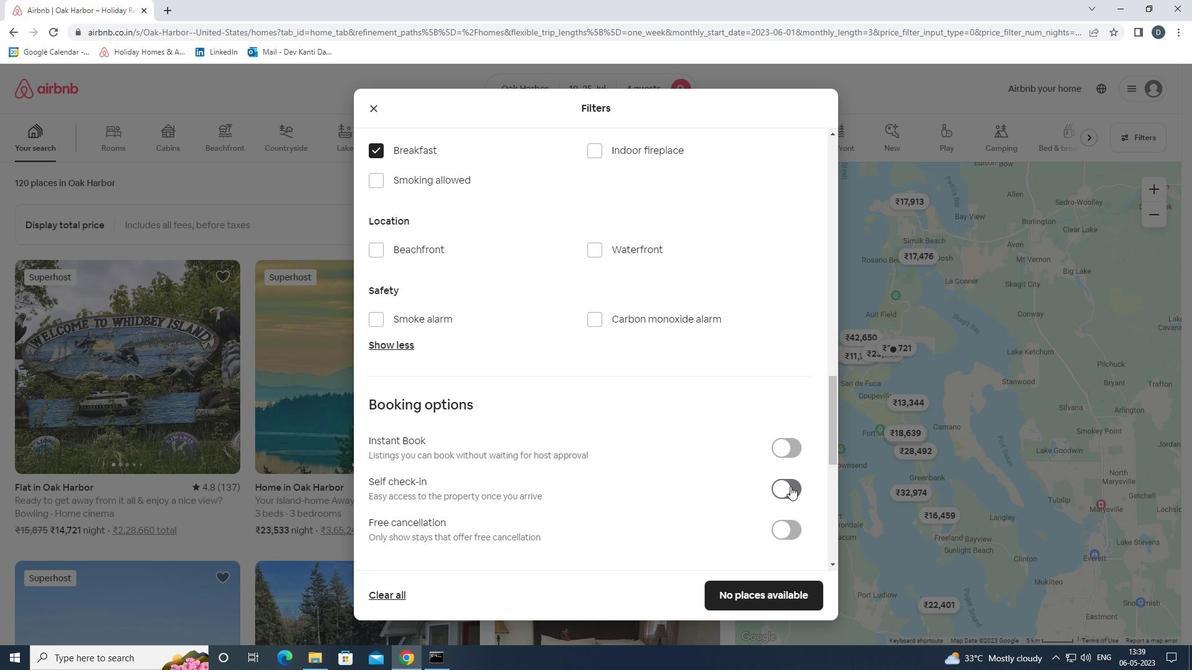 
Action: Mouse scrolled (791, 487) with delta (0, 0)
Screenshot: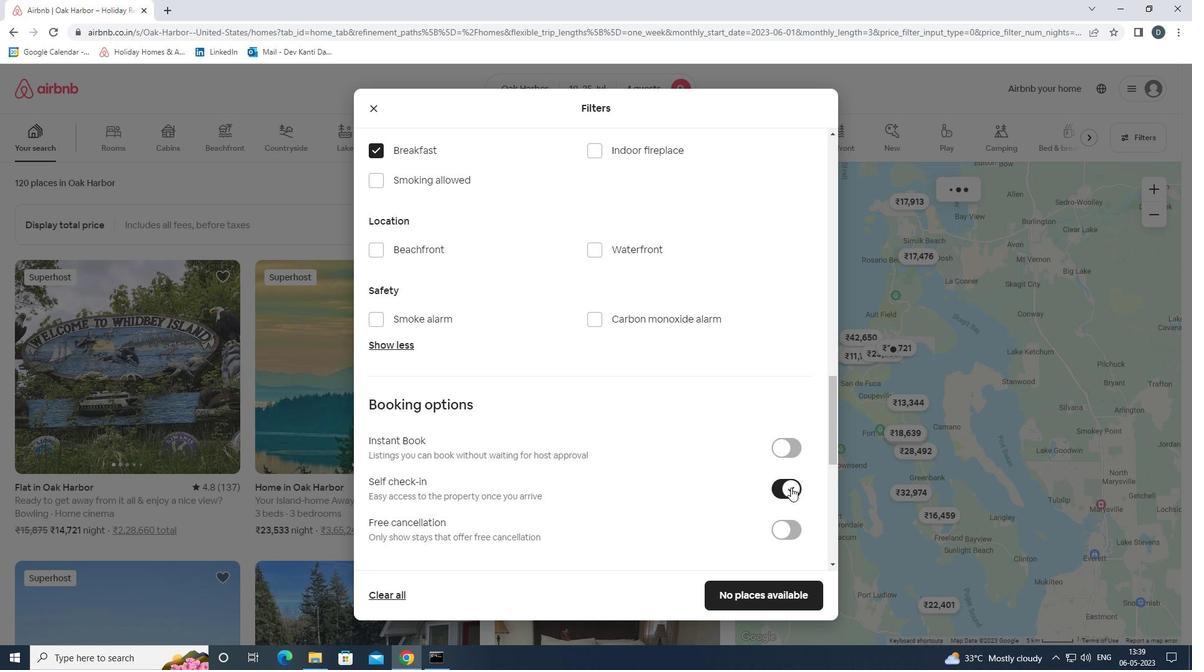 
Action: Mouse scrolled (791, 487) with delta (0, 0)
Screenshot: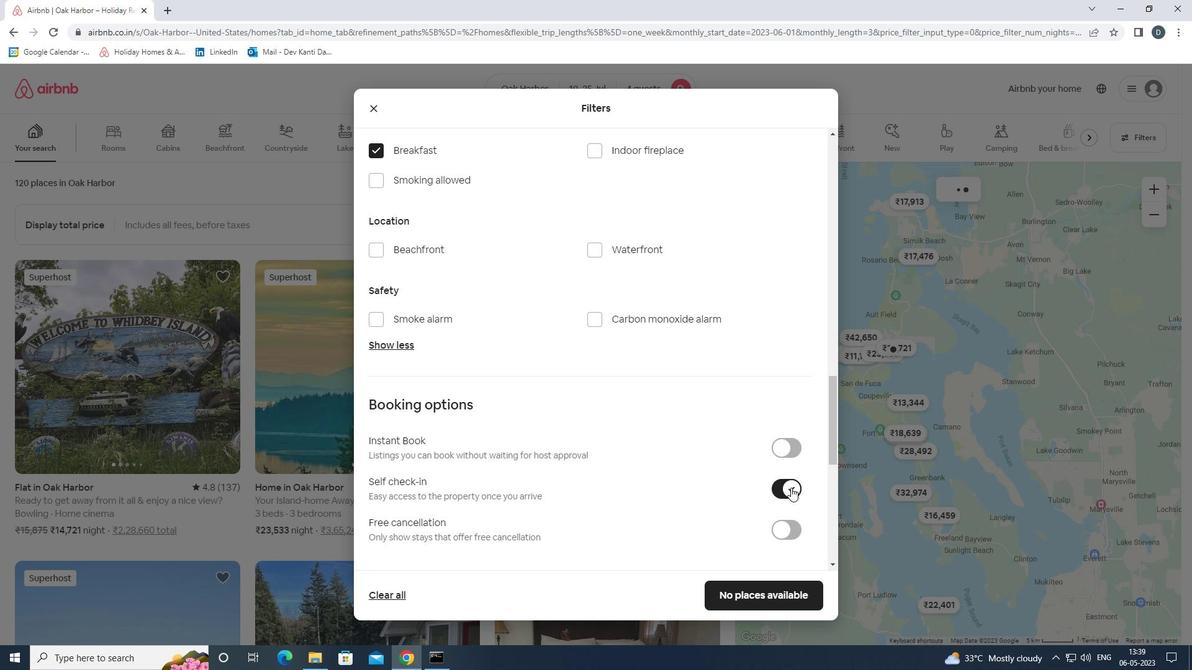 
Action: Mouse moved to (790, 487)
Screenshot: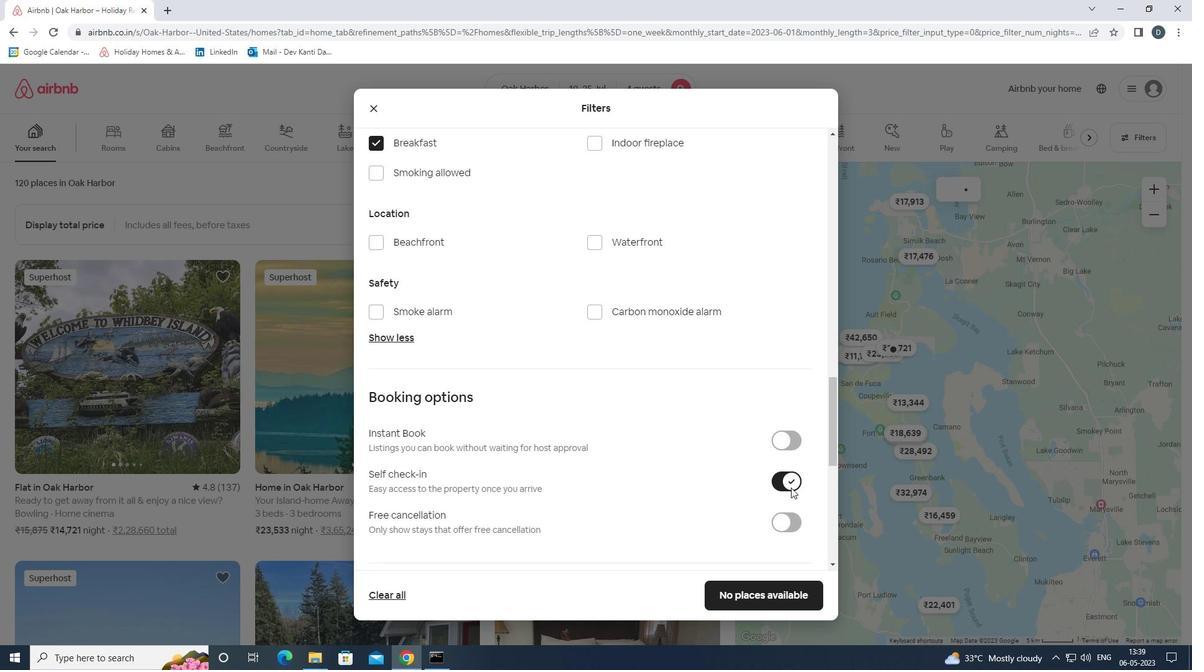 
Action: Mouse scrolled (790, 486) with delta (0, 0)
Screenshot: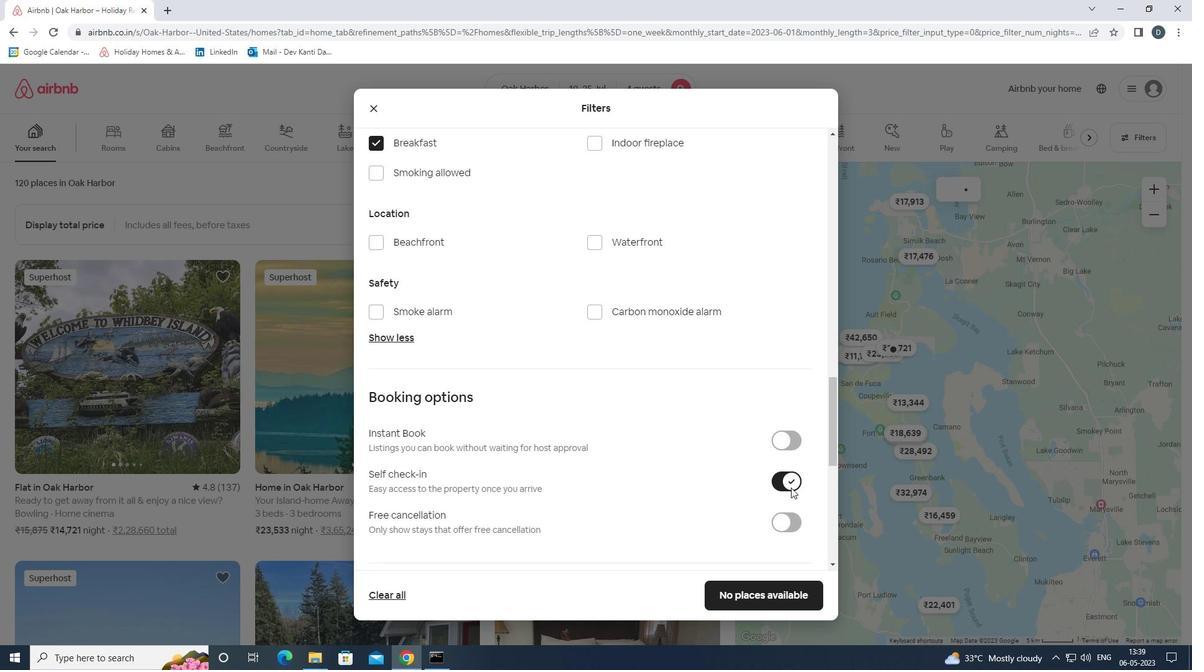 
Action: Mouse moved to (790, 486)
Screenshot: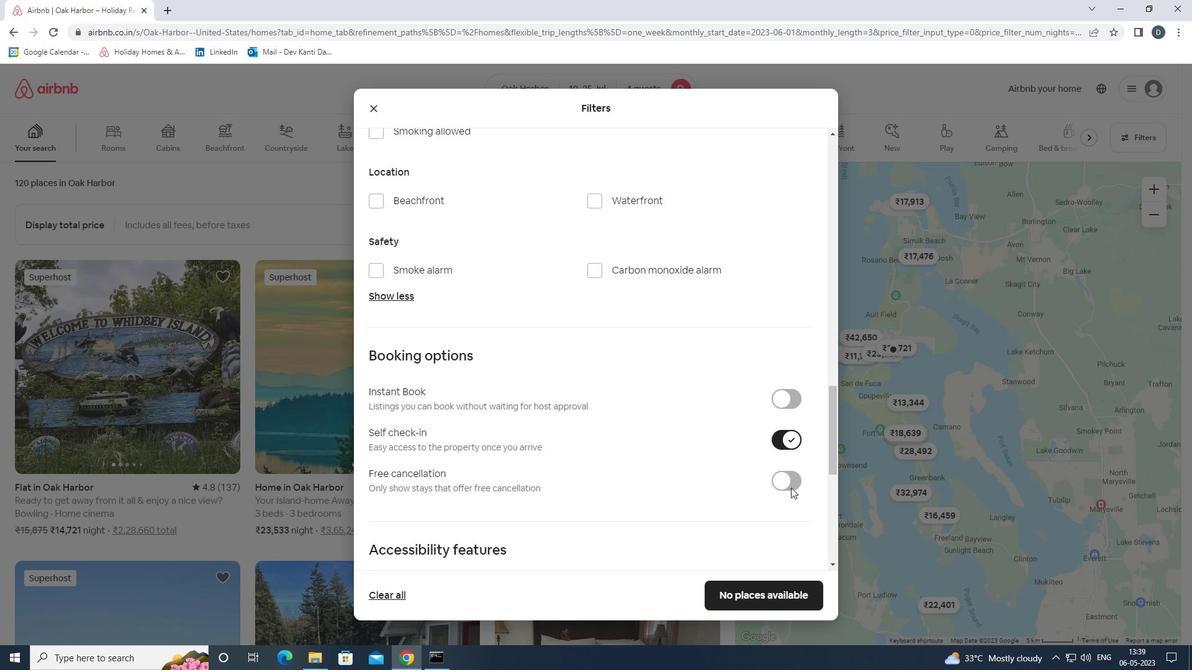 
Action: Mouse scrolled (790, 485) with delta (0, 0)
Screenshot: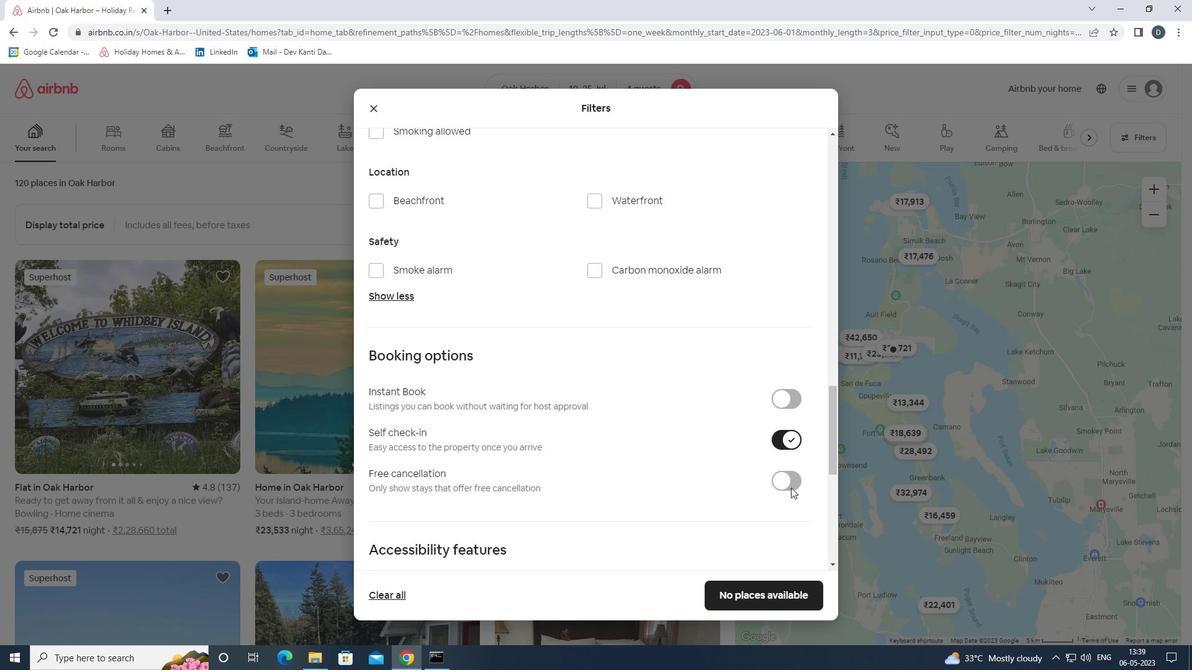 
Action: Mouse moved to (788, 484)
Screenshot: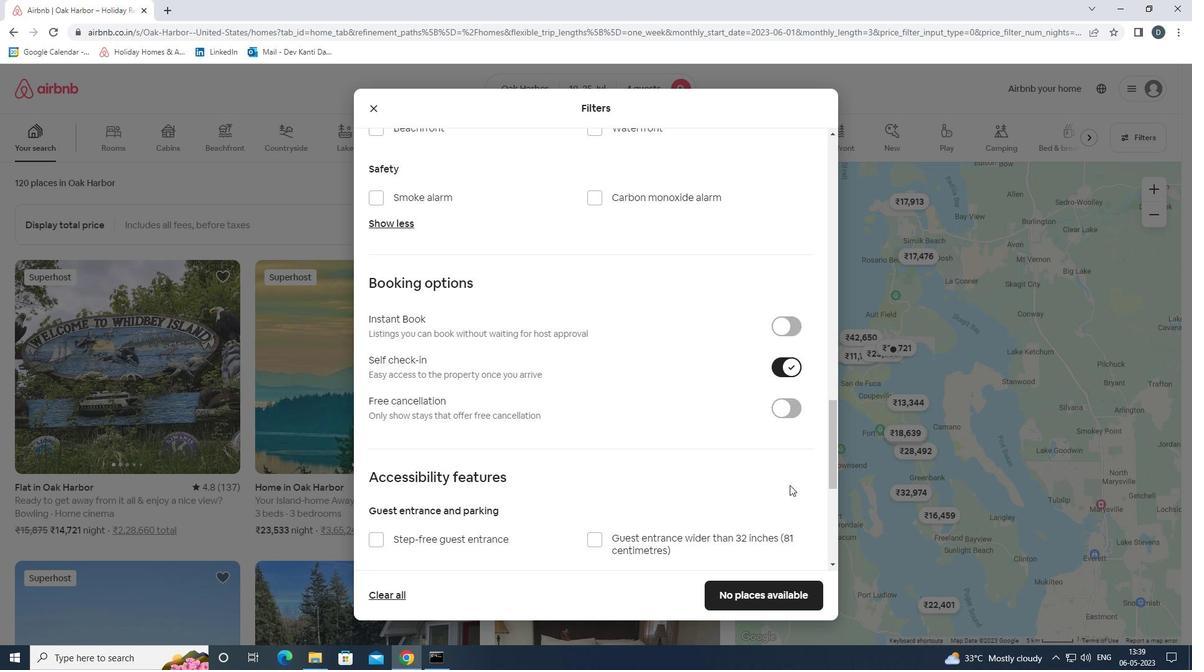 
Action: Mouse scrolled (788, 483) with delta (0, 0)
Screenshot: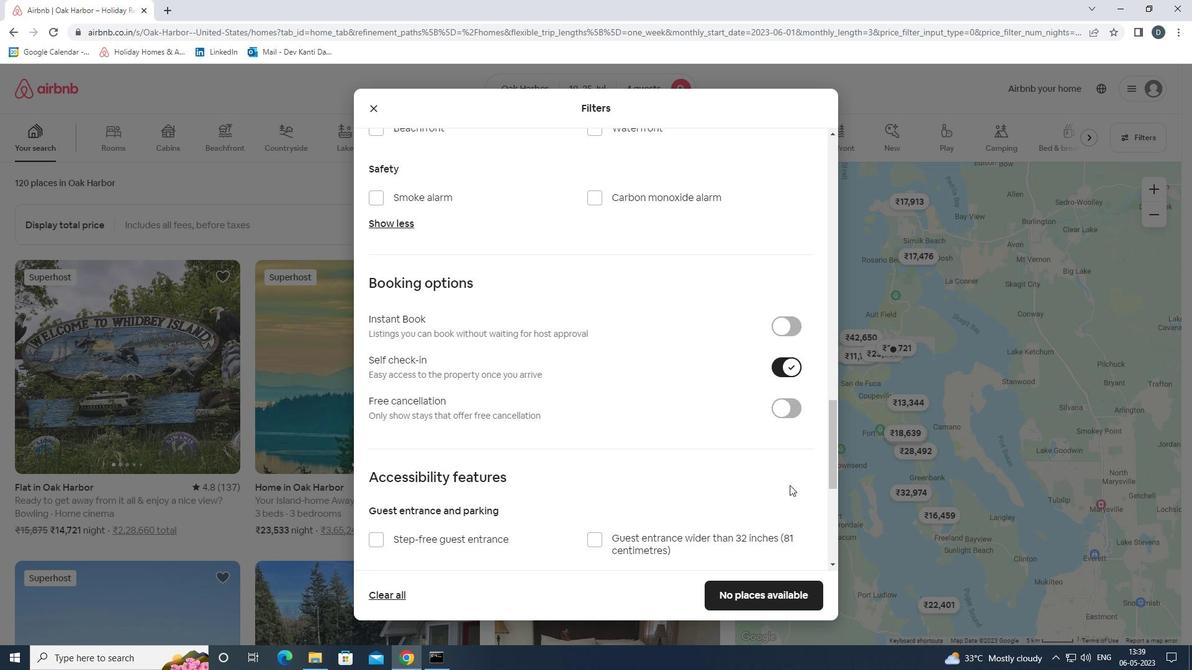 
Action: Mouse moved to (746, 454)
Screenshot: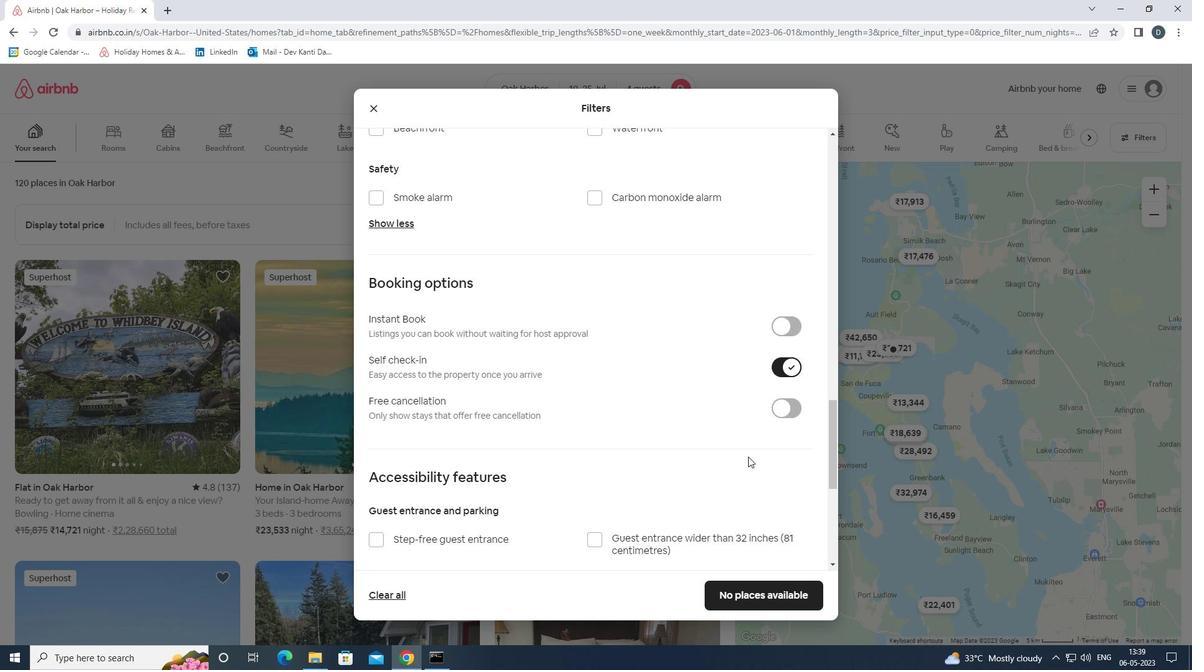 
Action: Mouse scrolled (746, 454) with delta (0, 0)
Screenshot: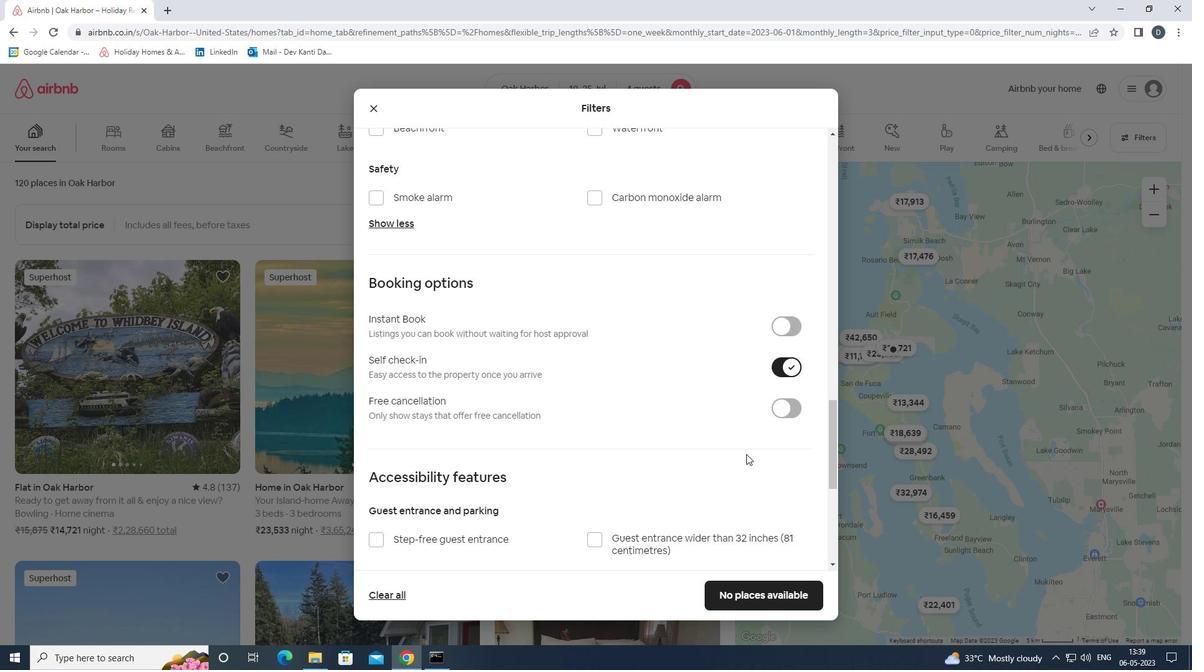 
Action: Mouse scrolled (746, 454) with delta (0, 0)
Screenshot: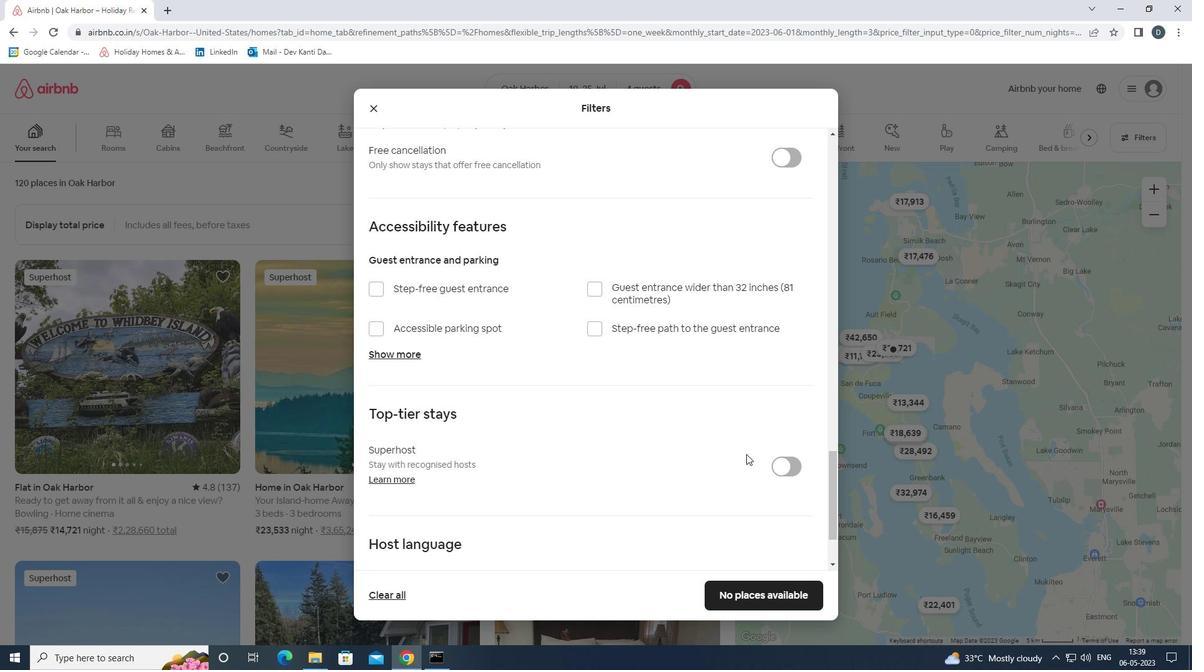 
Action: Mouse scrolled (746, 454) with delta (0, 0)
Screenshot: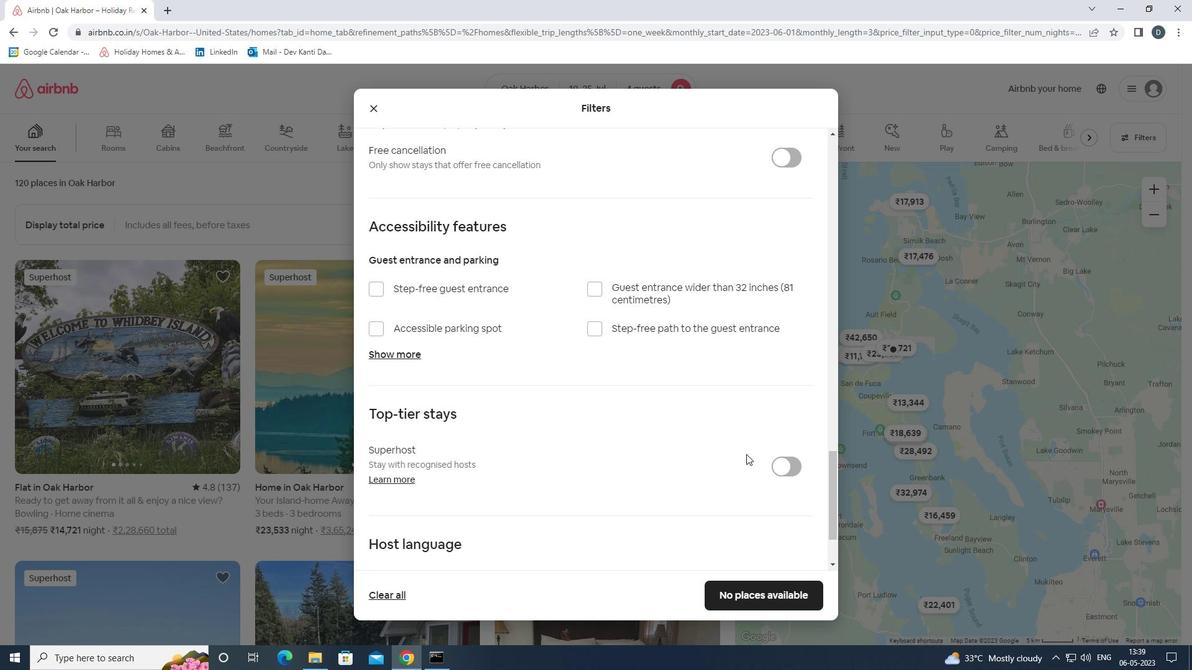 
Action: Mouse scrolled (746, 454) with delta (0, 0)
Screenshot: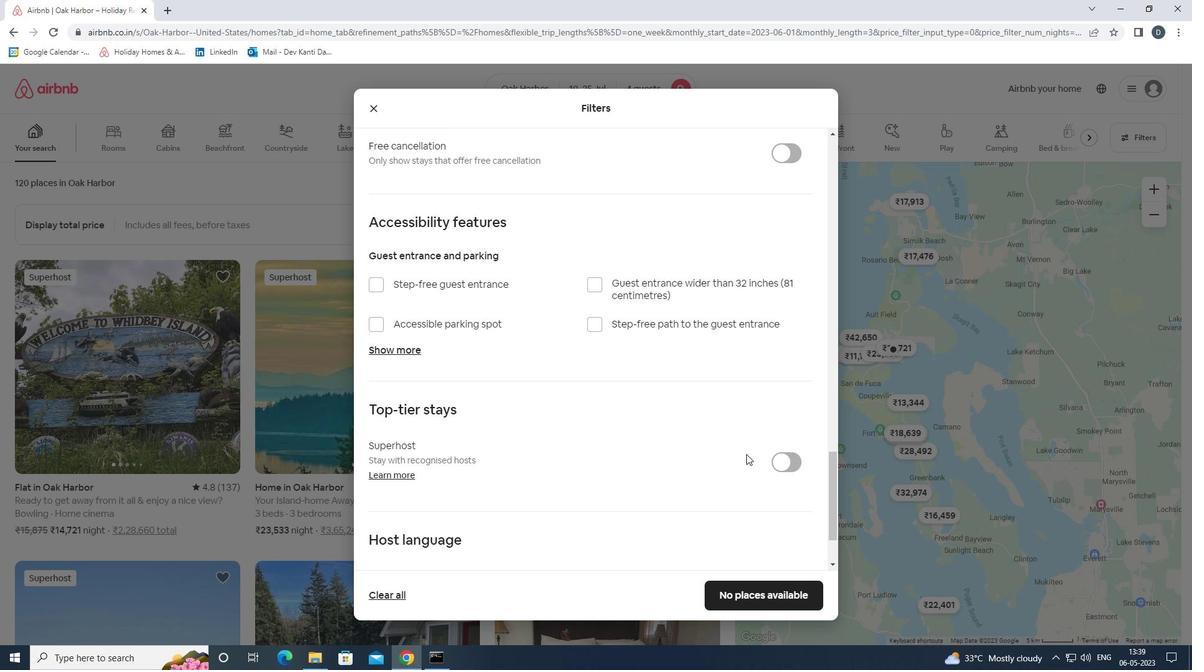 
Action: Mouse scrolled (746, 454) with delta (0, 0)
Screenshot: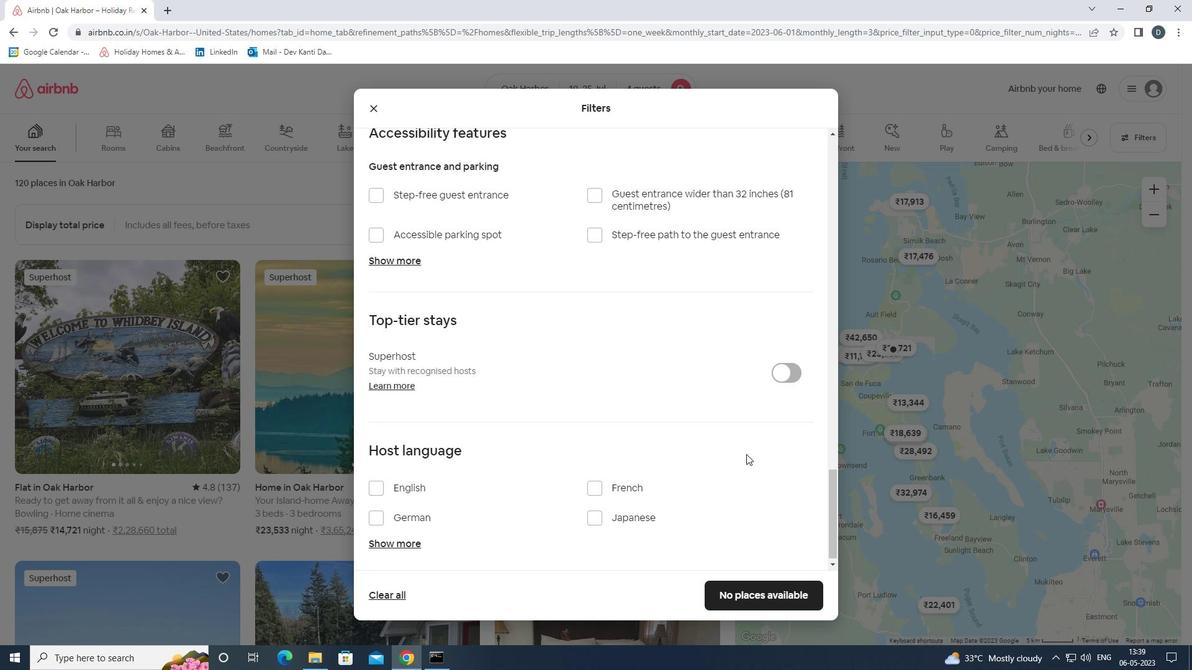 
Action: Mouse scrolled (746, 454) with delta (0, 0)
Screenshot: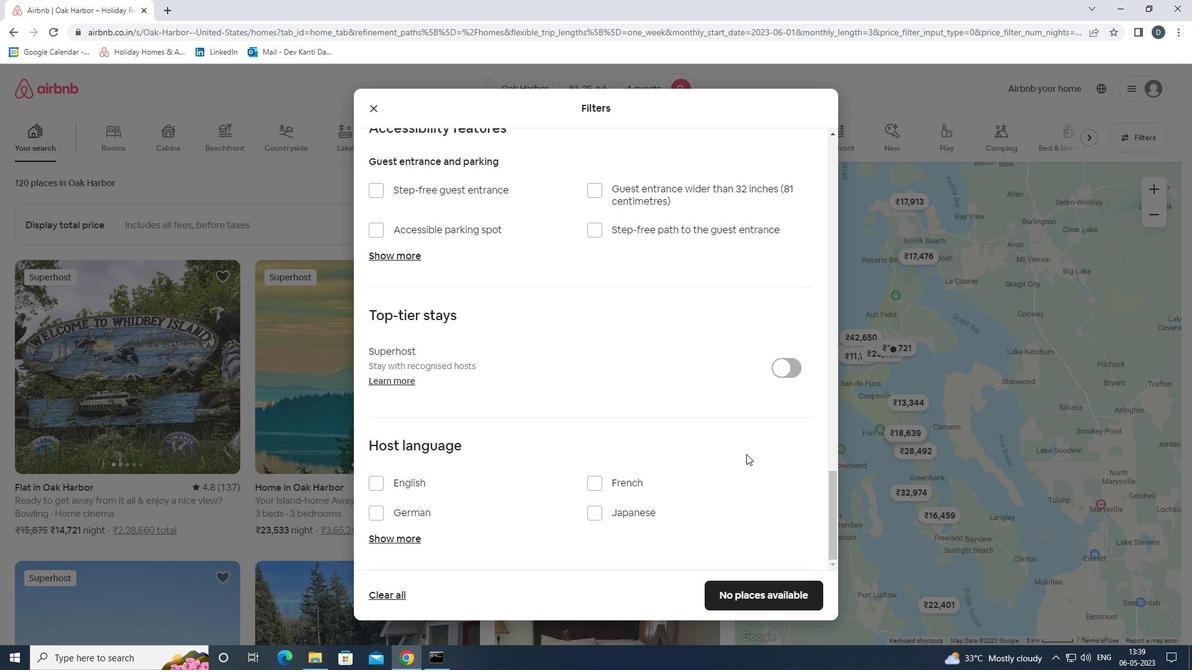 
Action: Mouse moved to (425, 484)
Screenshot: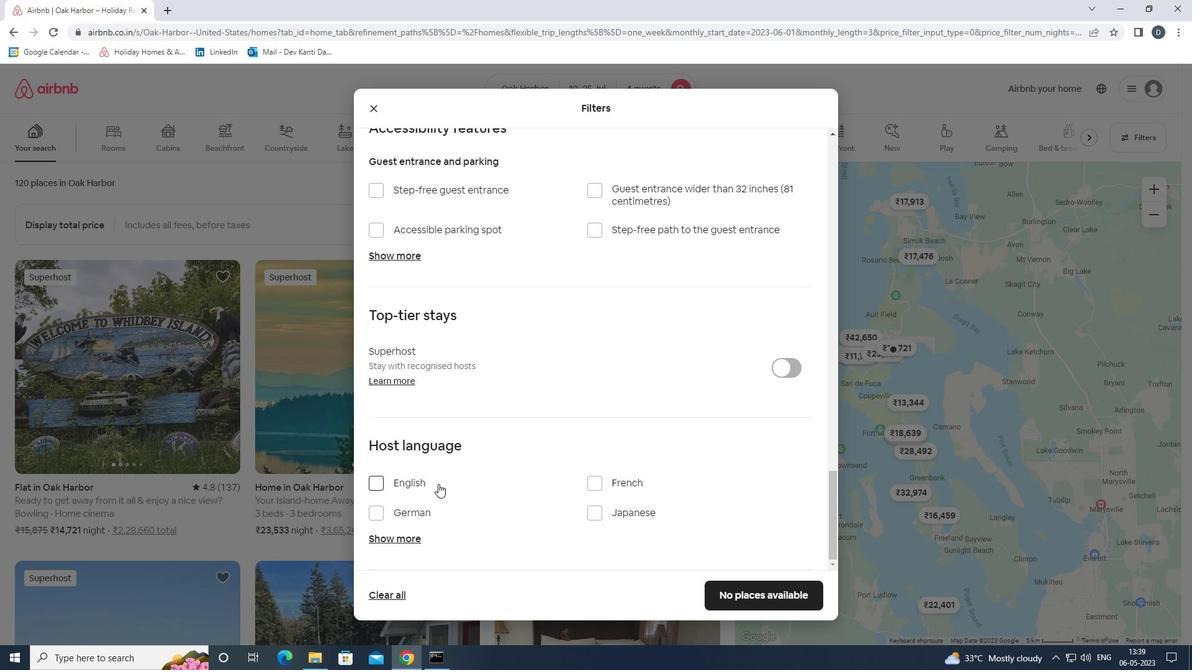 
Action: Mouse pressed left at (425, 484)
Screenshot: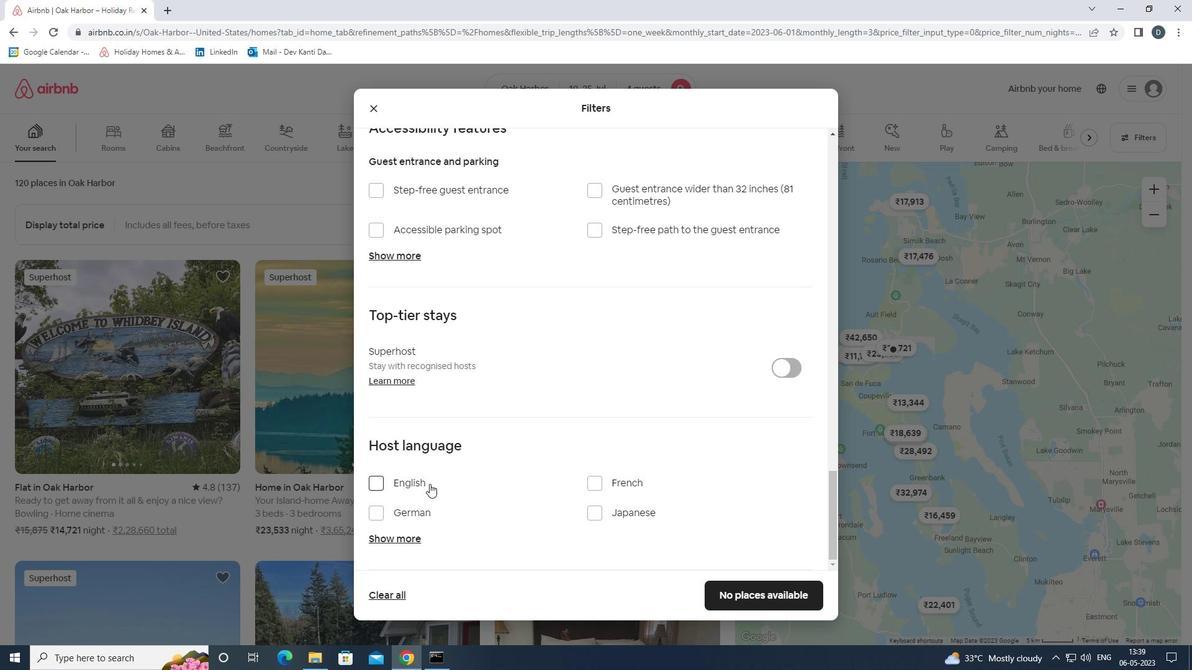 
Action: Mouse moved to (741, 594)
Screenshot: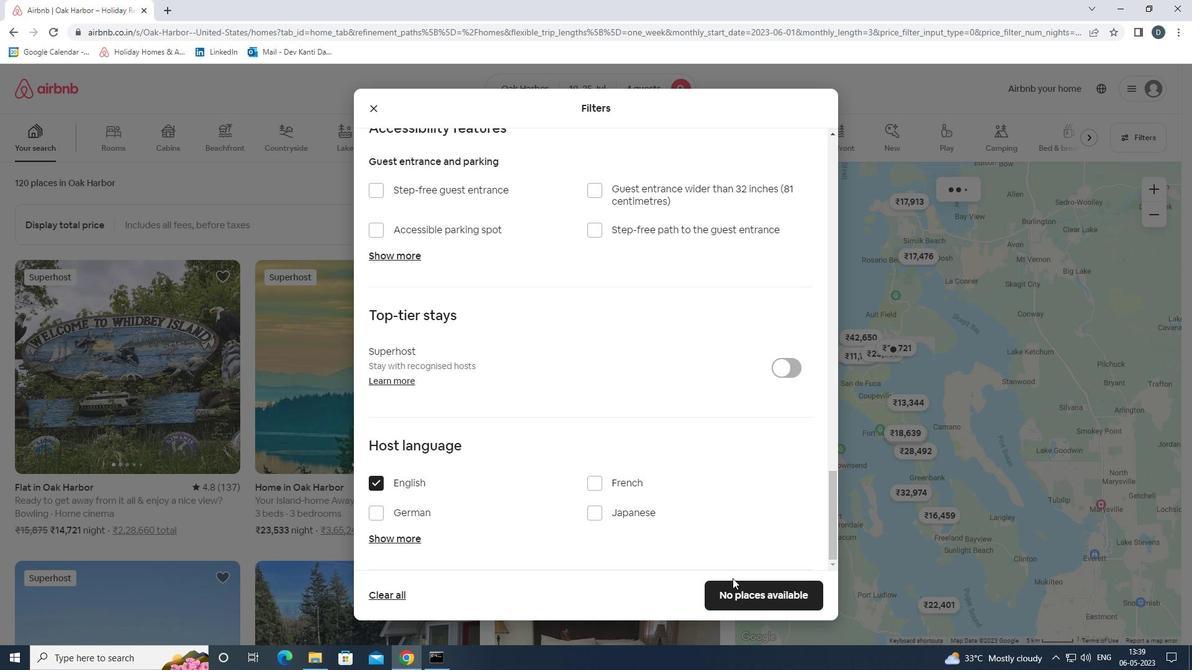 
Action: Mouse pressed left at (741, 594)
Screenshot: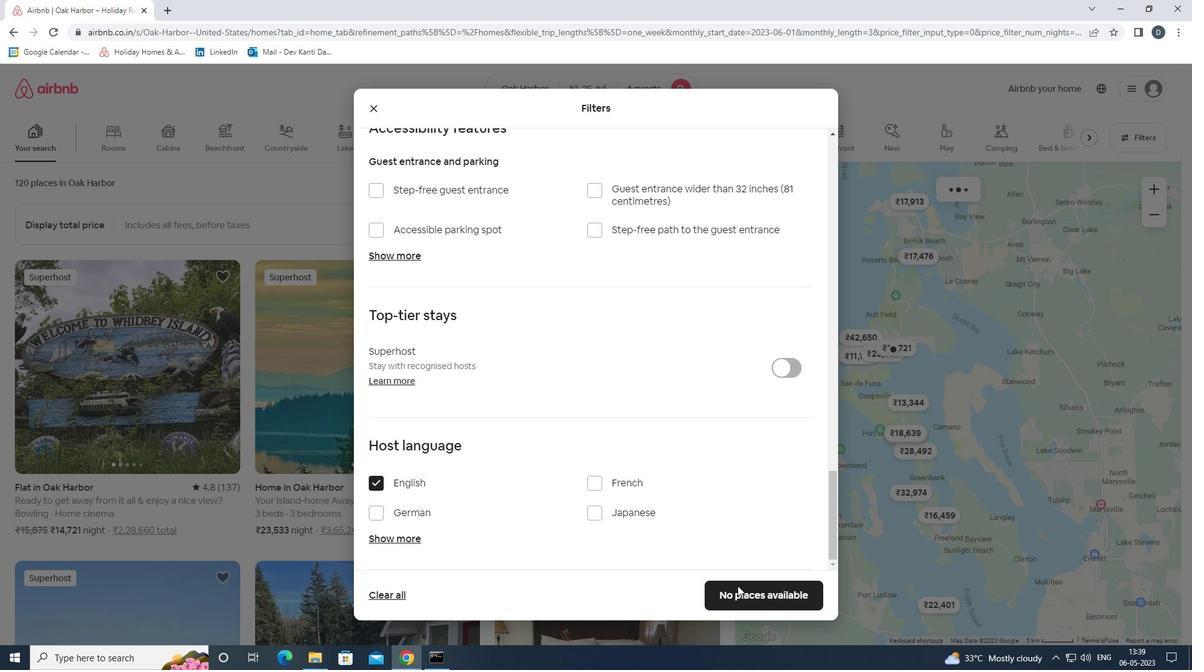
Action: Mouse moved to (688, 475)
Screenshot: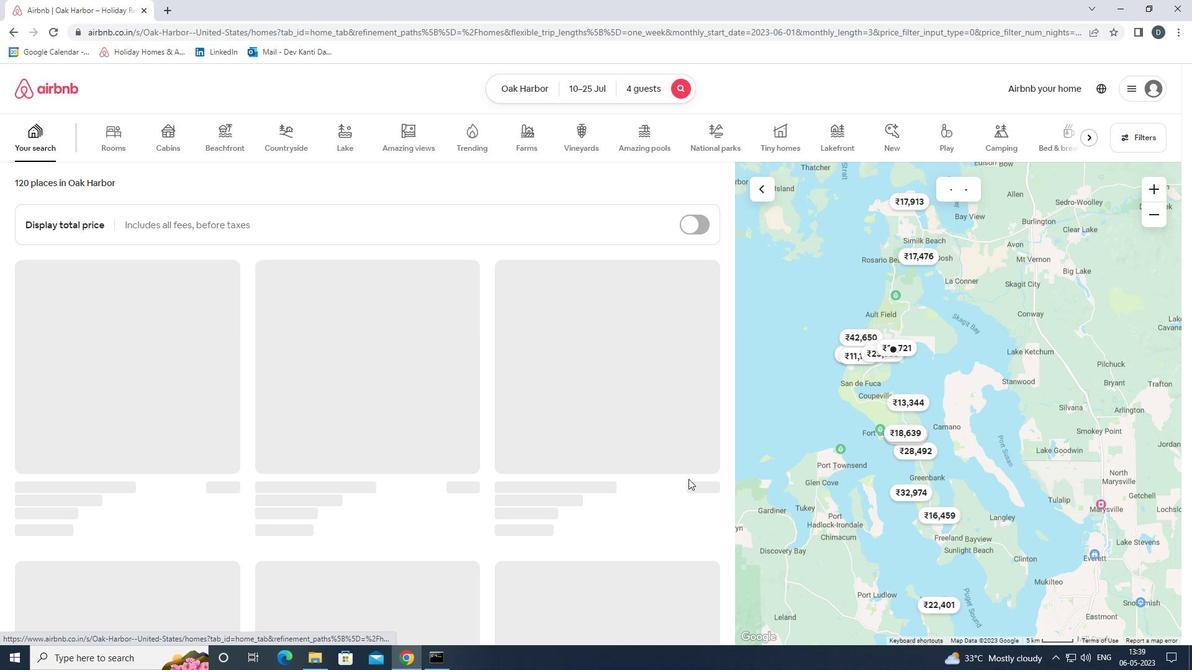 
